 Task: Find connections with filter location Bhiwandi with filter topic #Culturewith filter profile language Spanish with filter current company Raymond Limited with filter school Sanjay Ghodawat Institute with filter industry Repair and Maintenance with filter service category Date Entry with filter keywords title Security Guard
Action: Mouse moved to (539, 75)
Screenshot: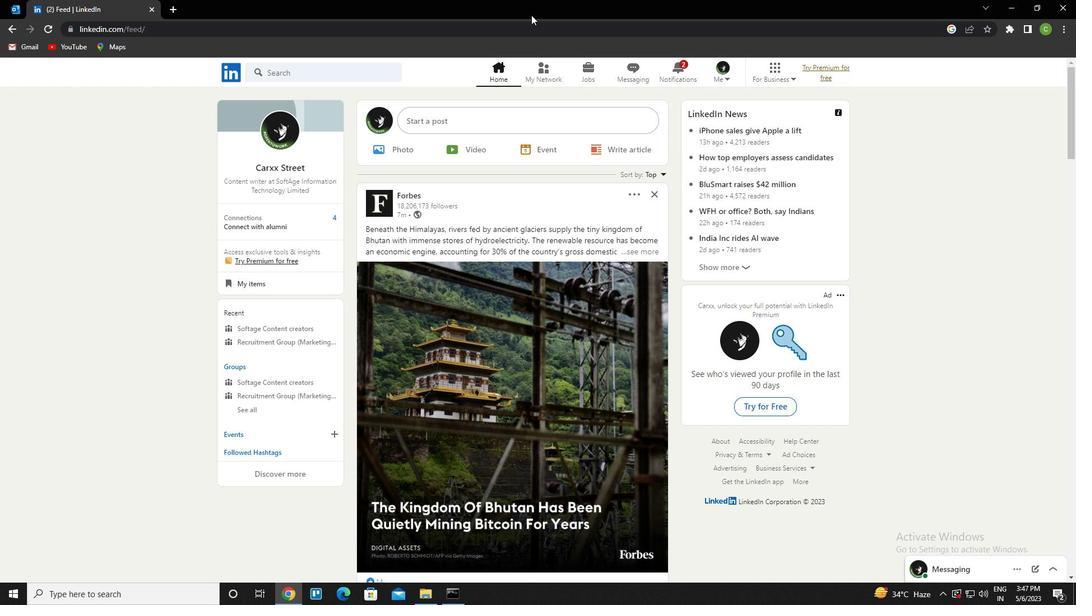 
Action: Mouse pressed left at (539, 75)
Screenshot: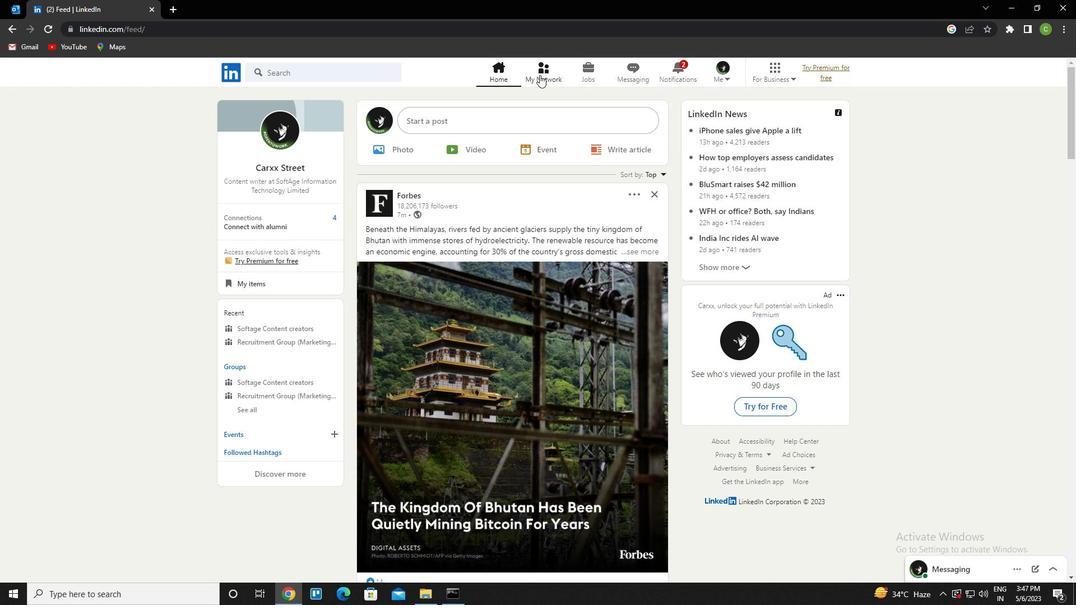 
Action: Mouse moved to (306, 132)
Screenshot: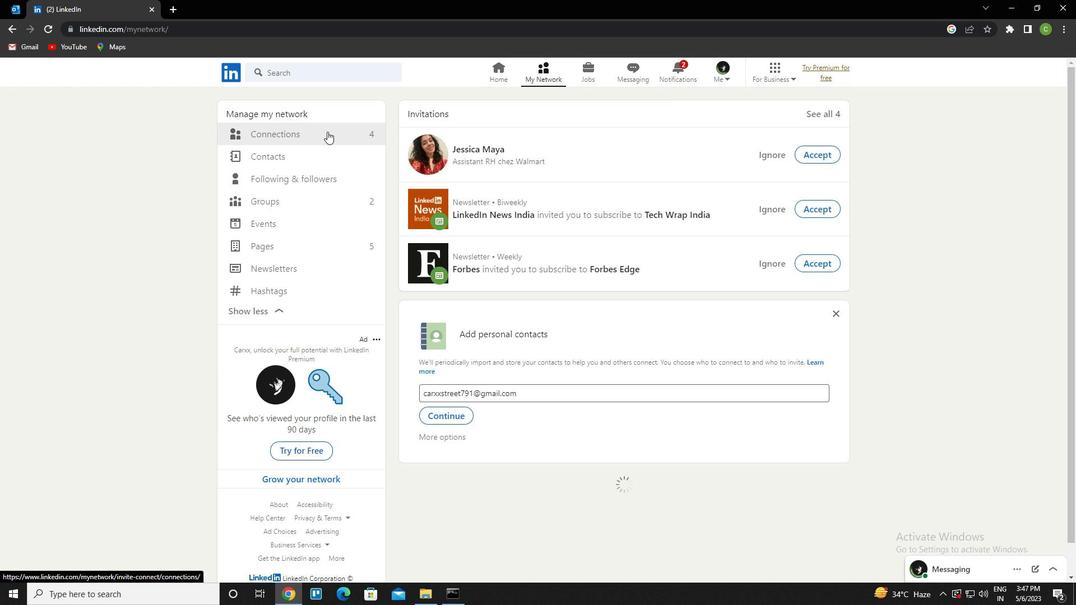 
Action: Mouse pressed left at (306, 132)
Screenshot: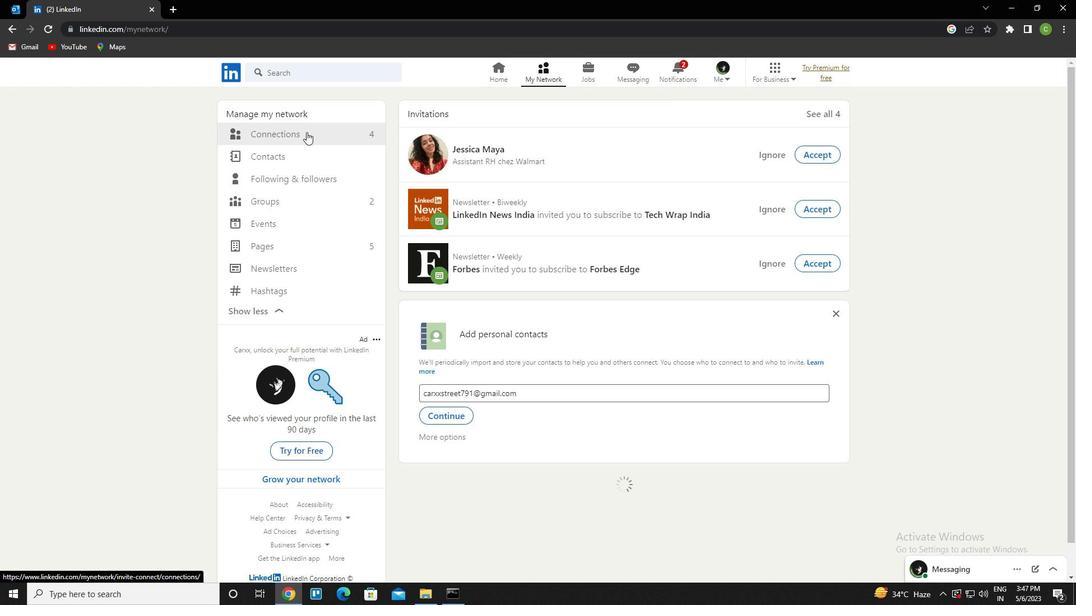 
Action: Mouse moved to (626, 135)
Screenshot: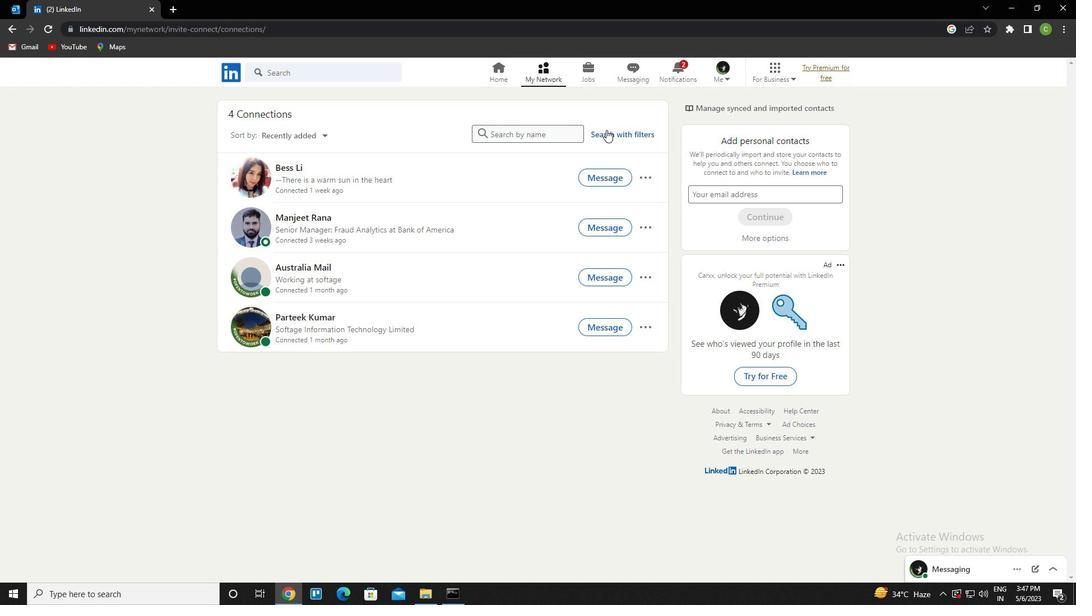 
Action: Mouse pressed left at (626, 135)
Screenshot: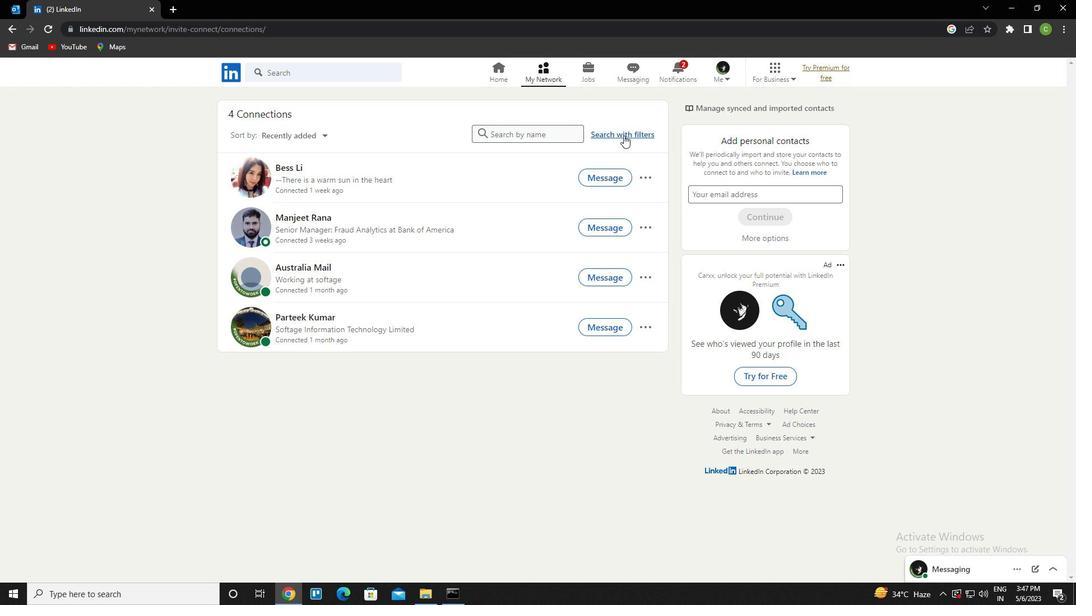 
Action: Mouse moved to (577, 103)
Screenshot: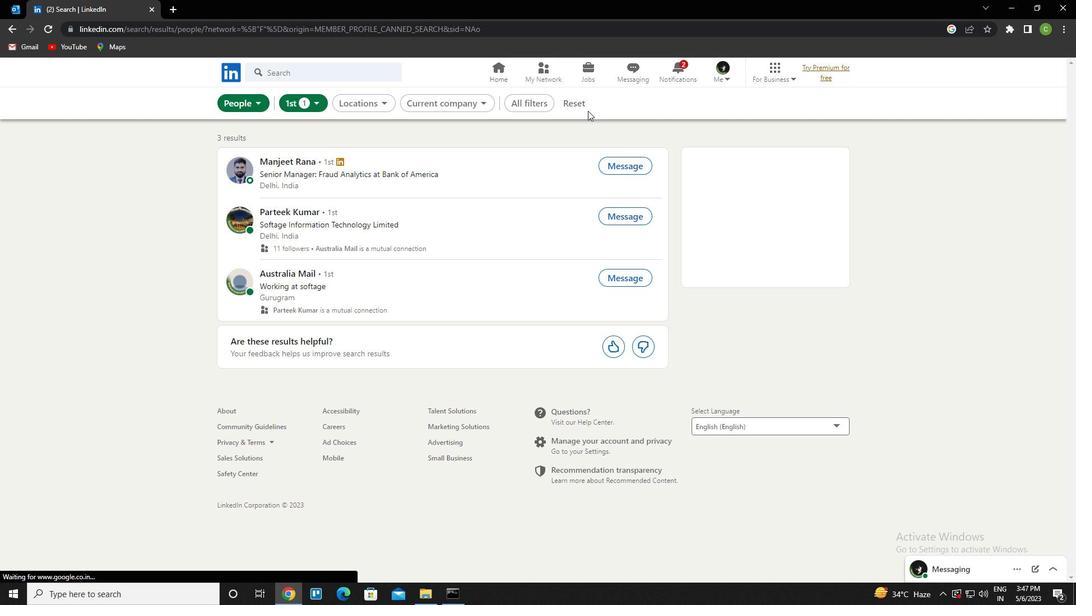 
Action: Mouse pressed left at (577, 103)
Screenshot: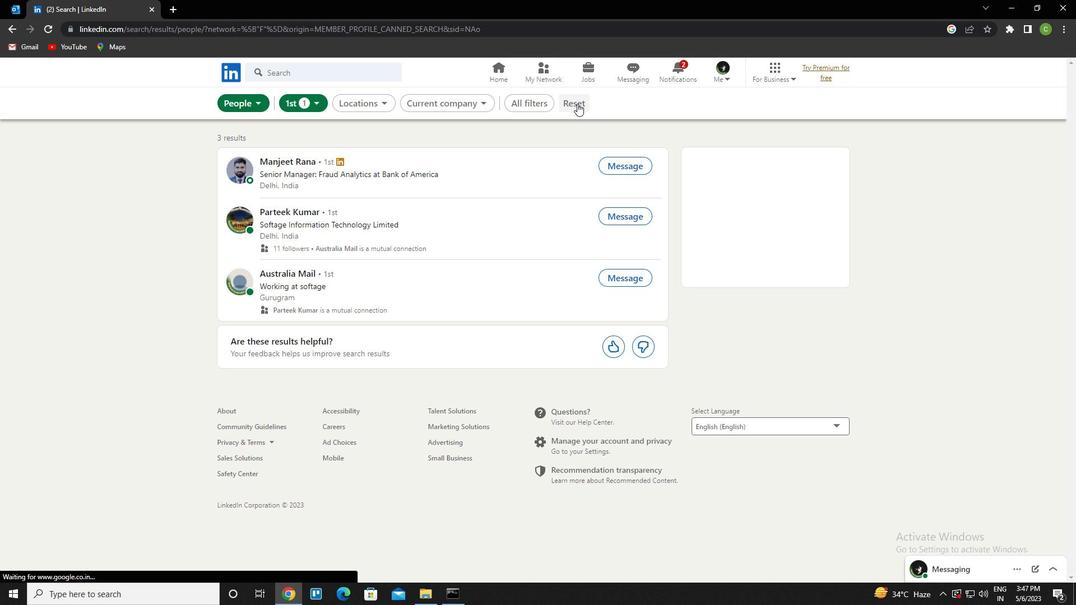 
Action: Mouse moved to (572, 103)
Screenshot: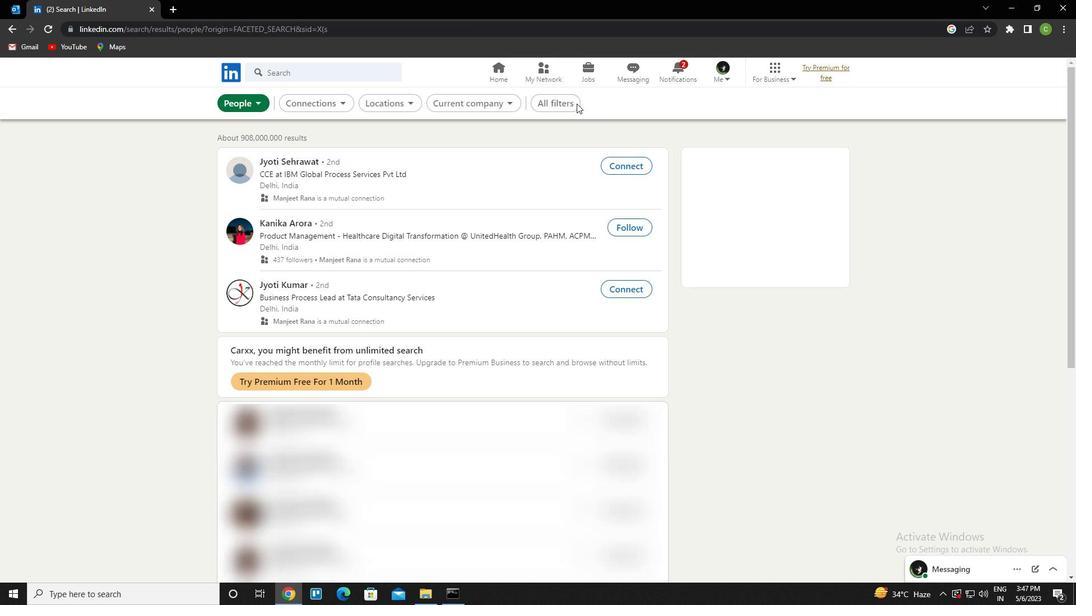 
Action: Mouse pressed left at (572, 103)
Screenshot: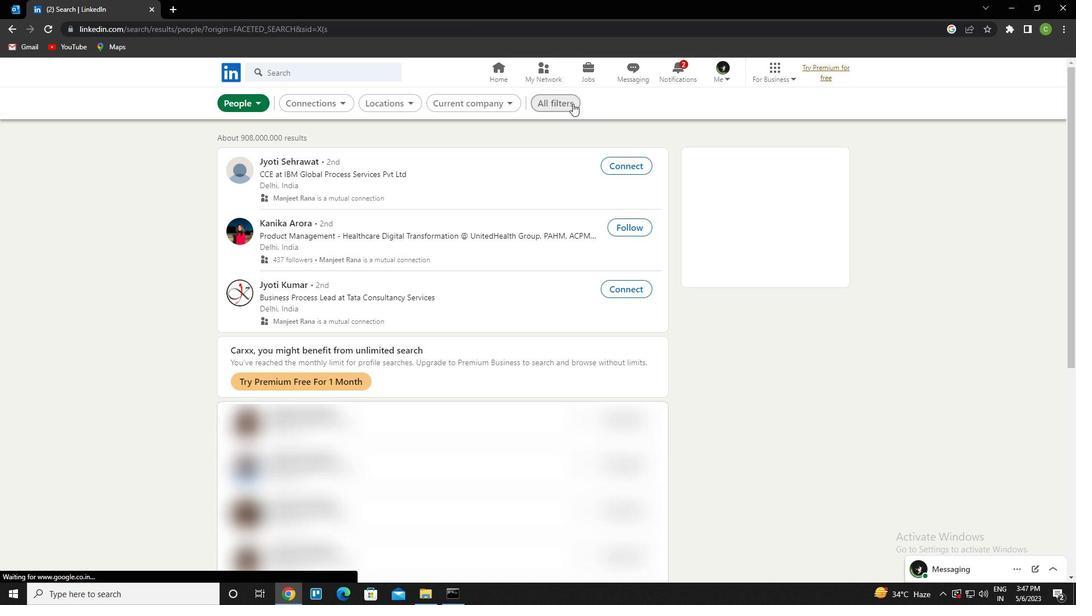 
Action: Mouse moved to (846, 314)
Screenshot: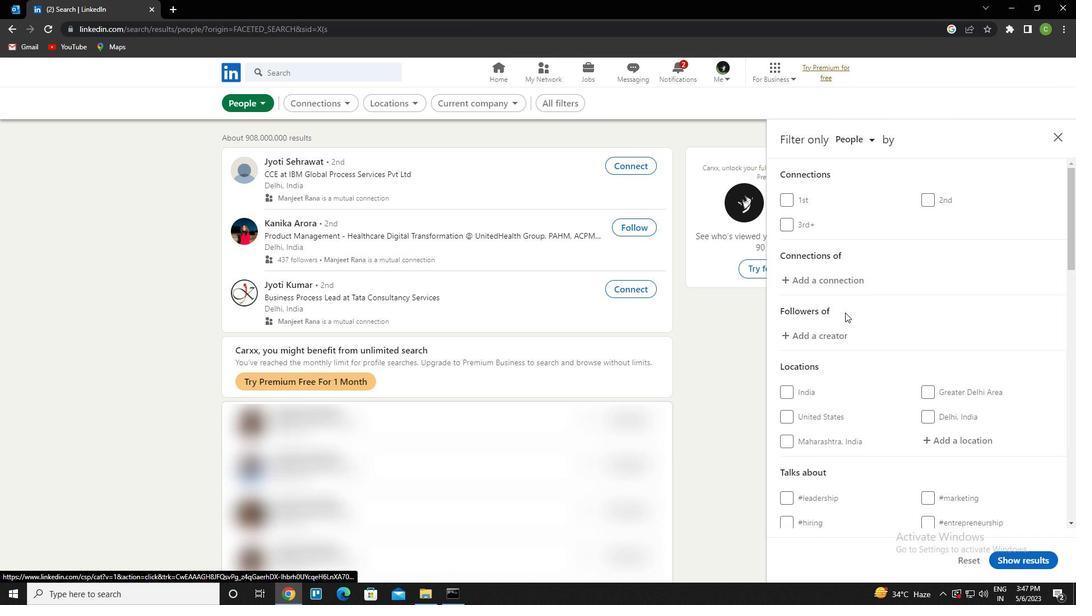 
Action: Mouse scrolled (846, 313) with delta (0, 0)
Screenshot: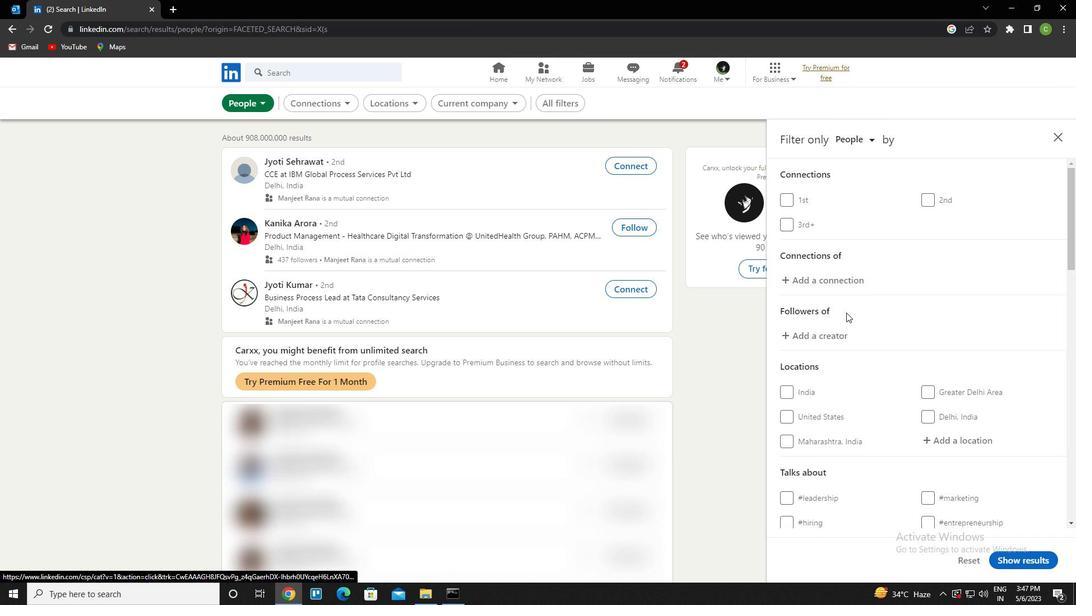 
Action: Mouse moved to (959, 392)
Screenshot: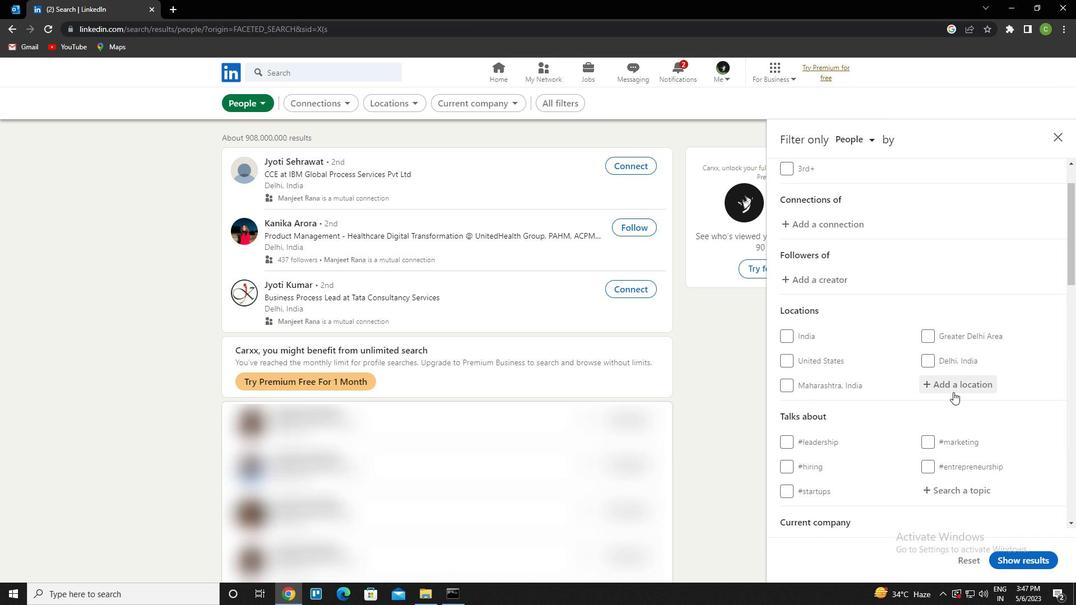 
Action: Mouse pressed left at (959, 392)
Screenshot: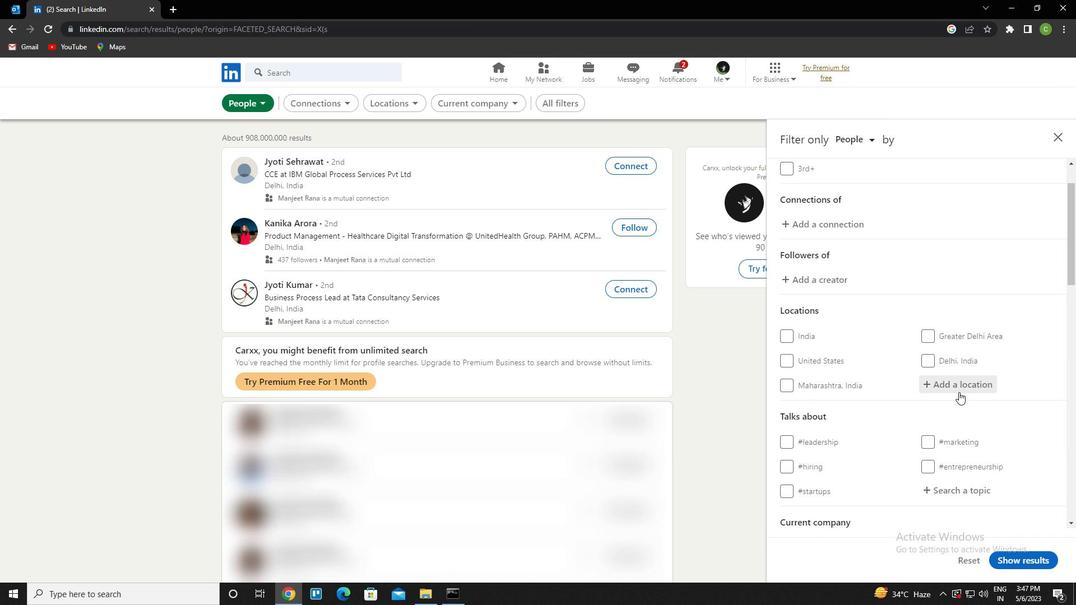 
Action: Key pressed <Key.caps_lock>b<Key.caps_lock>hiwandi<Key.down><Key.enter>
Screenshot: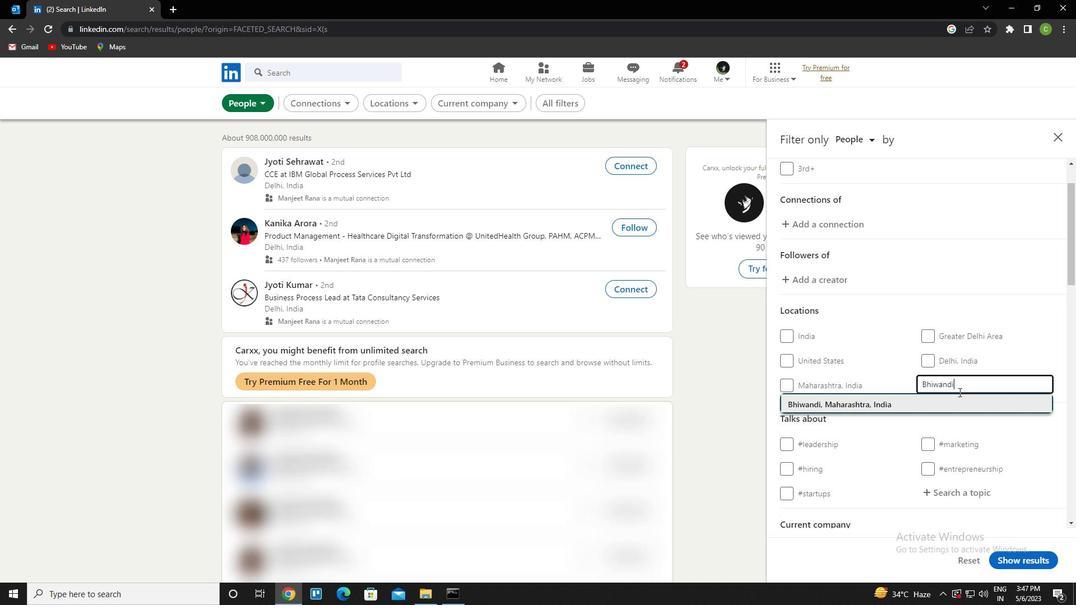 
Action: Mouse moved to (953, 391)
Screenshot: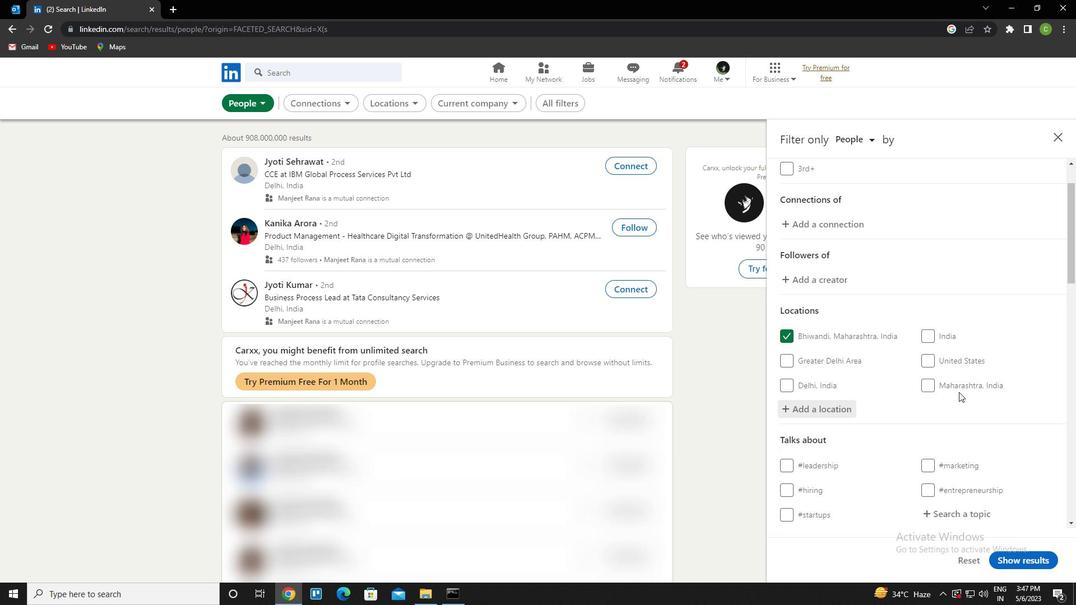 
Action: Mouse scrolled (953, 391) with delta (0, 0)
Screenshot: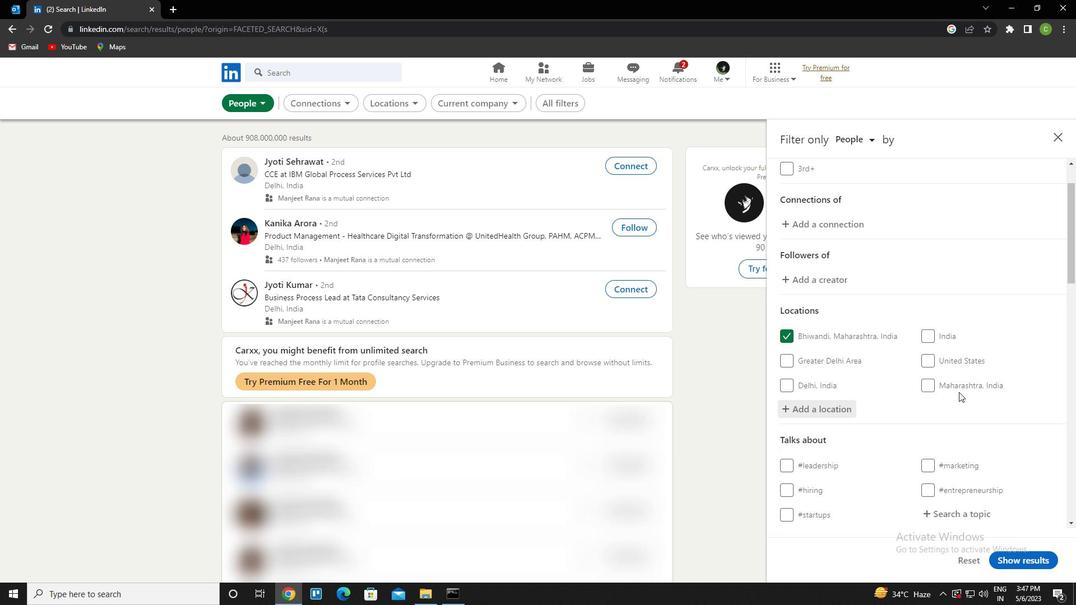 
Action: Mouse moved to (939, 394)
Screenshot: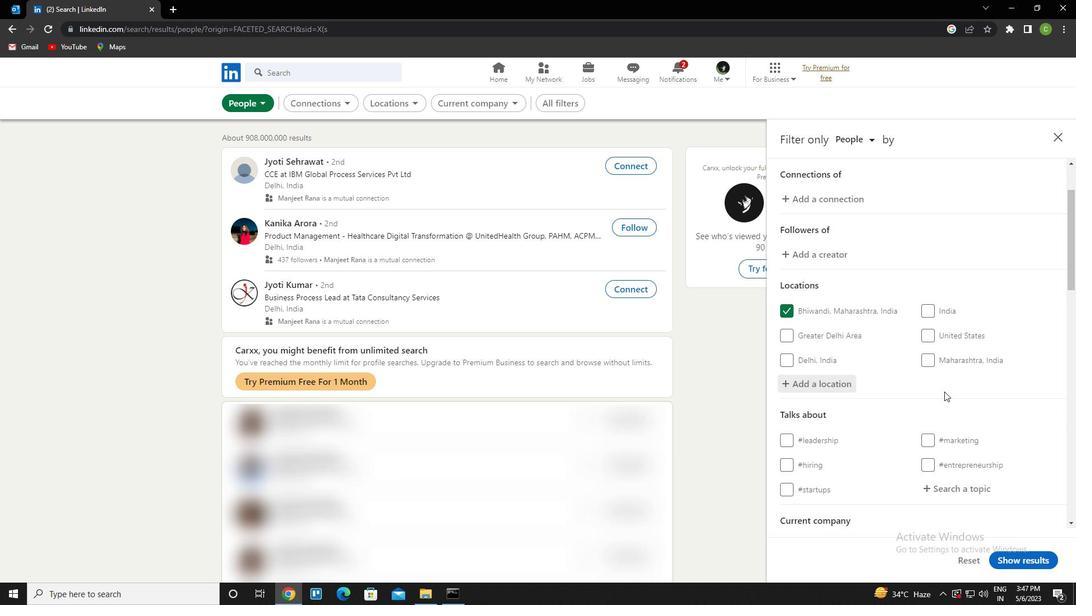 
Action: Mouse scrolled (939, 394) with delta (0, 0)
Screenshot: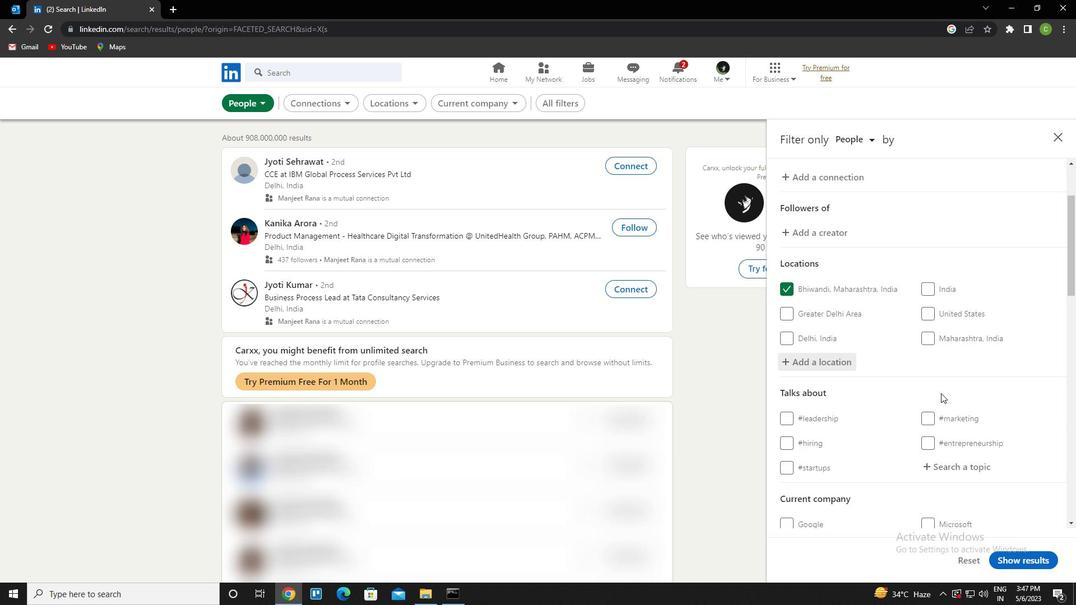 
Action: Mouse moved to (956, 406)
Screenshot: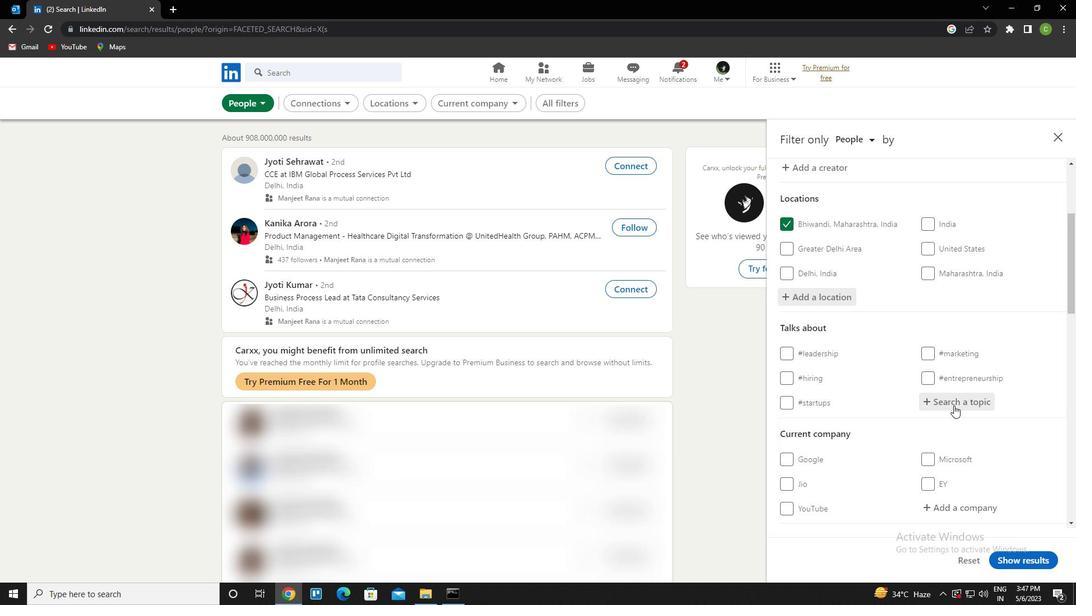 
Action: Mouse pressed left at (956, 406)
Screenshot: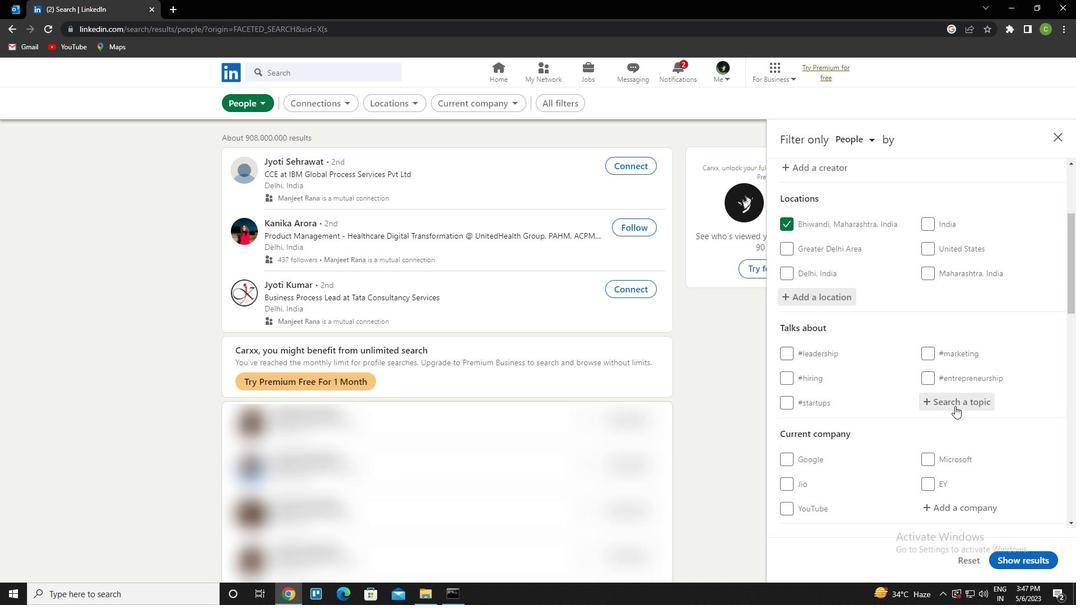 
Action: Key pressed culture<Key.down><Key.enter>
Screenshot: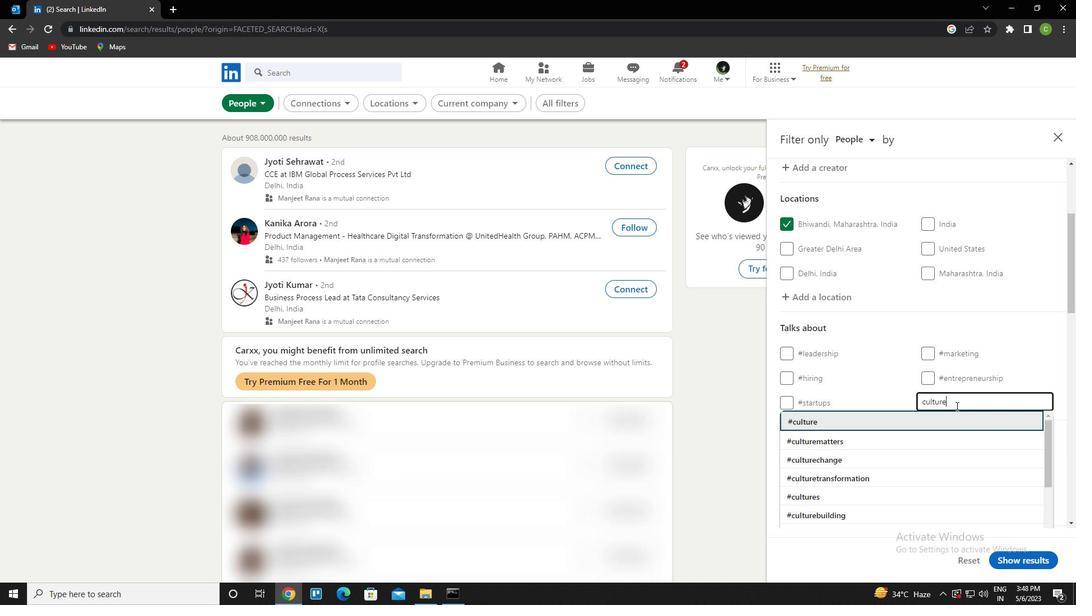 
Action: Mouse moved to (956, 390)
Screenshot: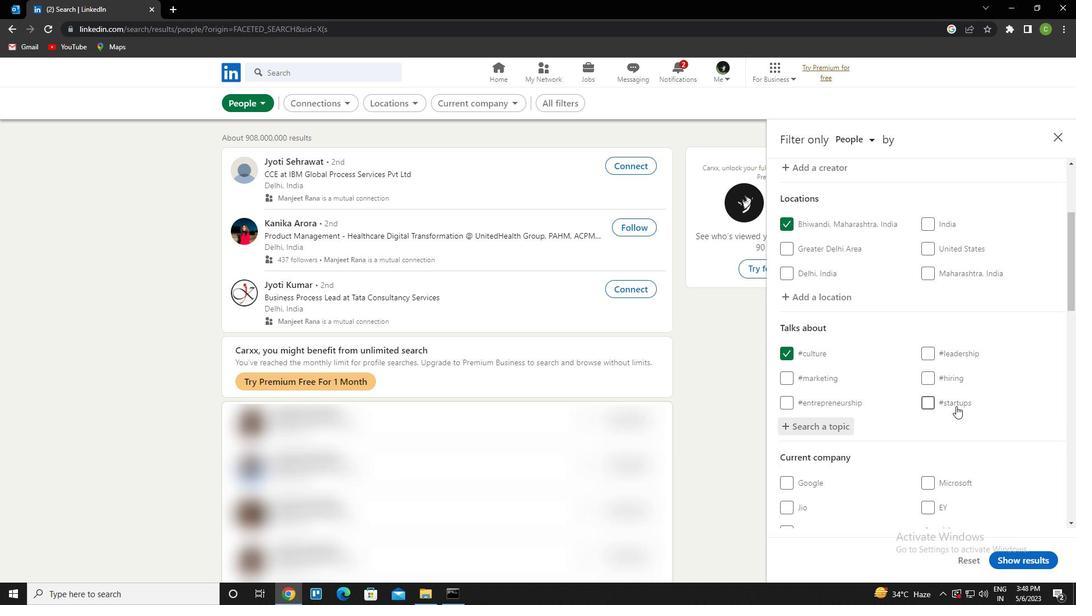 
Action: Mouse scrolled (956, 389) with delta (0, 0)
Screenshot: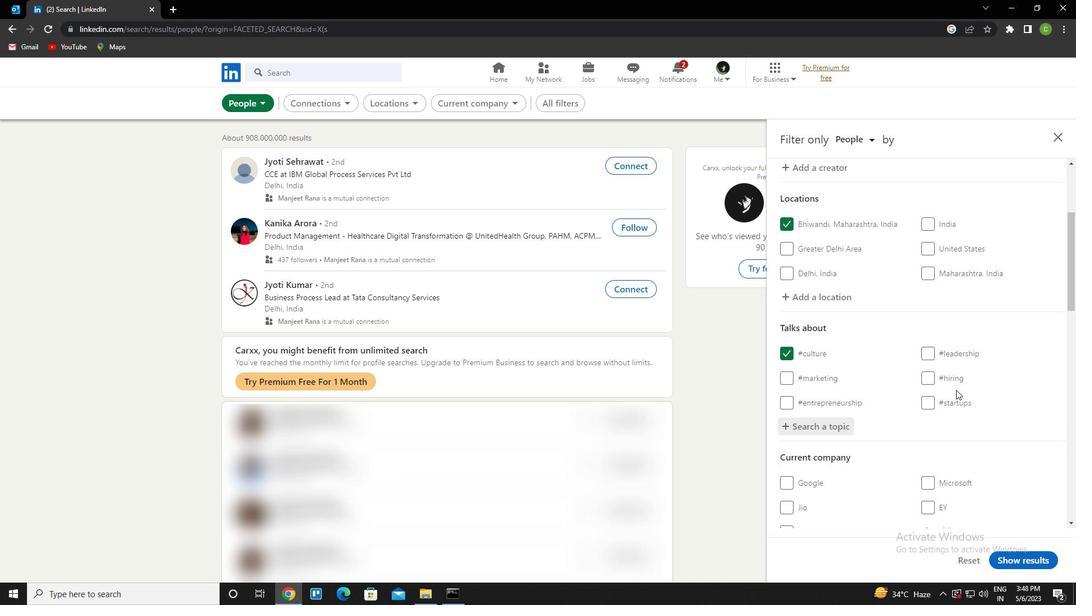 
Action: Mouse scrolled (956, 389) with delta (0, 0)
Screenshot: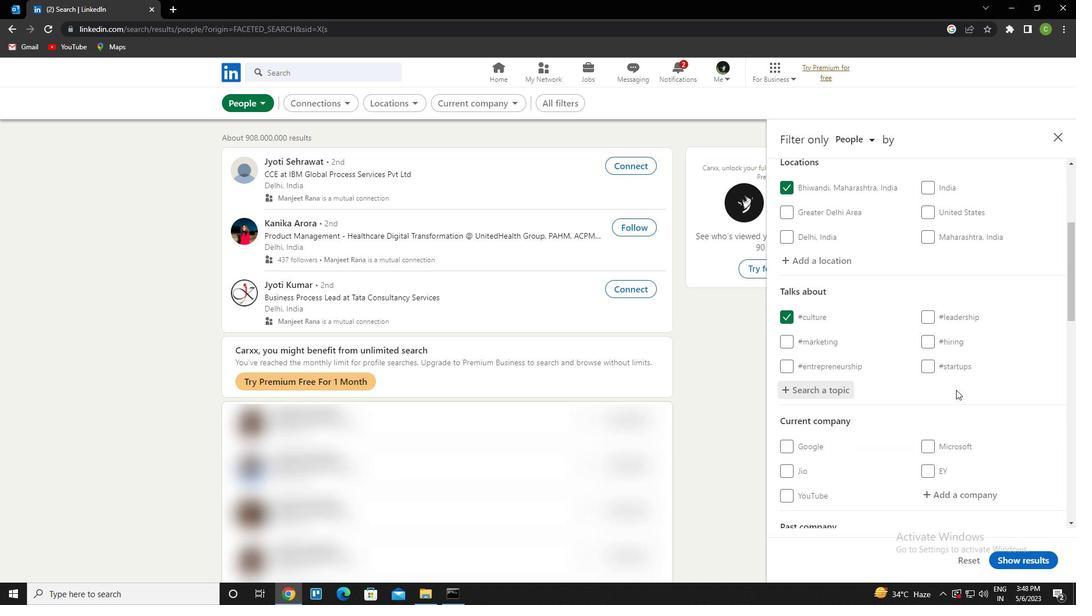 
Action: Mouse scrolled (956, 389) with delta (0, 0)
Screenshot: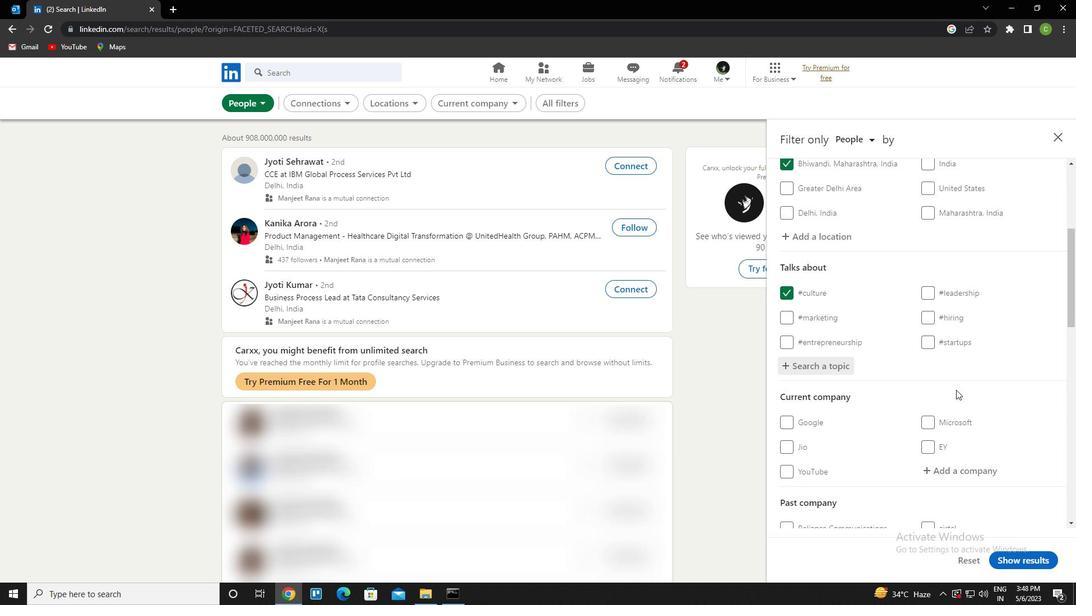 
Action: Mouse moved to (865, 348)
Screenshot: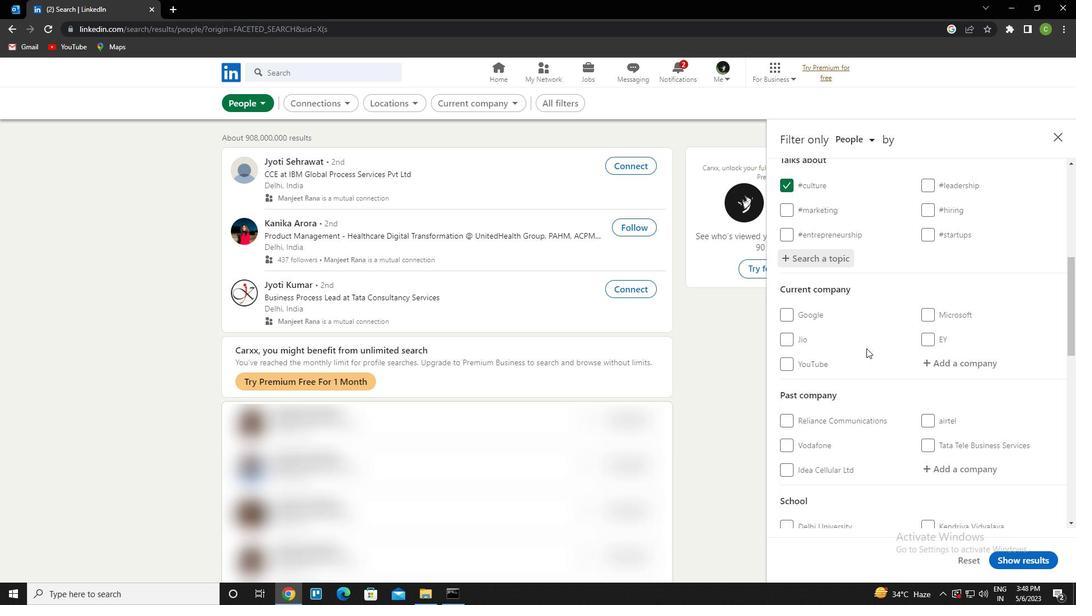 
Action: Mouse scrolled (865, 348) with delta (0, 0)
Screenshot: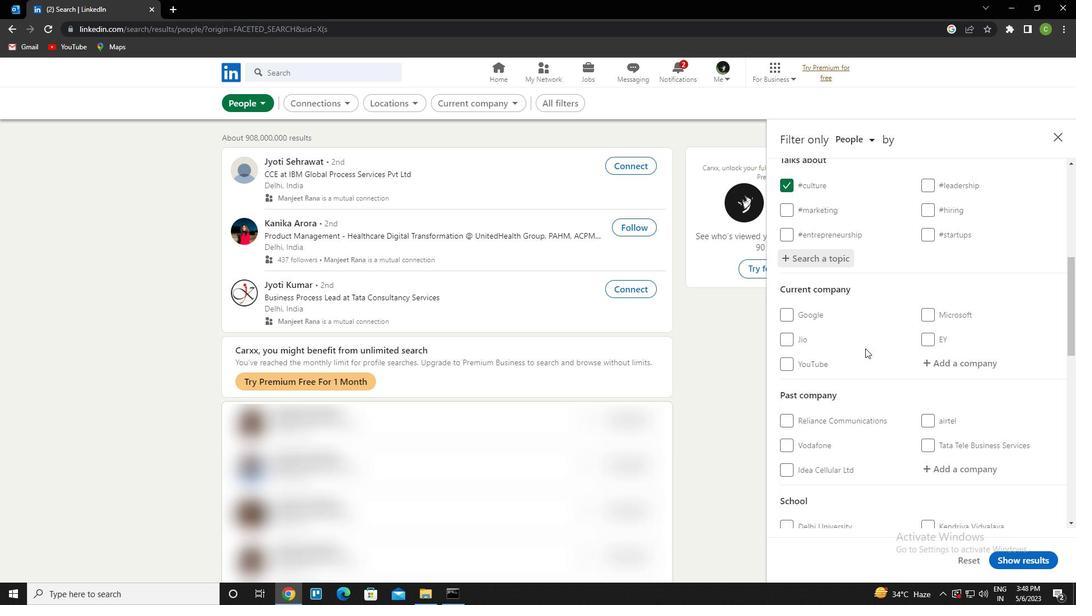 
Action: Mouse scrolled (865, 348) with delta (0, 0)
Screenshot: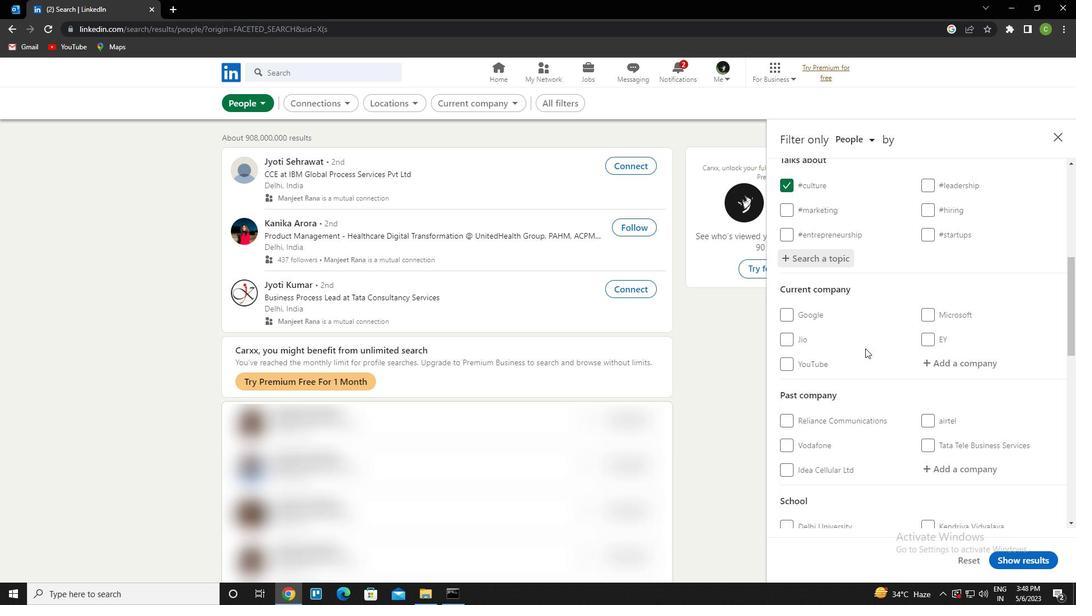 
Action: Mouse scrolled (865, 348) with delta (0, 0)
Screenshot: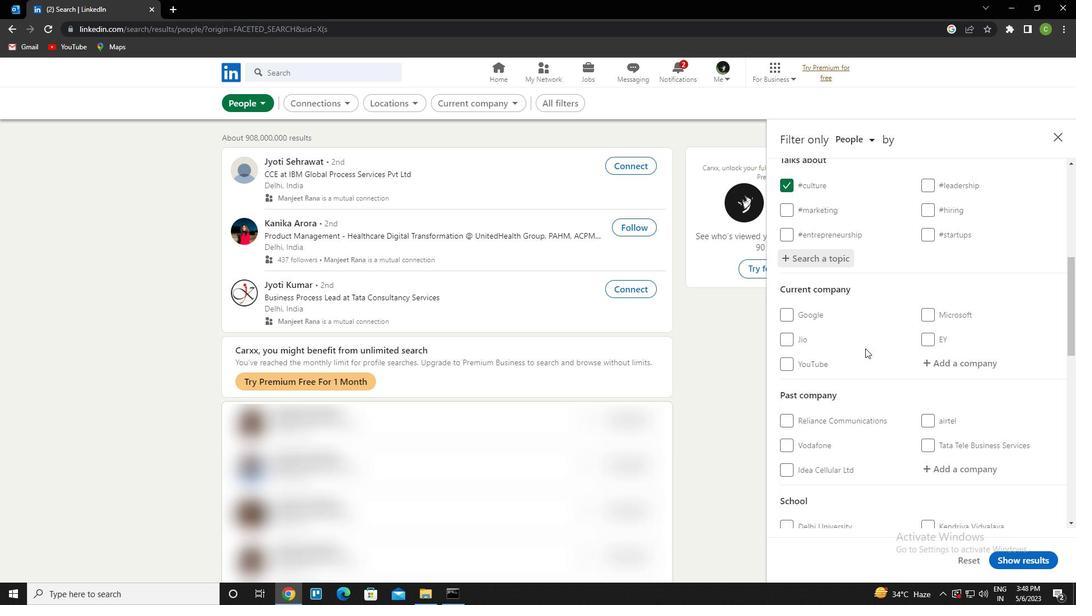 
Action: Mouse scrolled (865, 348) with delta (0, 0)
Screenshot: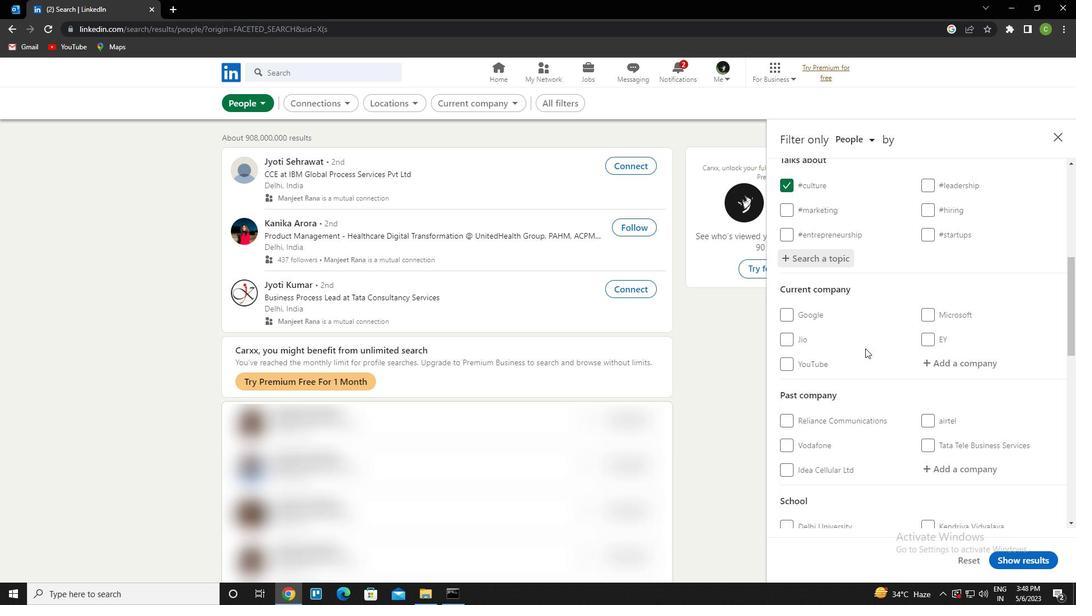
Action: Mouse scrolled (865, 348) with delta (0, 0)
Screenshot: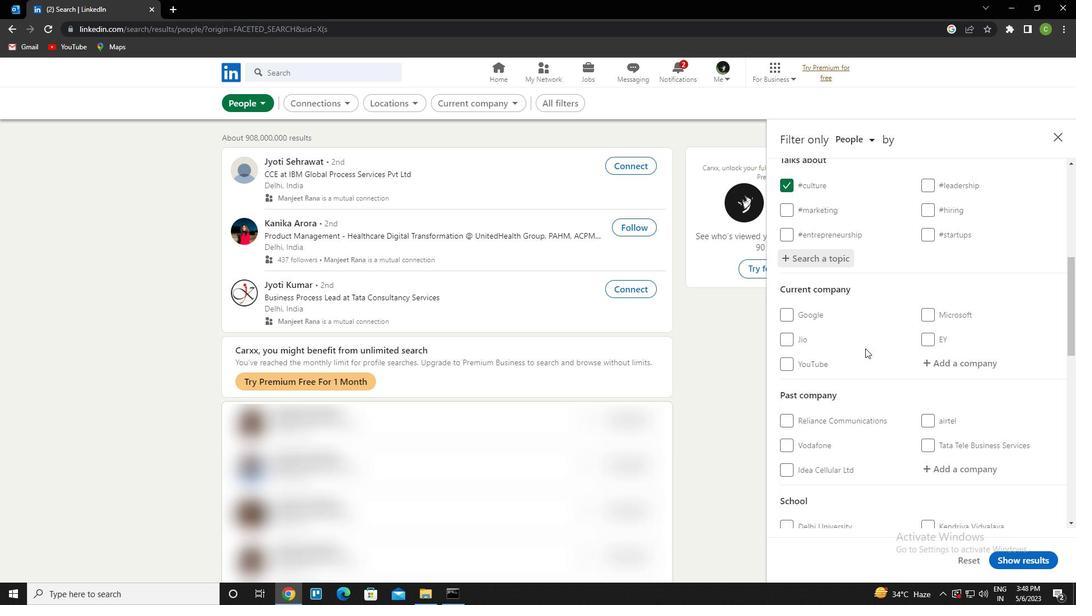 
Action: Mouse scrolled (865, 348) with delta (0, 0)
Screenshot: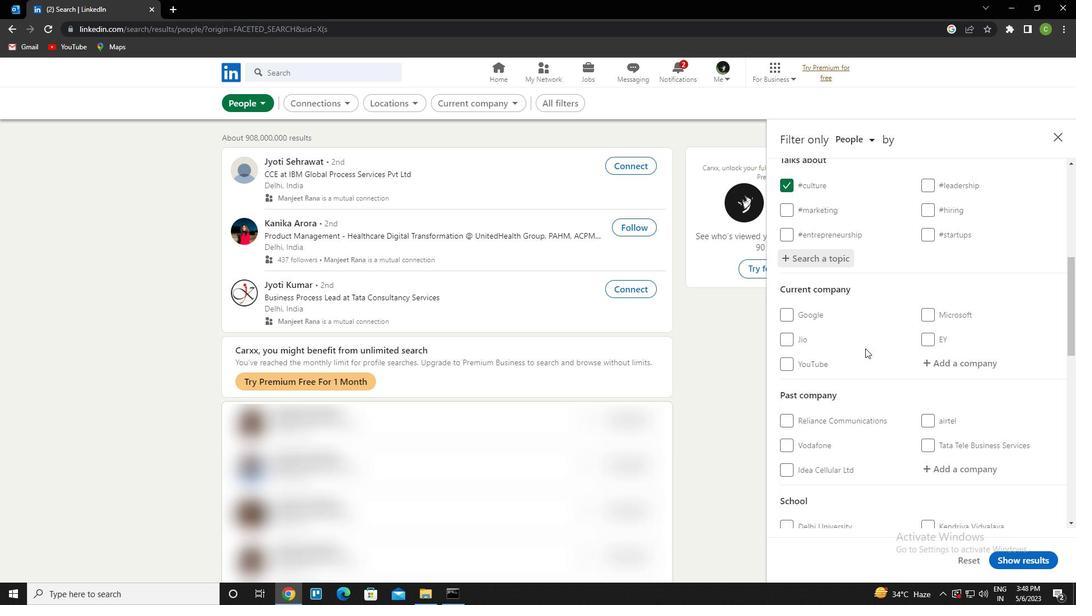 
Action: Mouse scrolled (865, 348) with delta (0, 0)
Screenshot: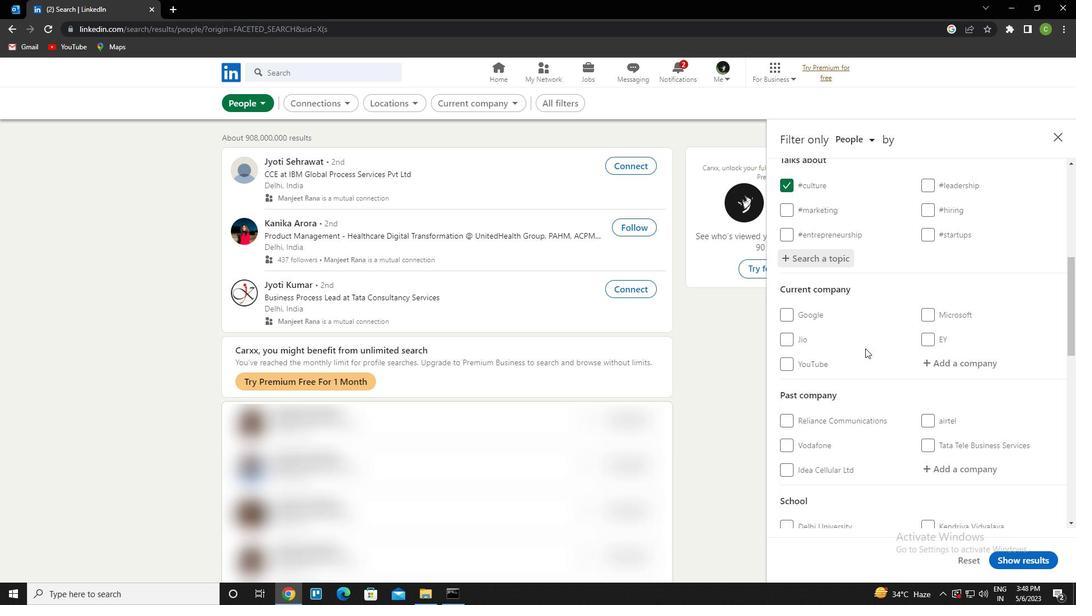 
Action: Mouse scrolled (865, 348) with delta (0, 0)
Screenshot: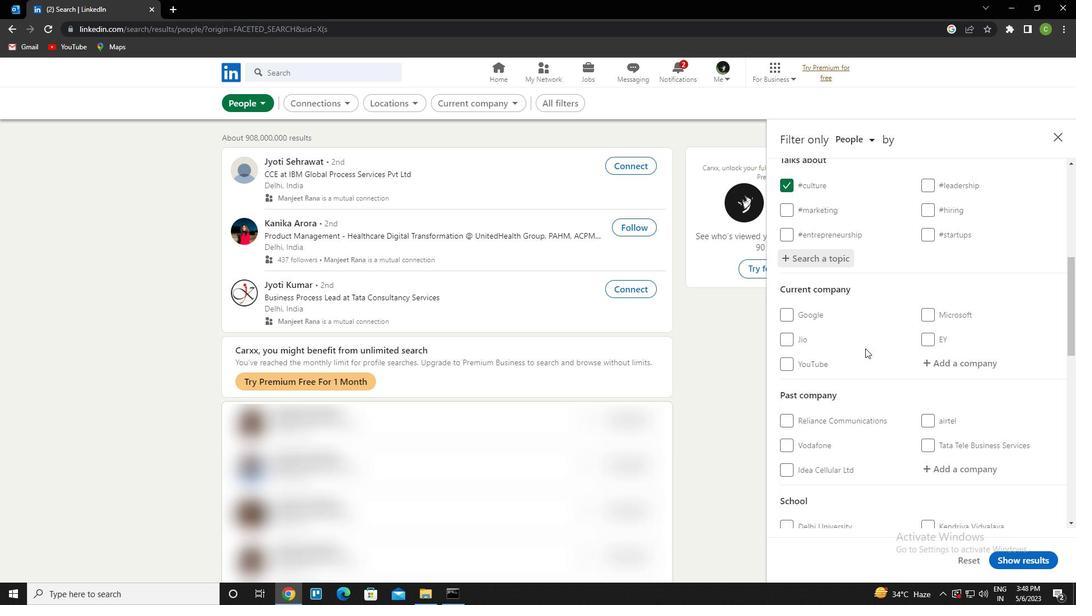 
Action: Mouse scrolled (865, 348) with delta (0, 0)
Screenshot: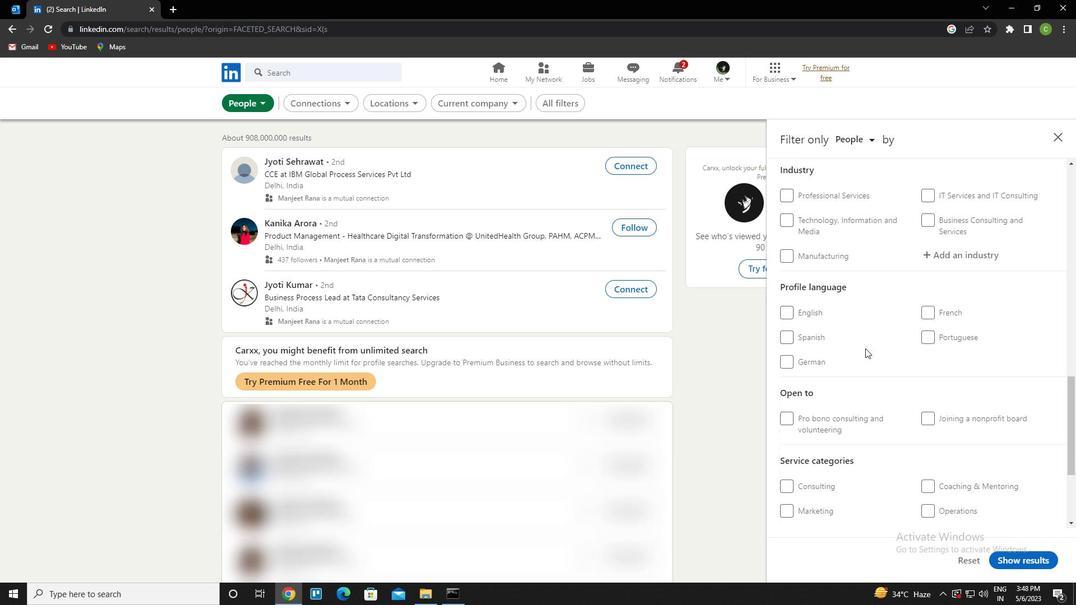 
Action: Mouse scrolled (865, 348) with delta (0, 0)
Screenshot: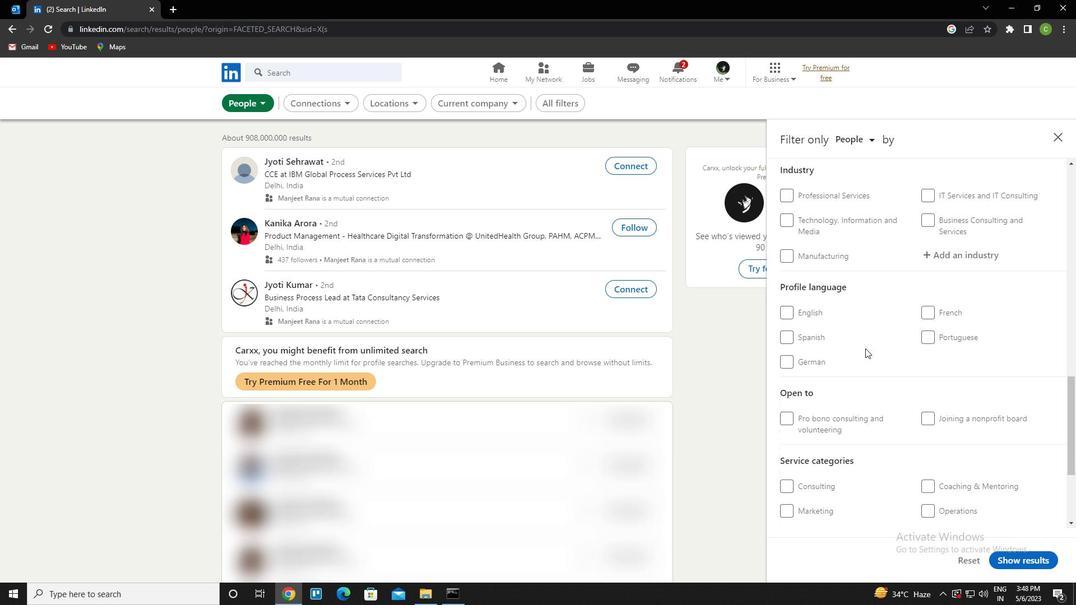 
Action: Mouse scrolled (865, 348) with delta (0, 0)
Screenshot: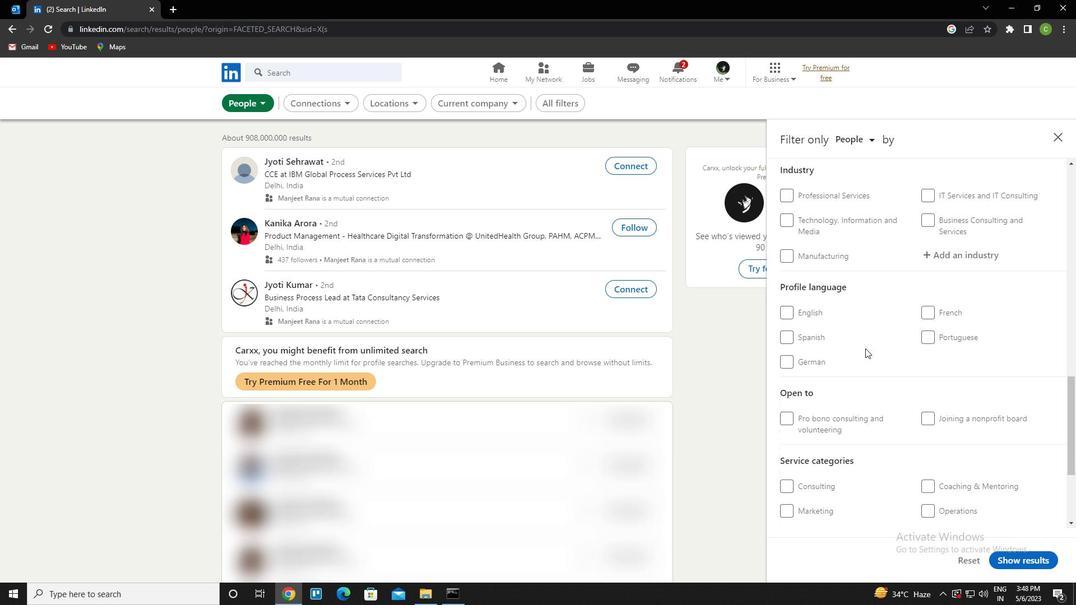 
Action: Mouse scrolled (865, 348) with delta (0, 0)
Screenshot: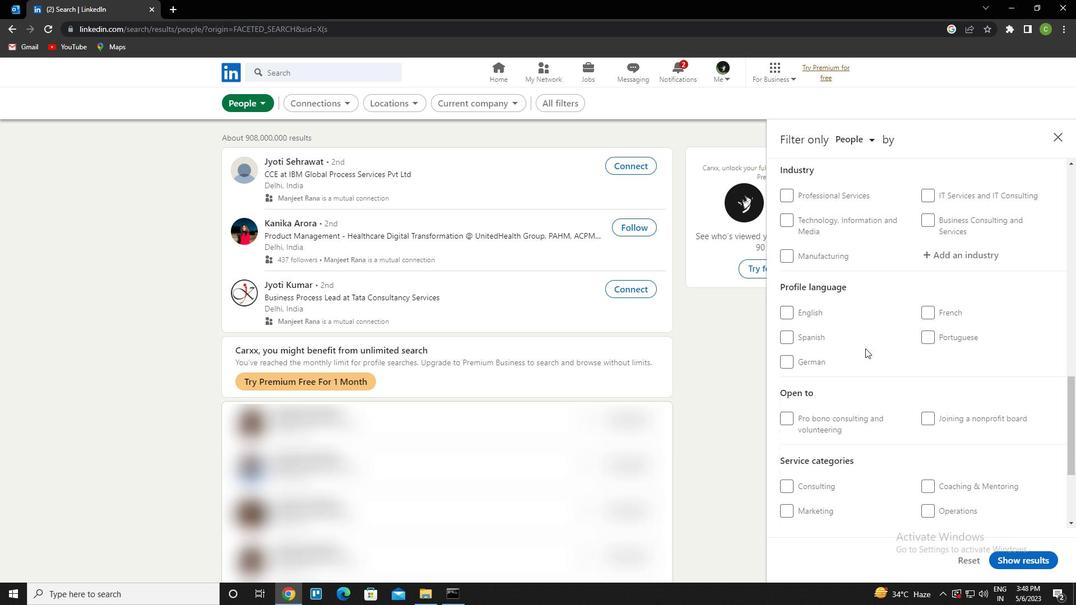 
Action: Mouse scrolled (865, 348) with delta (0, 0)
Screenshot: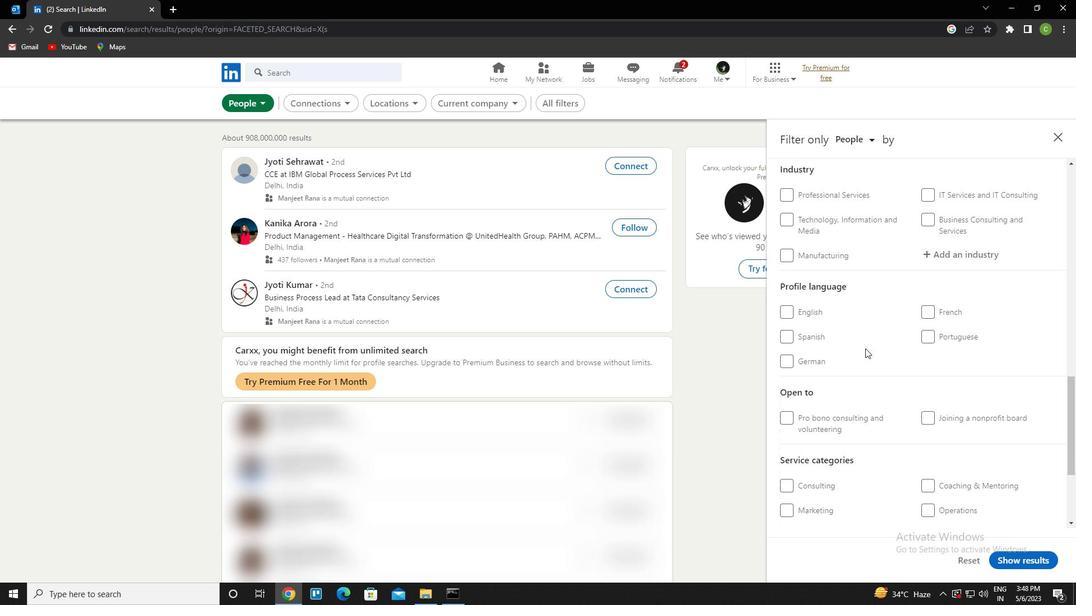 
Action: Mouse scrolled (865, 348) with delta (0, 0)
Screenshot: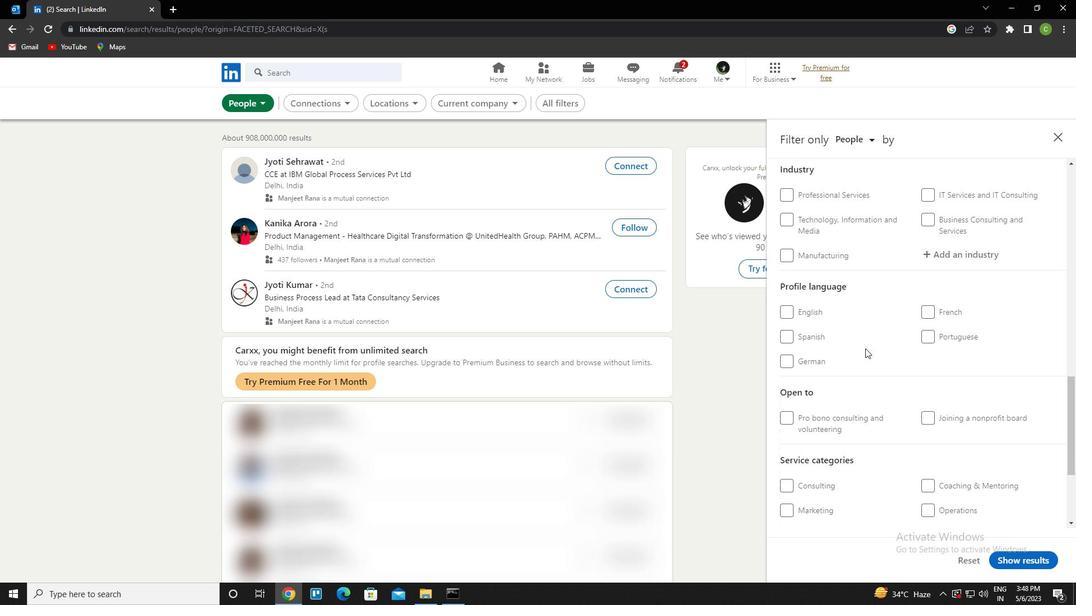
Action: Mouse moved to (835, 359)
Screenshot: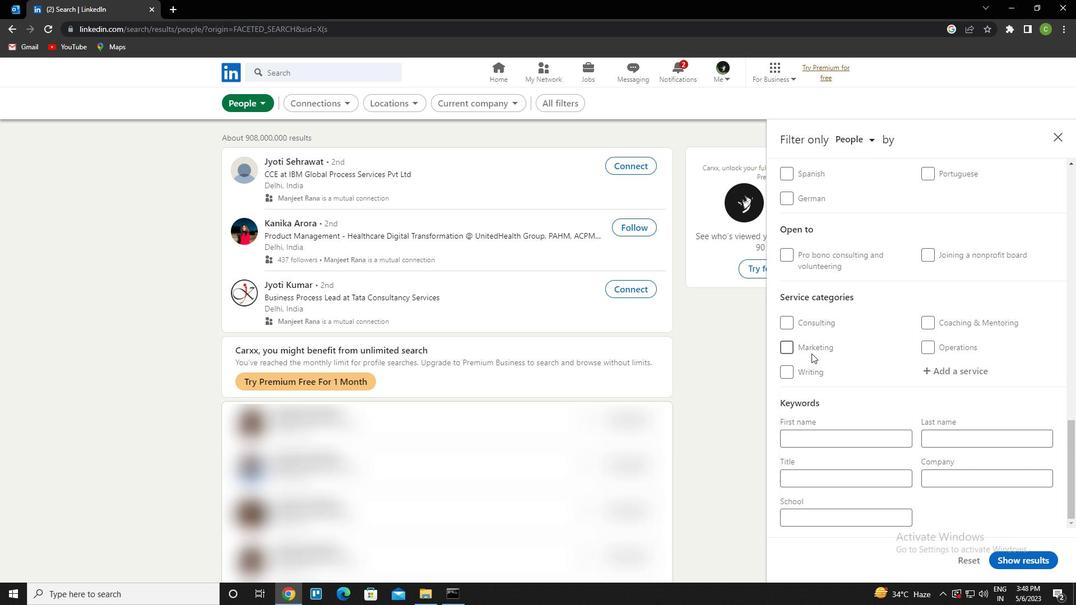 
Action: Mouse scrolled (835, 359) with delta (0, 0)
Screenshot: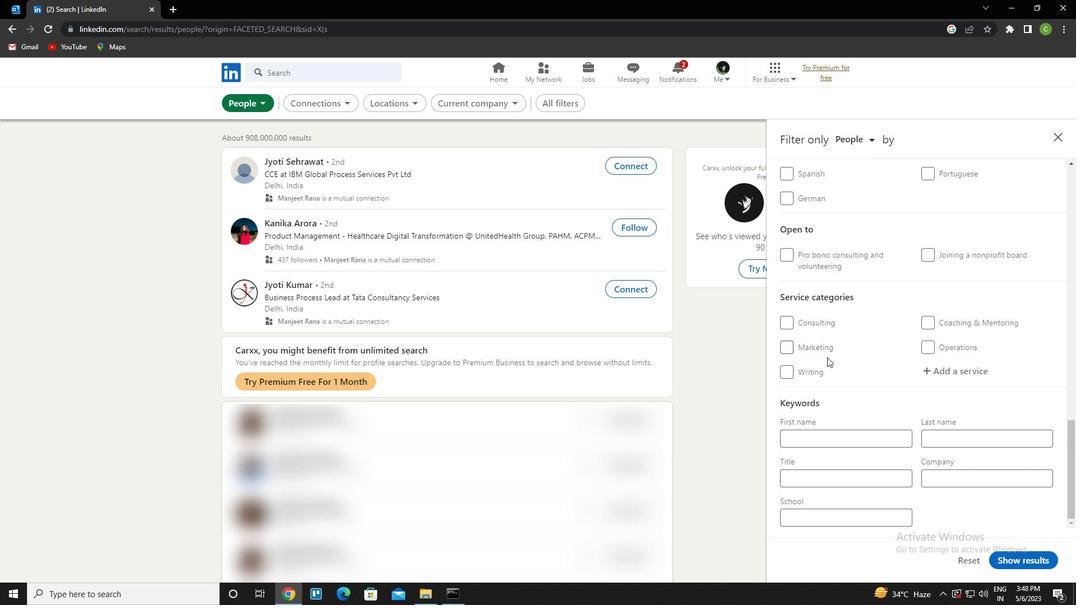 
Action: Mouse scrolled (835, 359) with delta (0, 0)
Screenshot: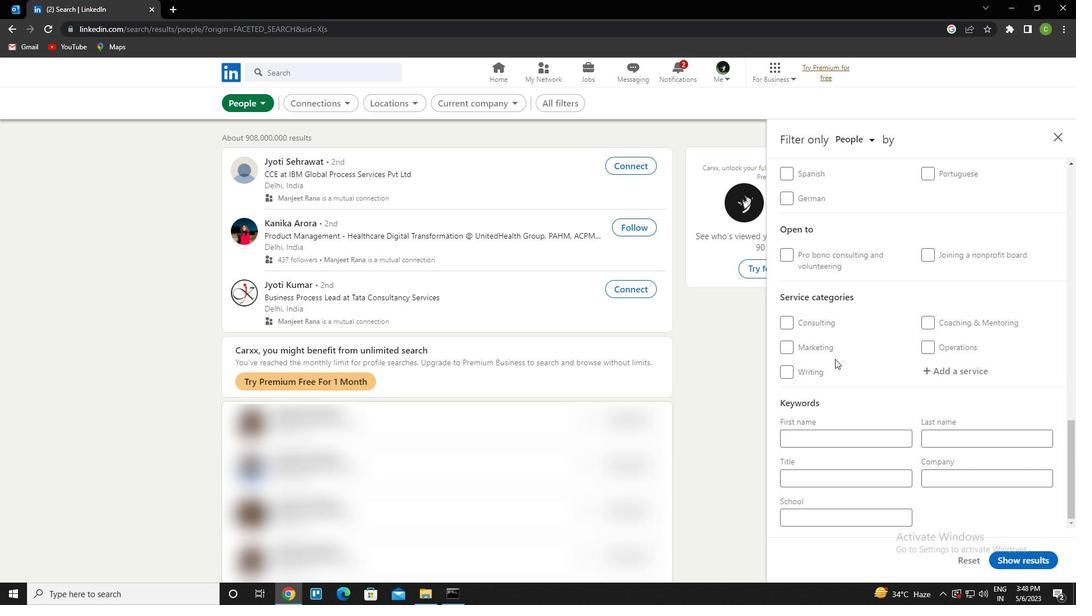 
Action: Mouse moved to (791, 284)
Screenshot: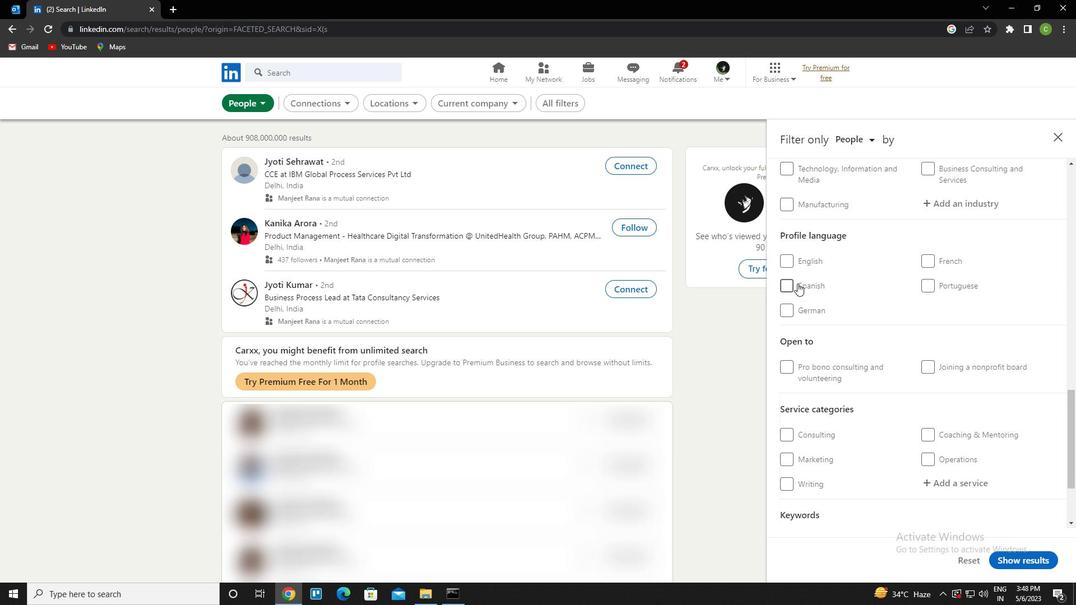 
Action: Mouse pressed left at (791, 284)
Screenshot: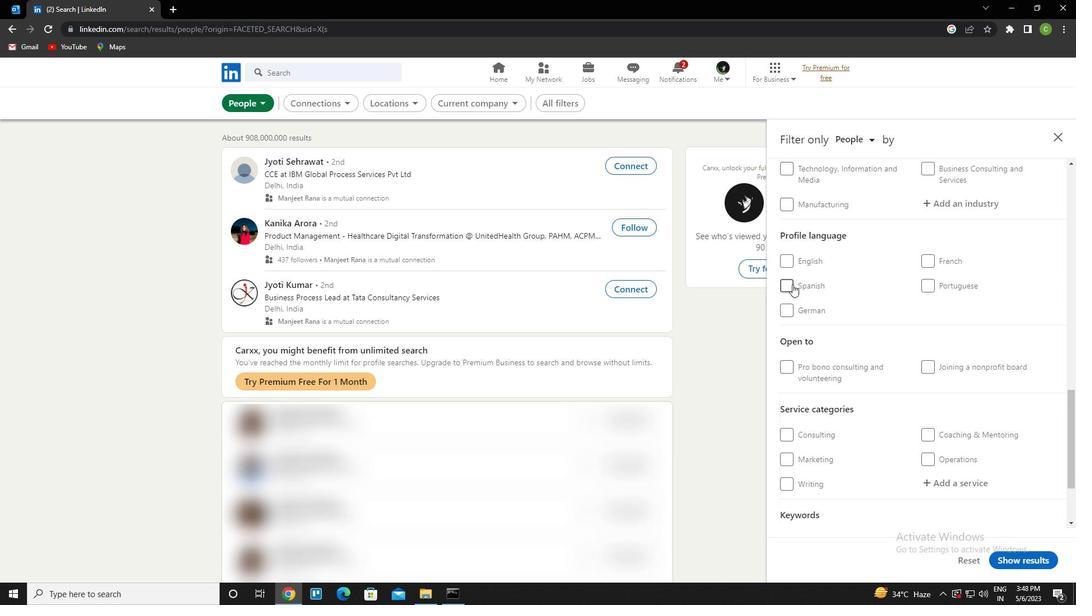 
Action: Mouse moved to (806, 301)
Screenshot: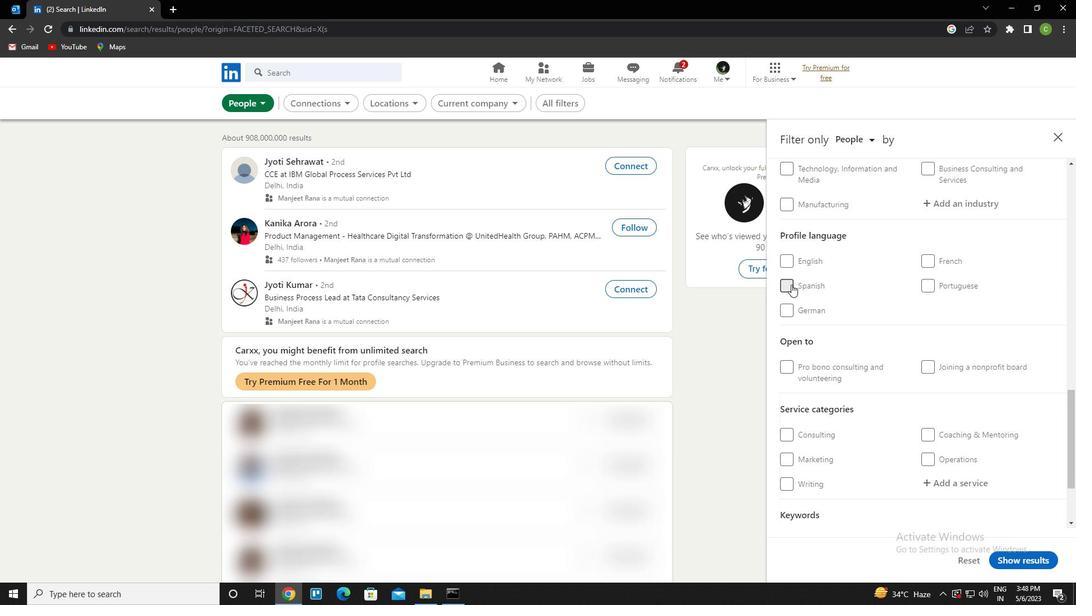 
Action: Mouse scrolled (806, 302) with delta (0, 0)
Screenshot: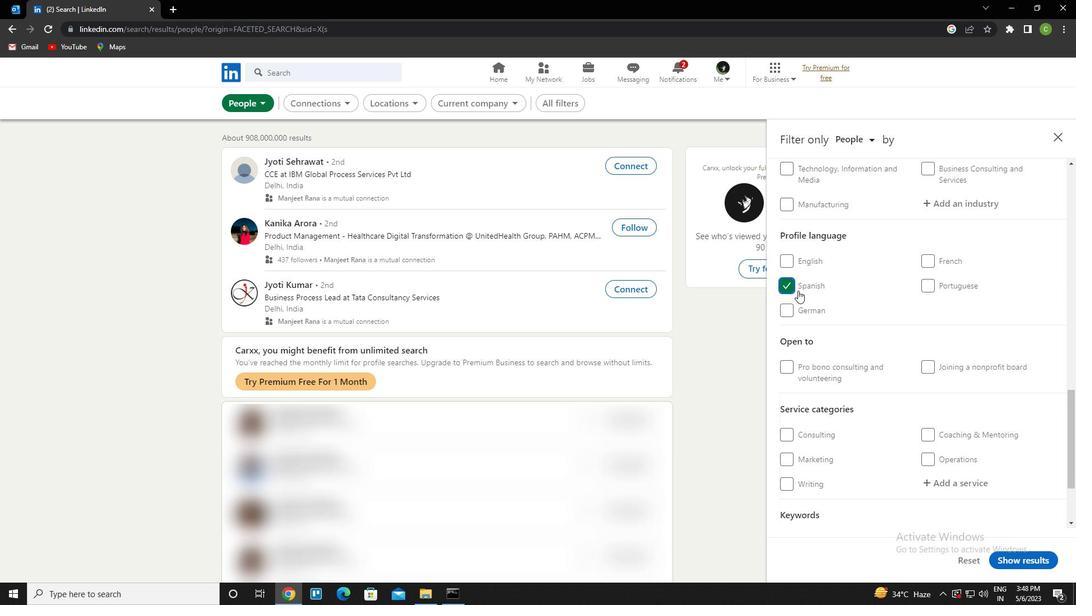 
Action: Mouse scrolled (806, 302) with delta (0, 0)
Screenshot: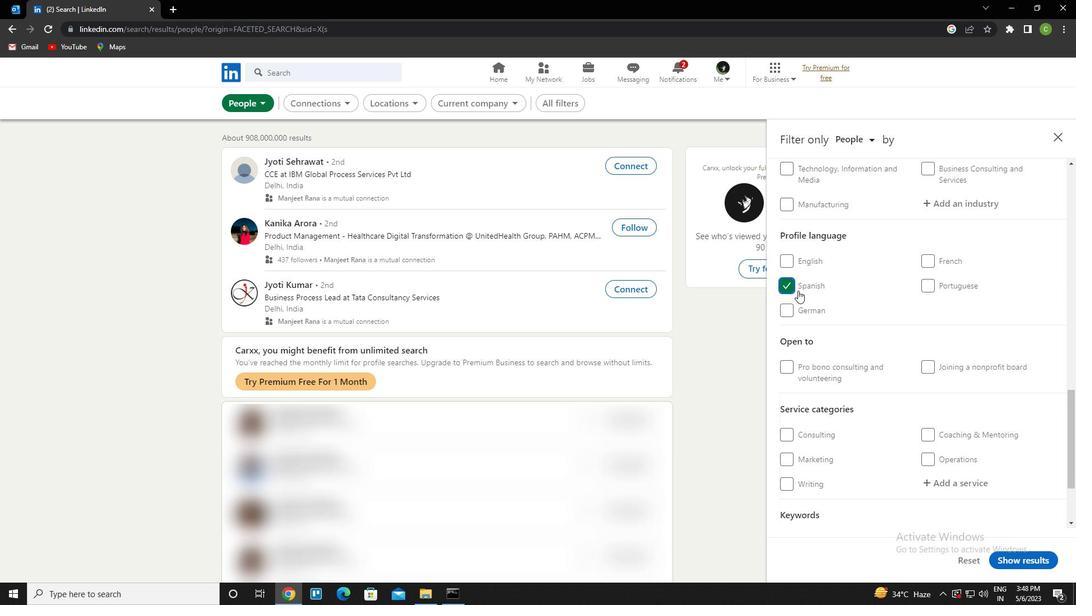 
Action: Mouse scrolled (806, 302) with delta (0, 0)
Screenshot: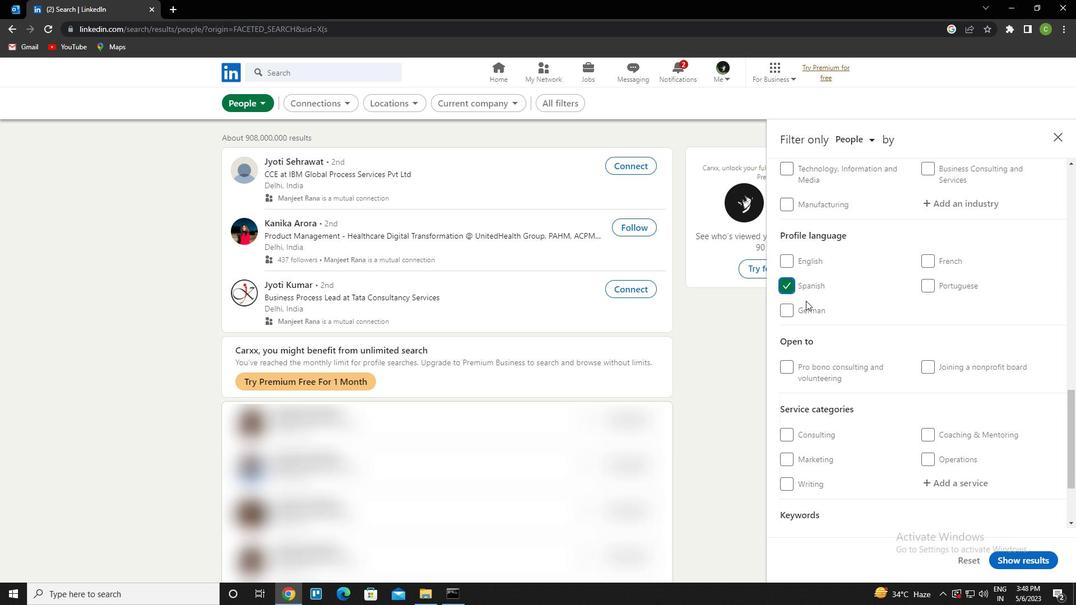 
Action: Mouse scrolled (806, 302) with delta (0, 0)
Screenshot: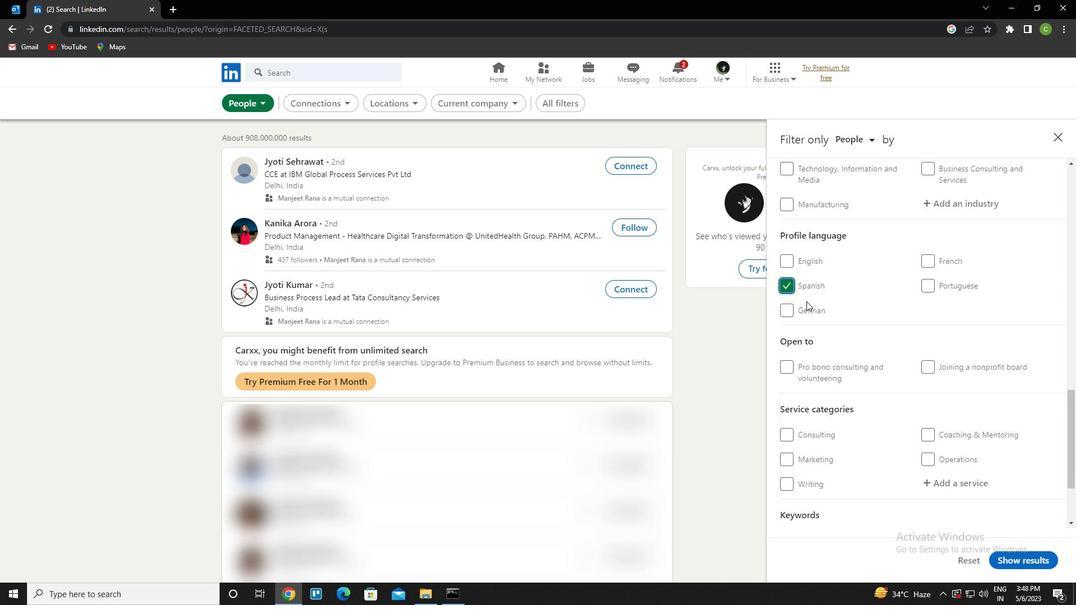 
Action: Mouse scrolled (806, 302) with delta (0, 0)
Screenshot: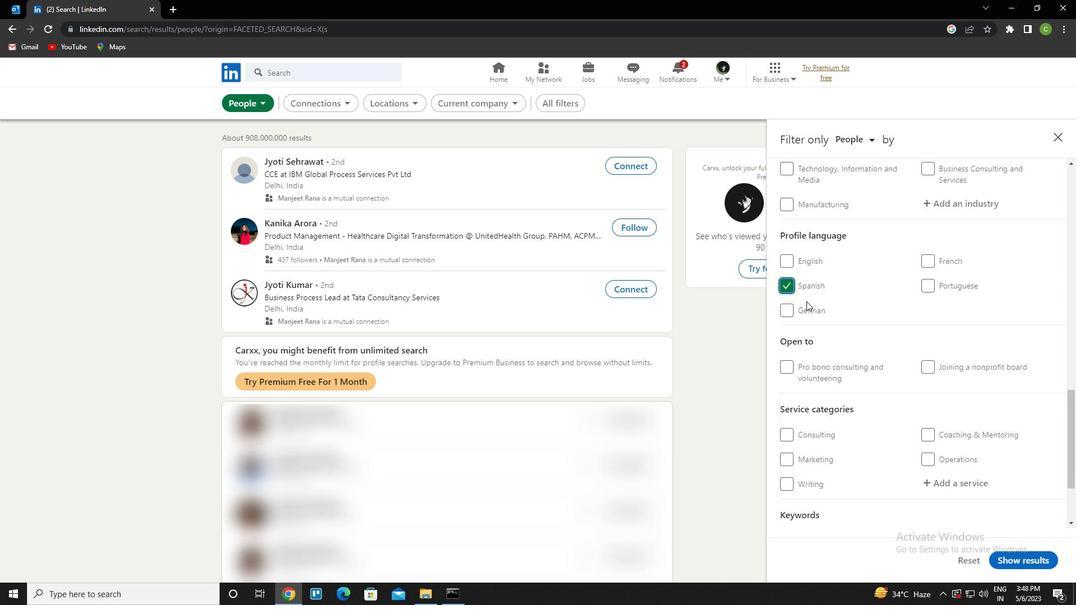 
Action: Mouse scrolled (806, 302) with delta (0, 0)
Screenshot: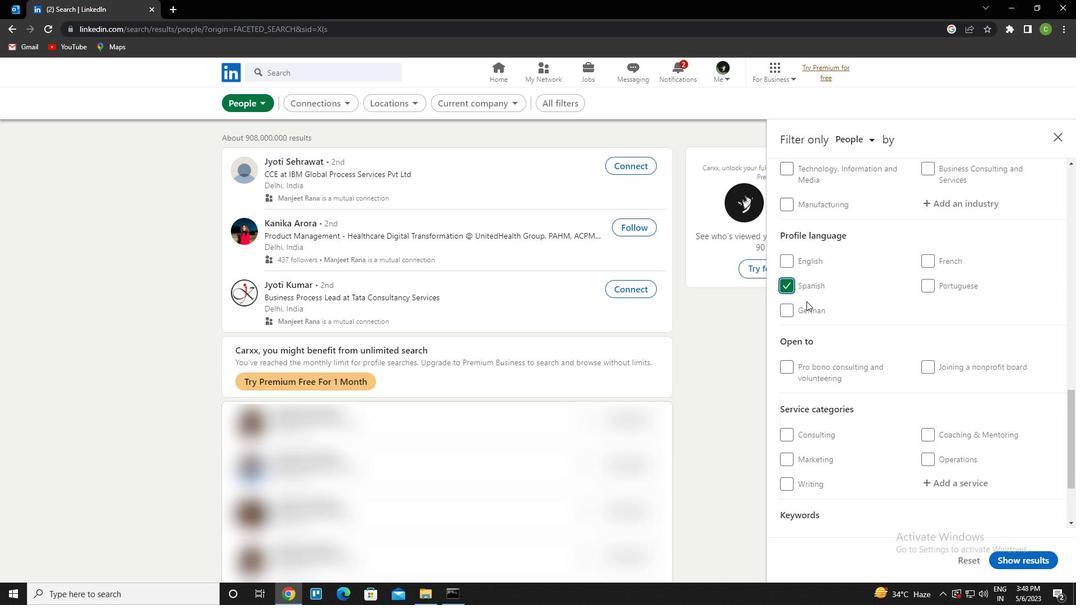 
Action: Mouse scrolled (806, 302) with delta (0, 0)
Screenshot: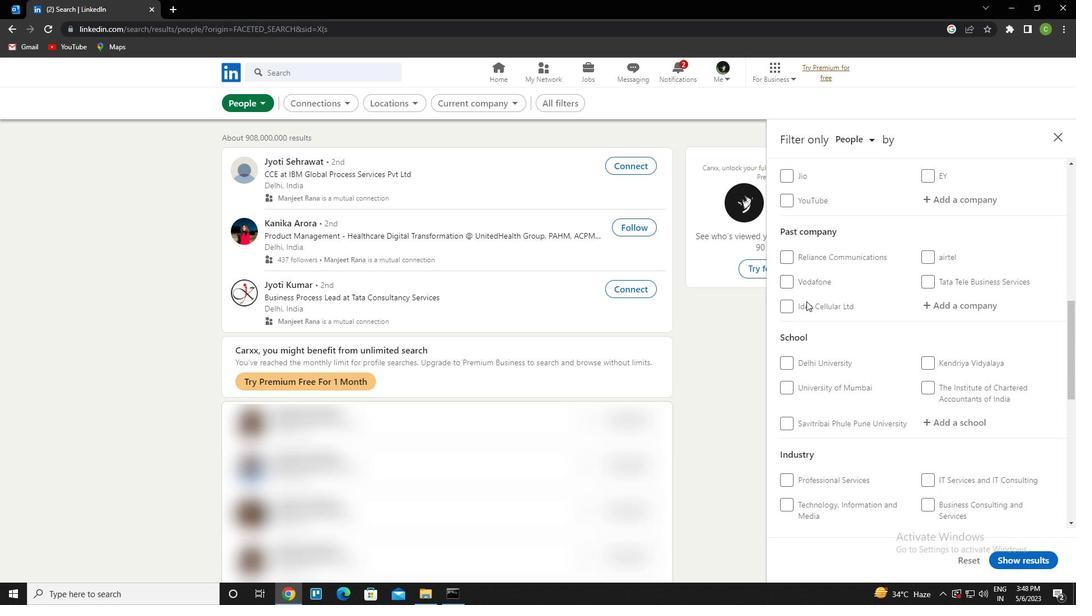 
Action: Mouse moved to (809, 273)
Screenshot: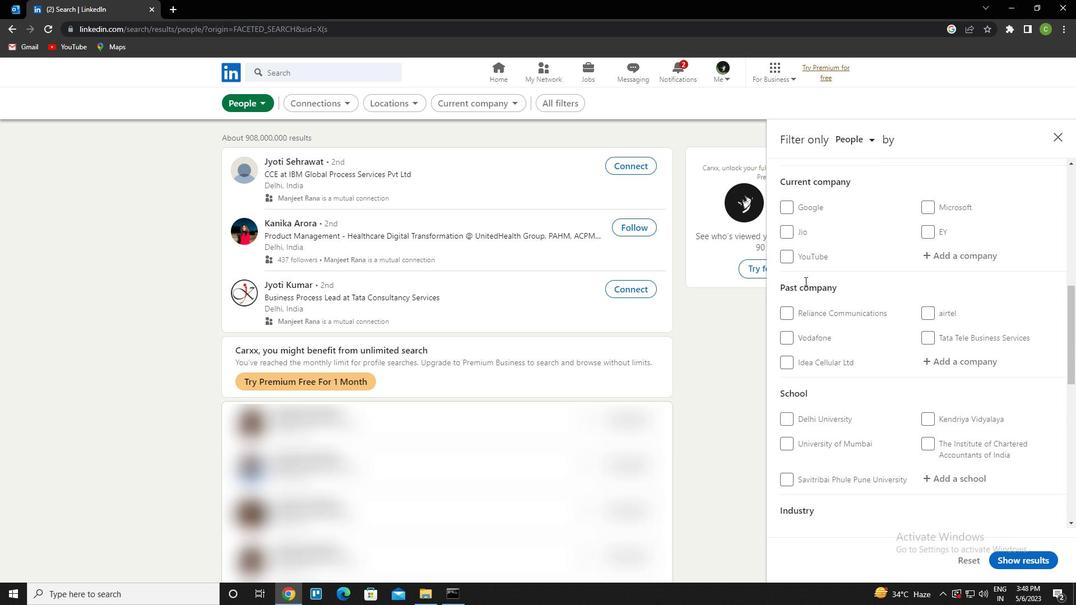 
Action: Mouse scrolled (809, 274) with delta (0, 0)
Screenshot: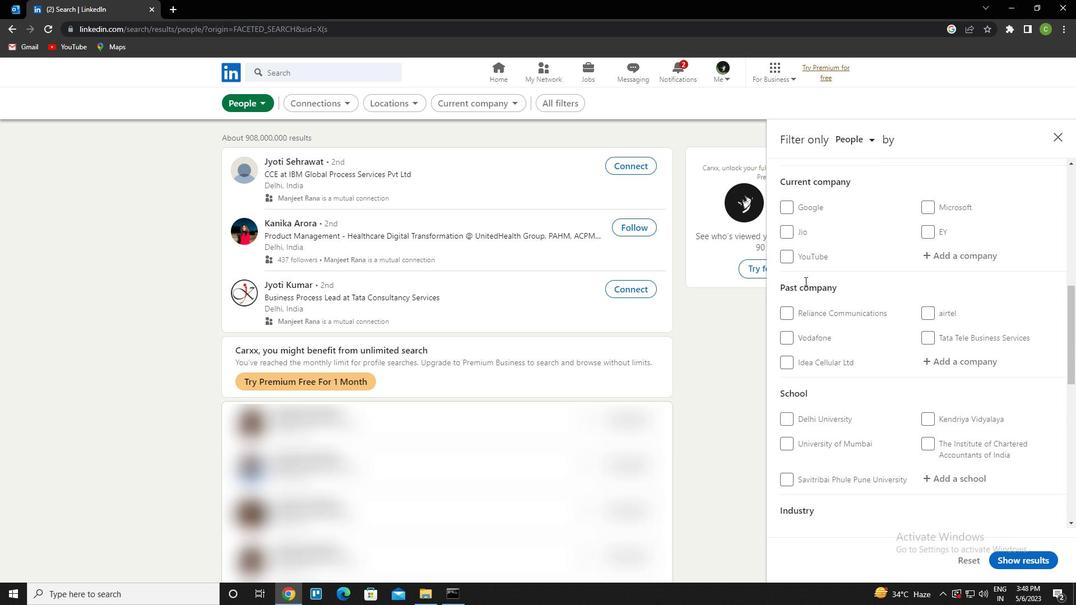 
Action: Mouse scrolled (809, 274) with delta (0, 0)
Screenshot: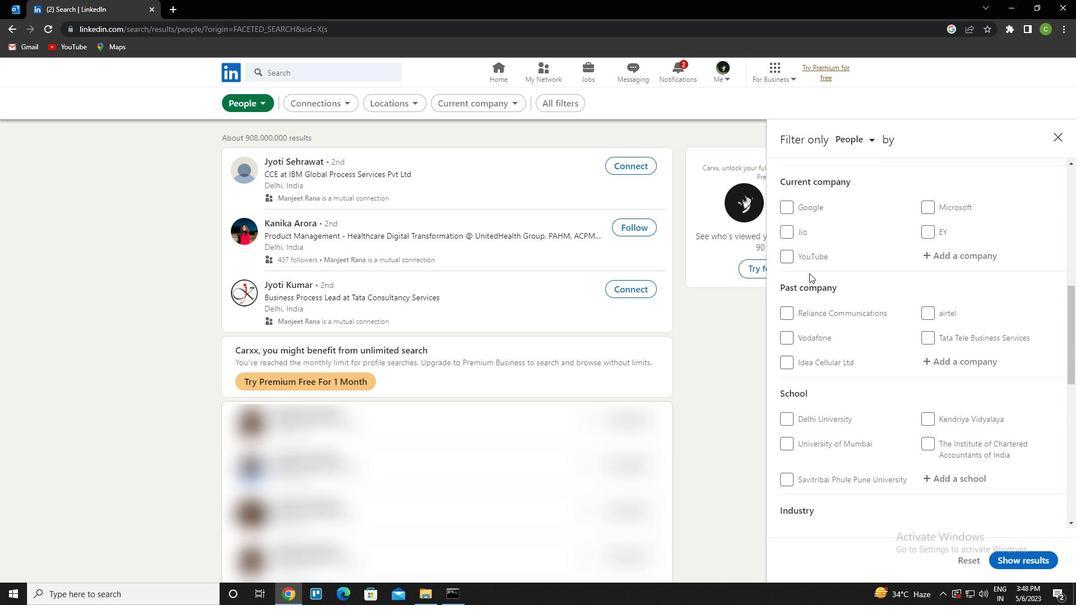 
Action: Mouse moved to (975, 375)
Screenshot: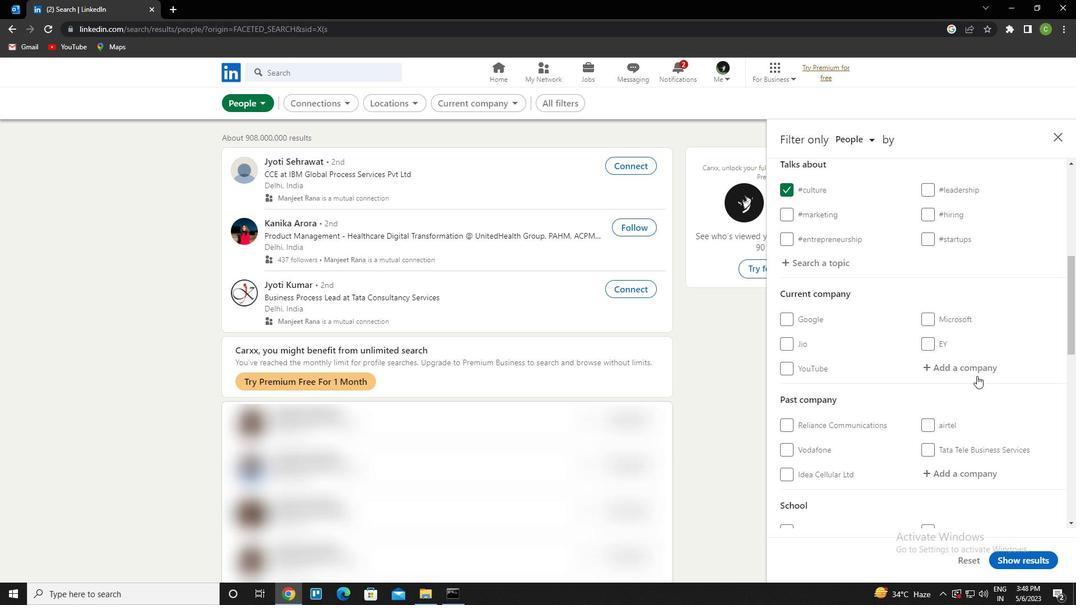 
Action: Mouse pressed left at (975, 375)
Screenshot: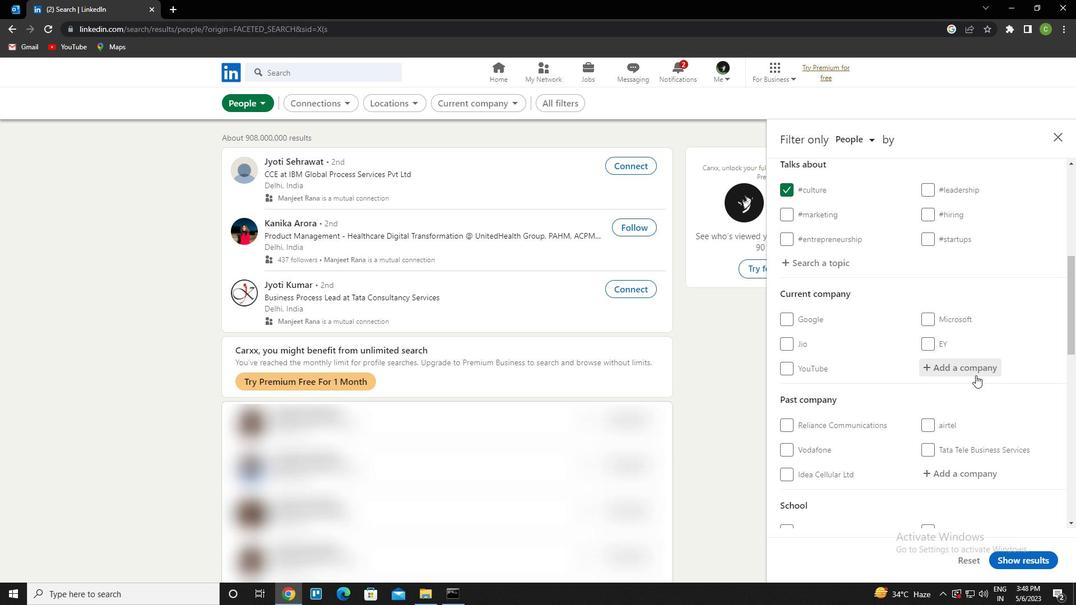
Action: Key pressed <Key.caps_lock>r<Key.caps_lock>aymond<Key.space>limited<Key.down><Key.enter>
Screenshot: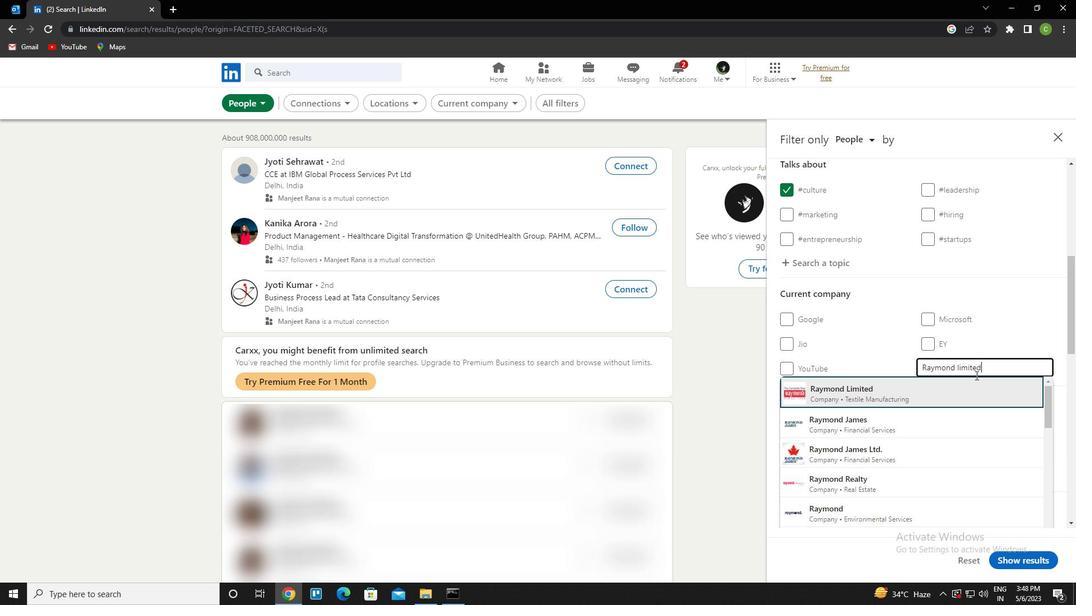
Action: Mouse scrolled (975, 375) with delta (0, 0)
Screenshot: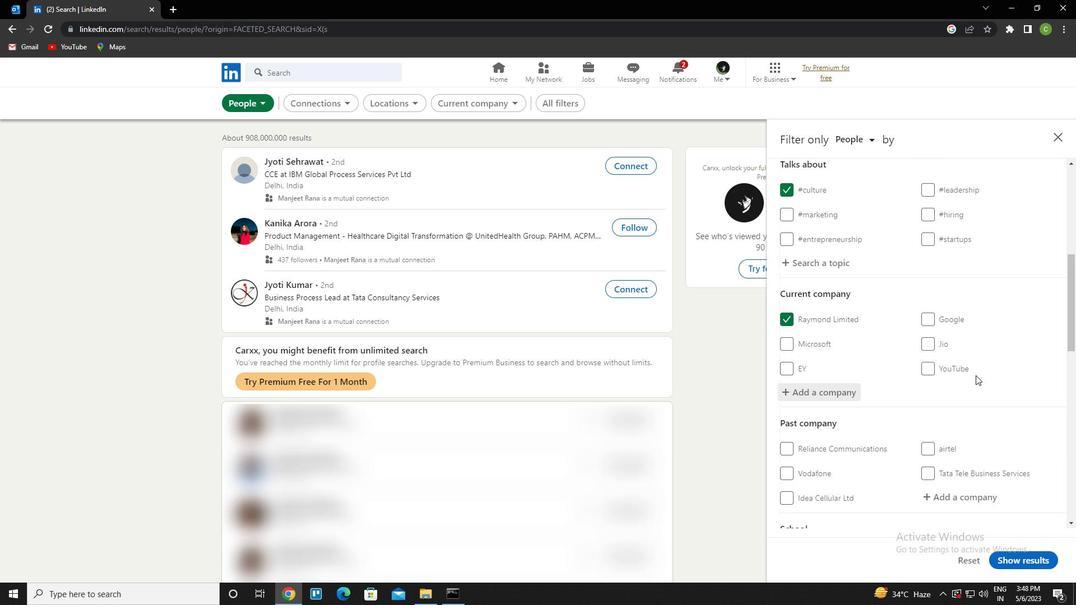 
Action: Mouse scrolled (975, 375) with delta (0, 0)
Screenshot: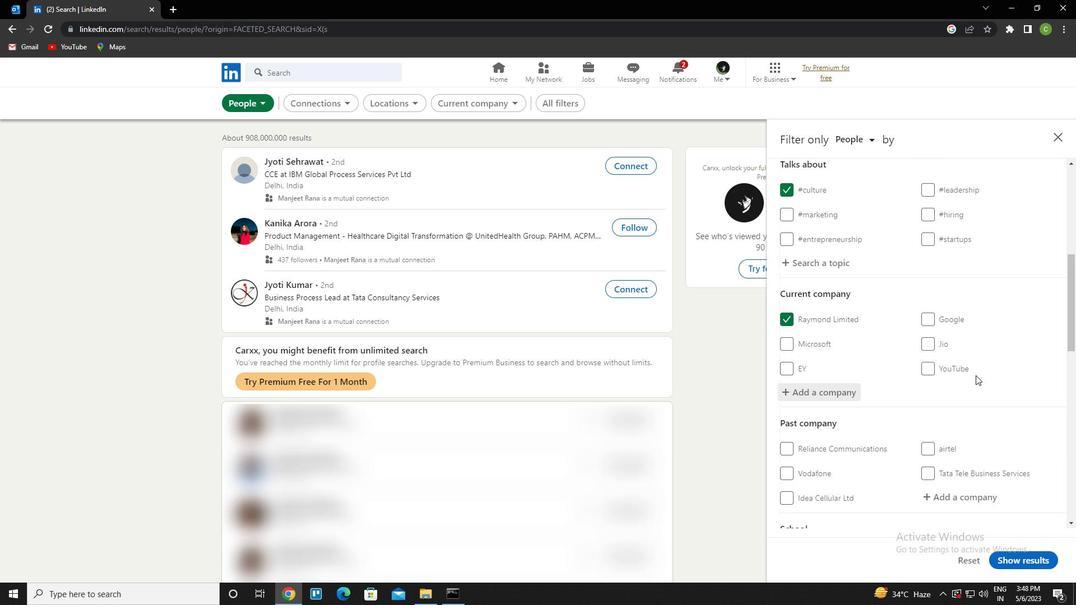 
Action: Mouse moved to (949, 377)
Screenshot: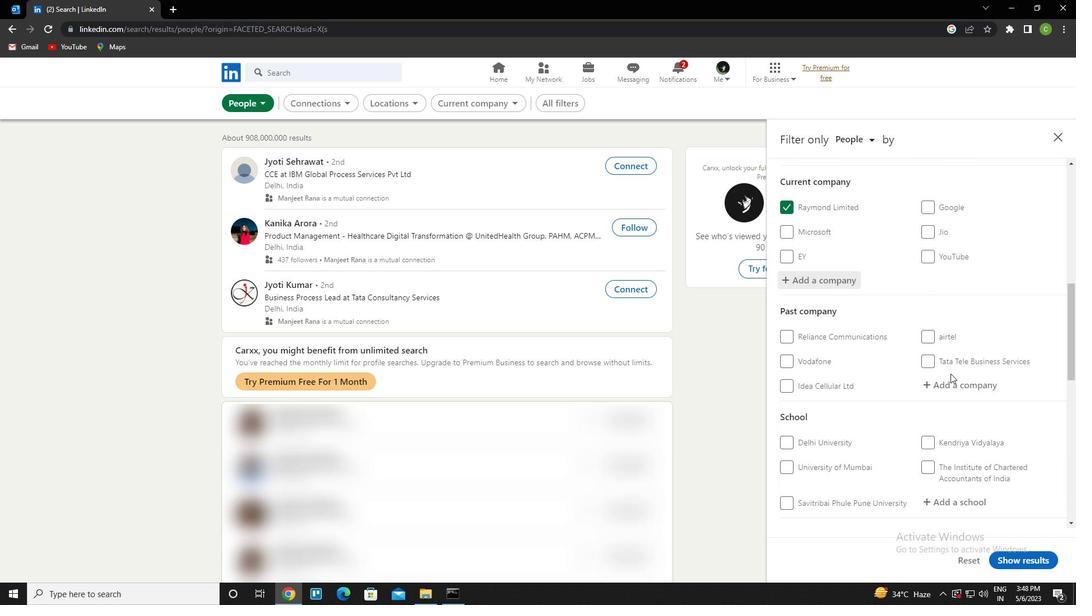 
Action: Mouse scrolled (949, 377) with delta (0, 0)
Screenshot: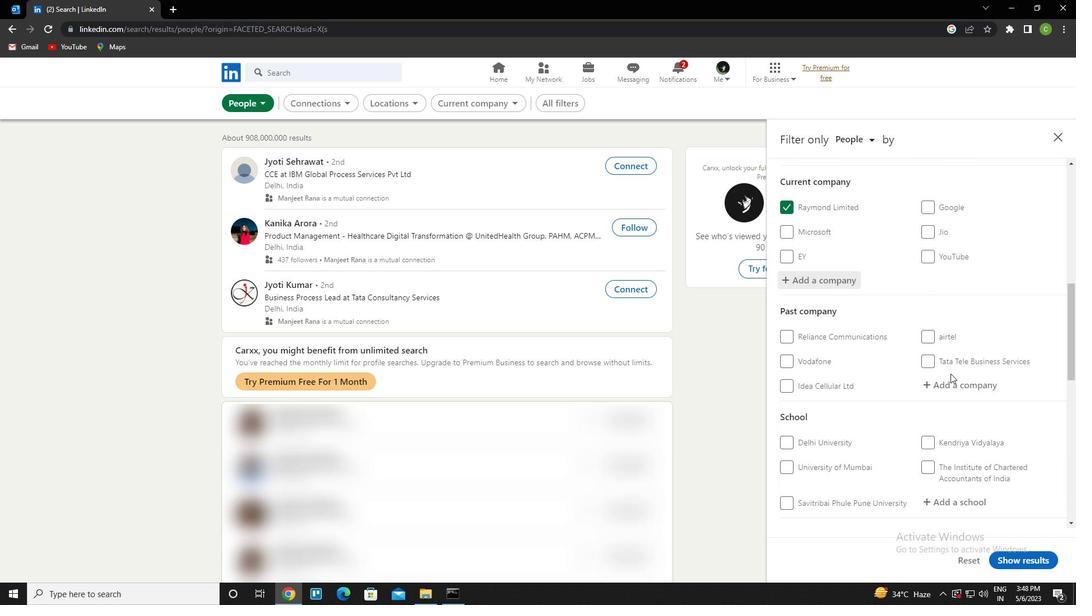 
Action: Mouse moved to (947, 378)
Screenshot: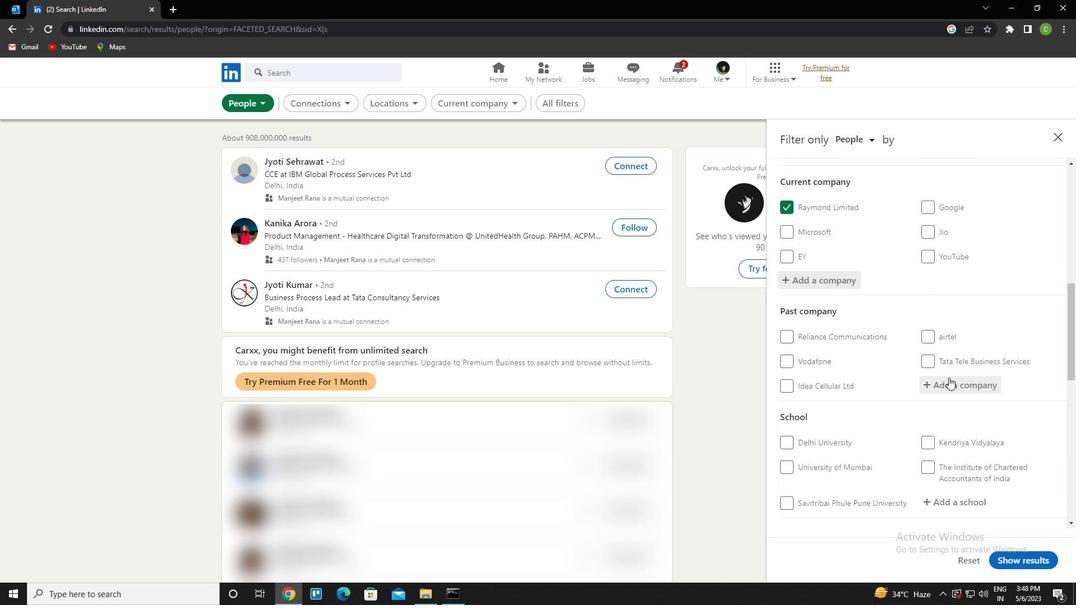 
Action: Mouse scrolled (947, 377) with delta (0, 0)
Screenshot: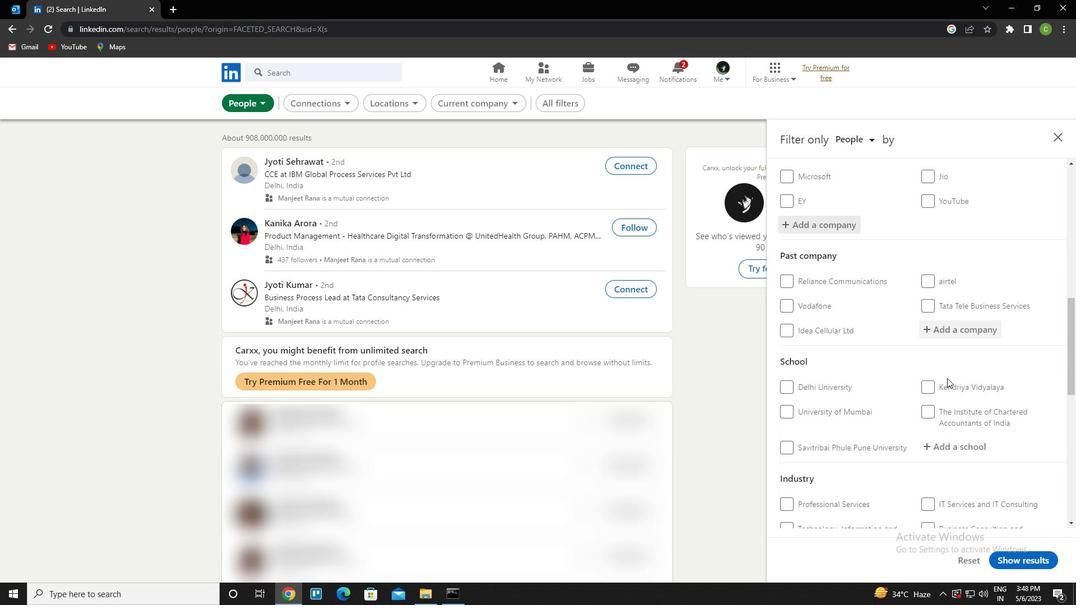 
Action: Mouse moved to (951, 385)
Screenshot: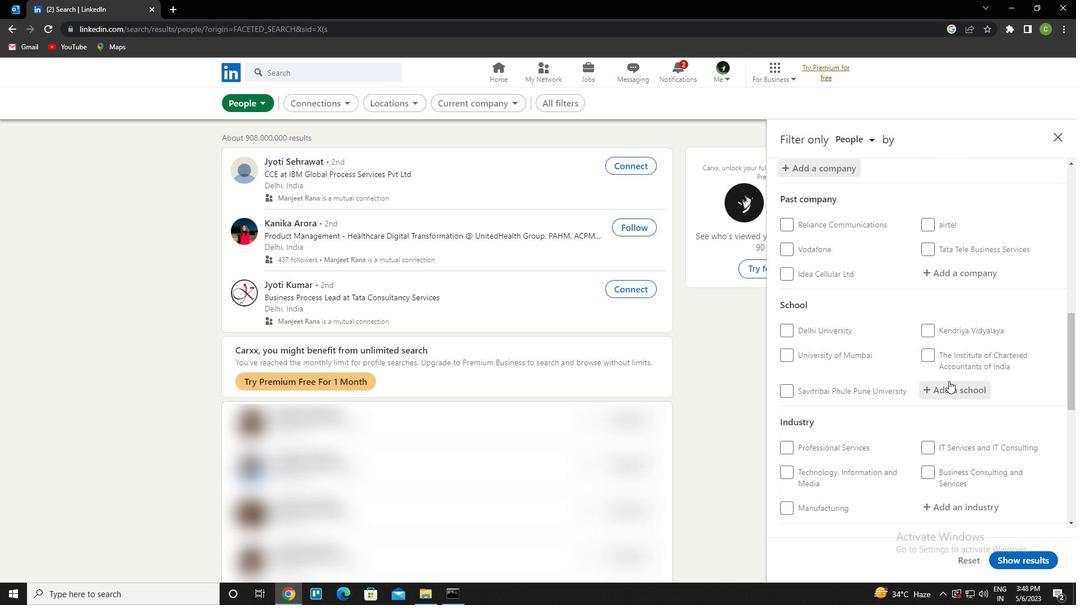 
Action: Mouse pressed left at (951, 385)
Screenshot: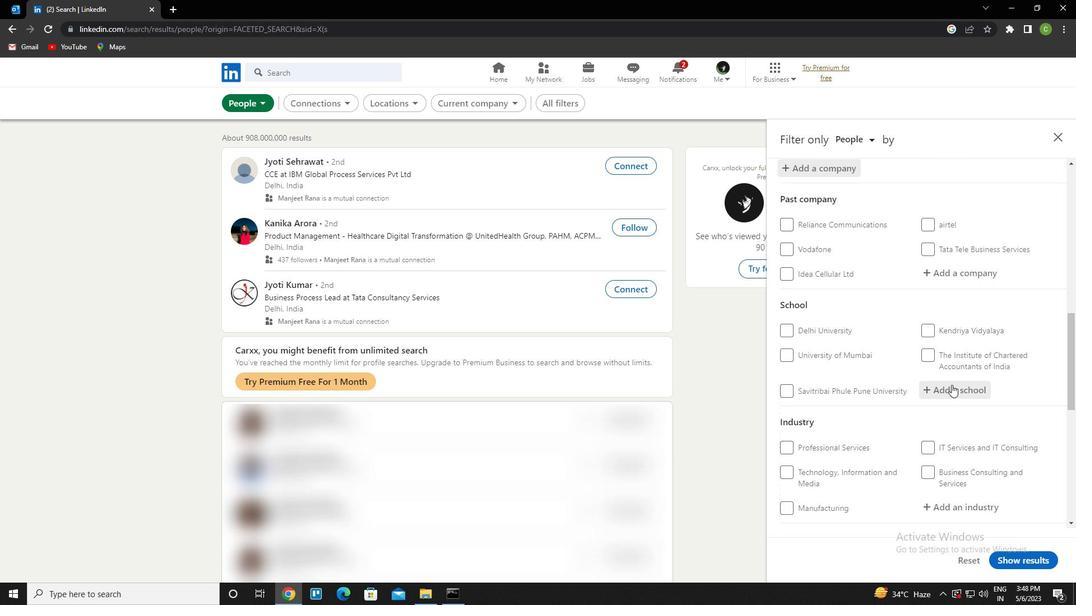 
Action: Key pressed <Key.caps_lock>s<Key.caps_lock>anjay<Key.space>gho<Key.down><Key.enter>
Screenshot: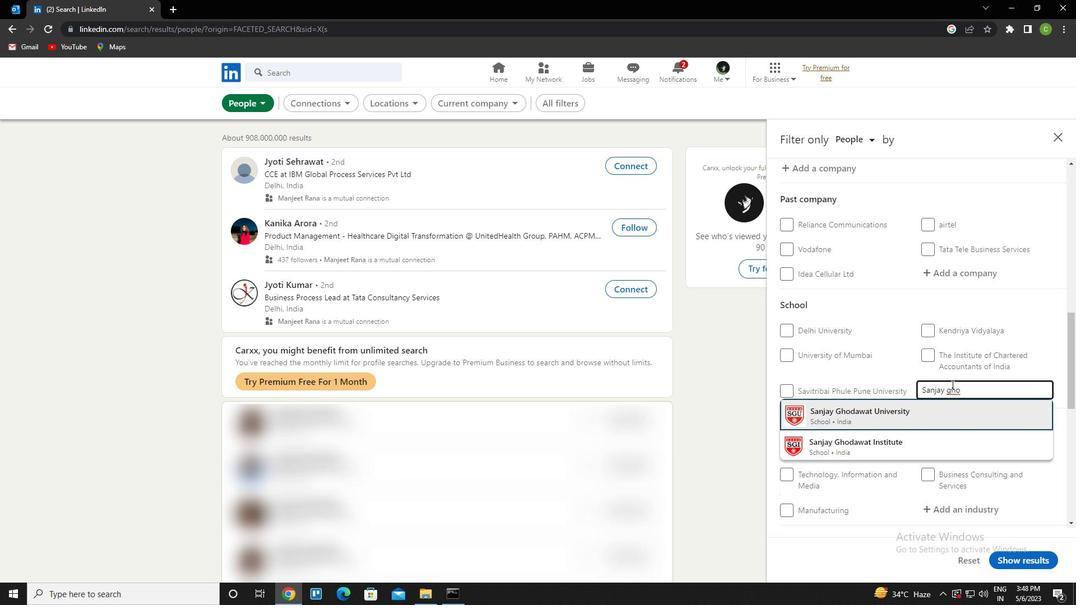 
Action: Mouse scrolled (951, 384) with delta (0, 0)
Screenshot: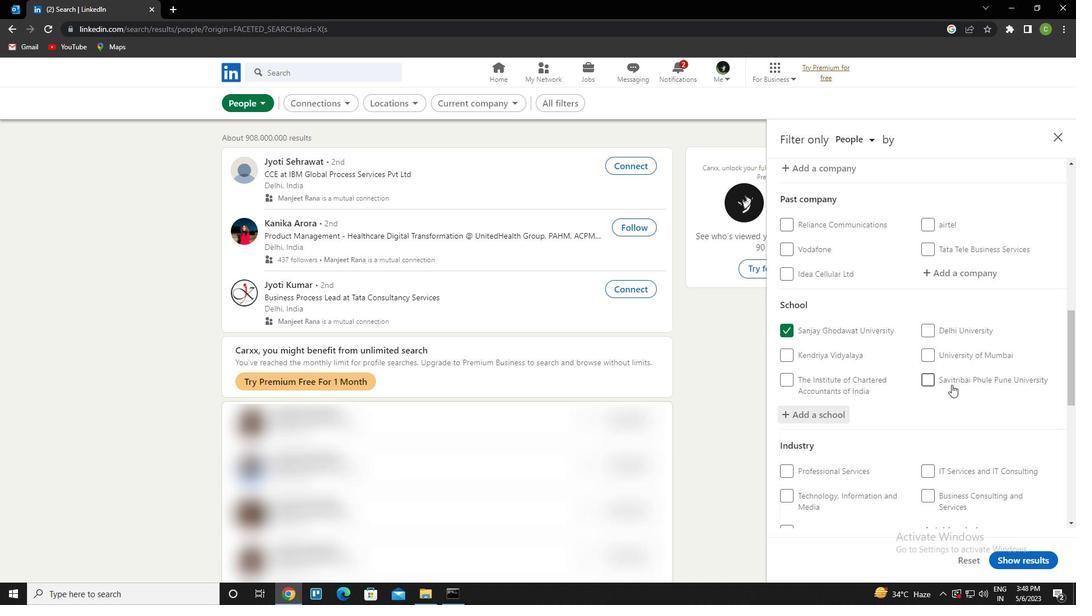 
Action: Mouse scrolled (951, 384) with delta (0, 0)
Screenshot: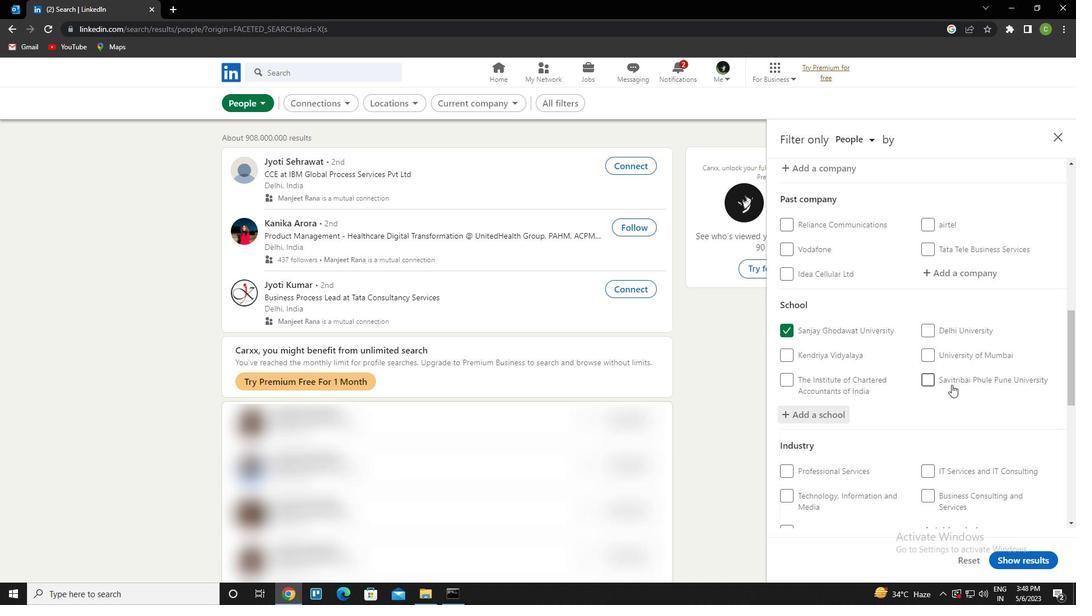 
Action: Mouse scrolled (951, 384) with delta (0, 0)
Screenshot: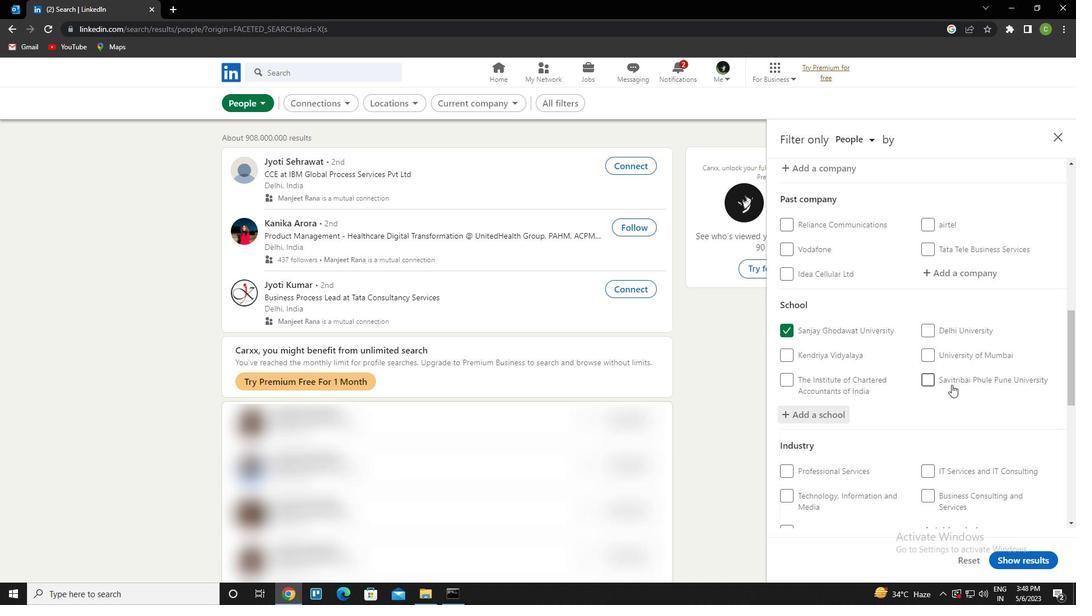 
Action: Mouse moved to (964, 361)
Screenshot: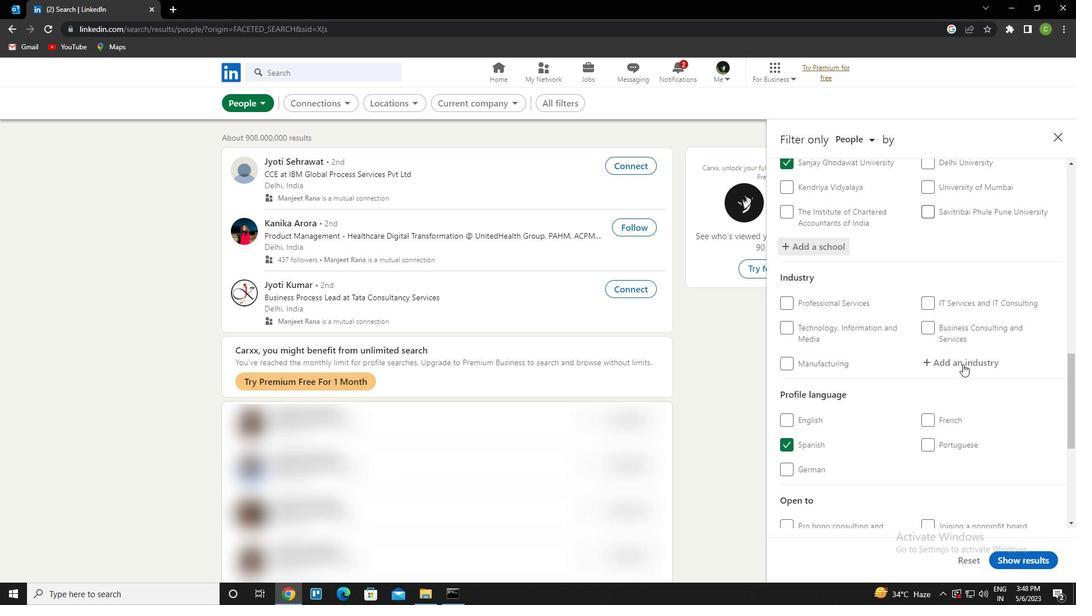 
Action: Mouse pressed left at (964, 361)
Screenshot: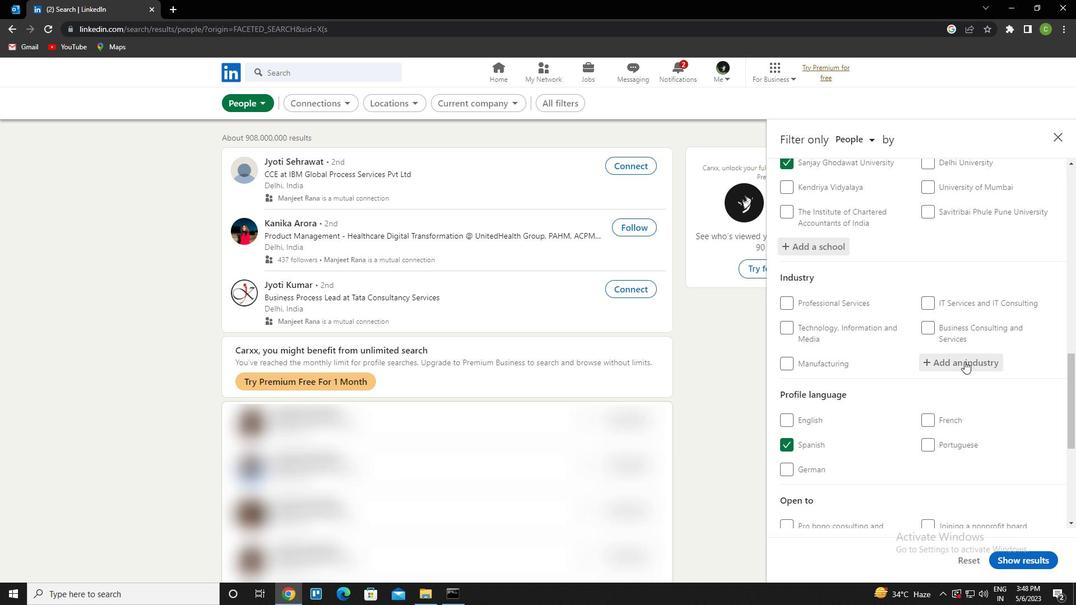 
Action: Key pressed <Key.caps_lock>r<Key.caps_lock>epair<Key.space>and<Key.down><Key.down><Key.down><Key.enter>
Screenshot: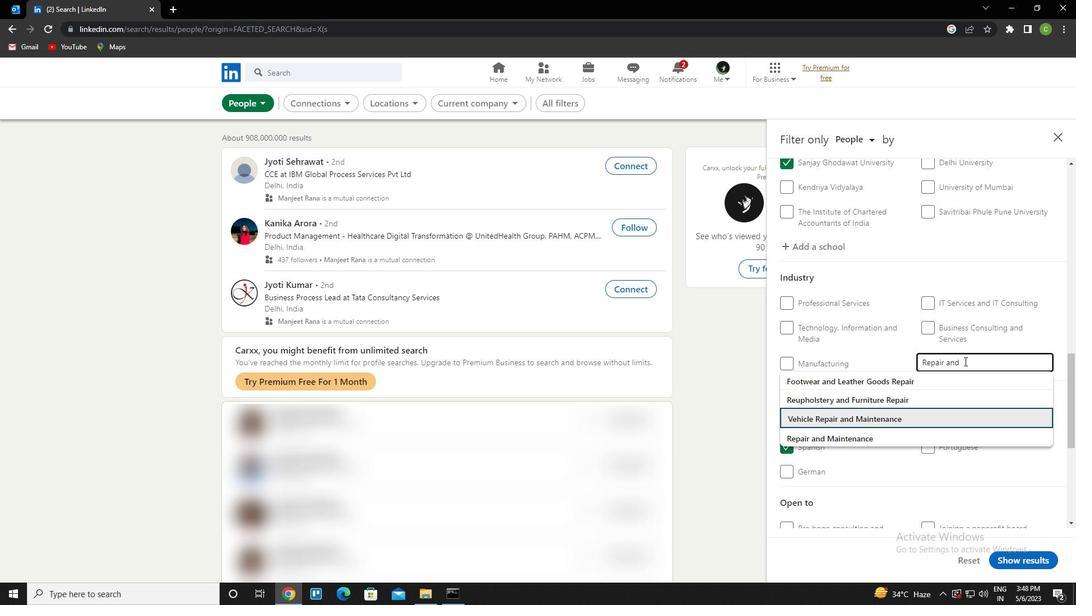 
Action: Mouse scrolled (964, 360) with delta (0, 0)
Screenshot: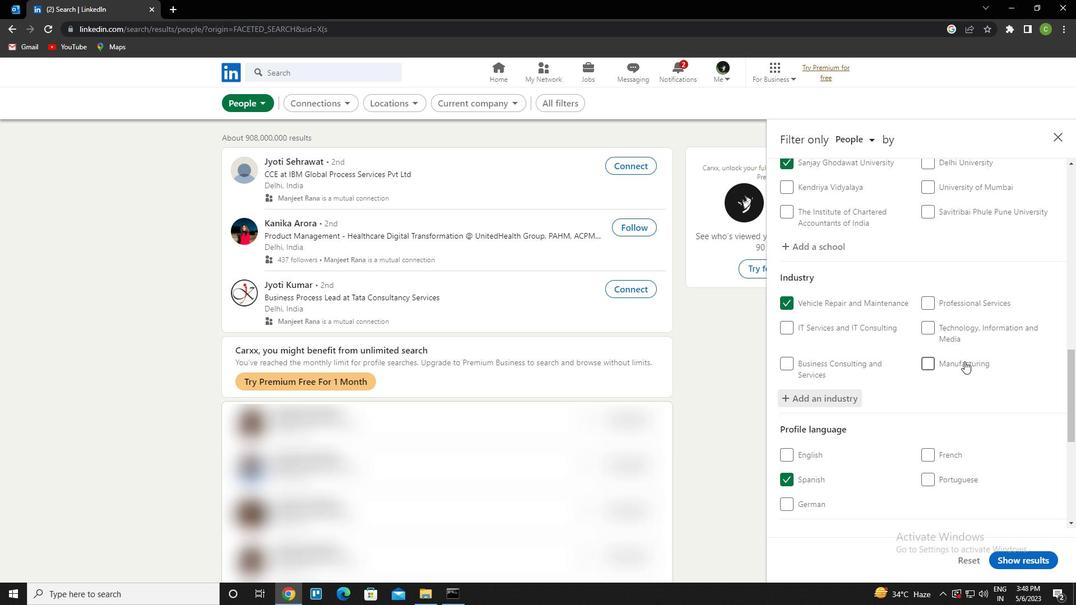 
Action: Mouse scrolled (964, 360) with delta (0, 0)
Screenshot: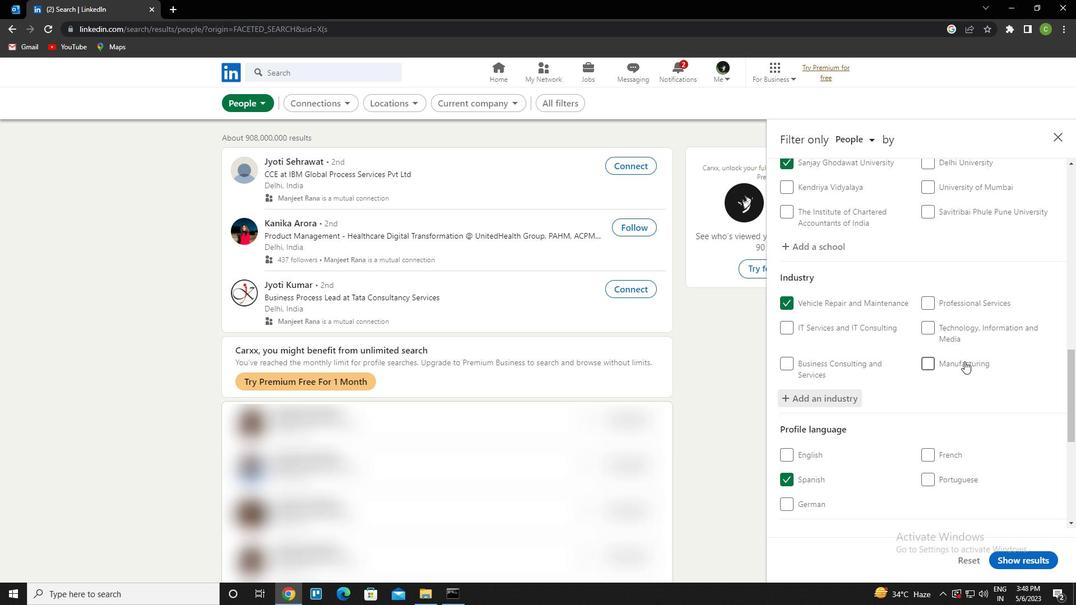 
Action: Mouse scrolled (964, 360) with delta (0, 0)
Screenshot: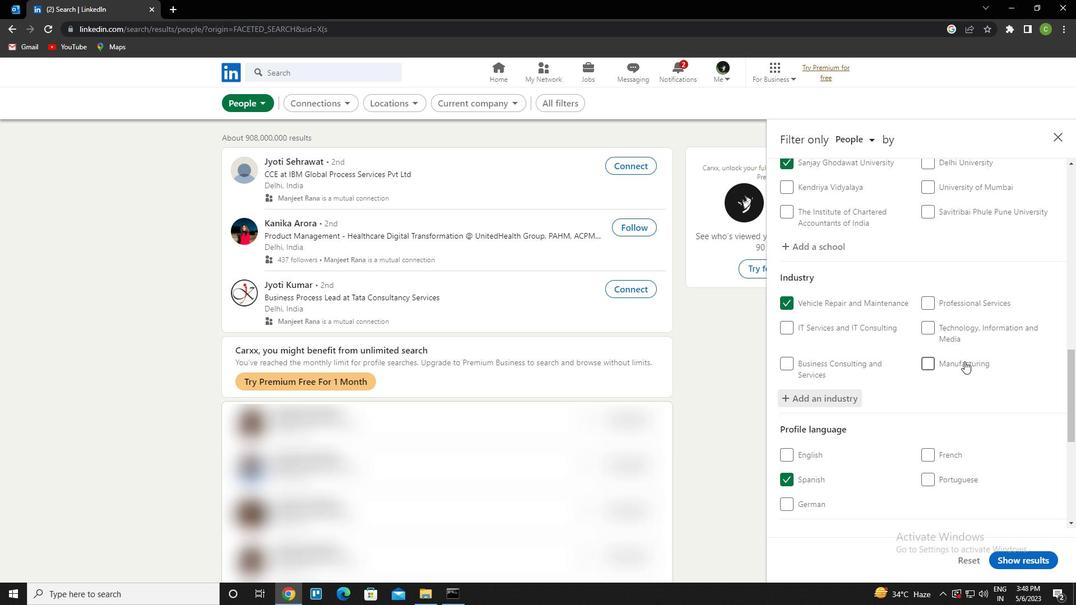 
Action: Mouse scrolled (964, 360) with delta (0, 0)
Screenshot: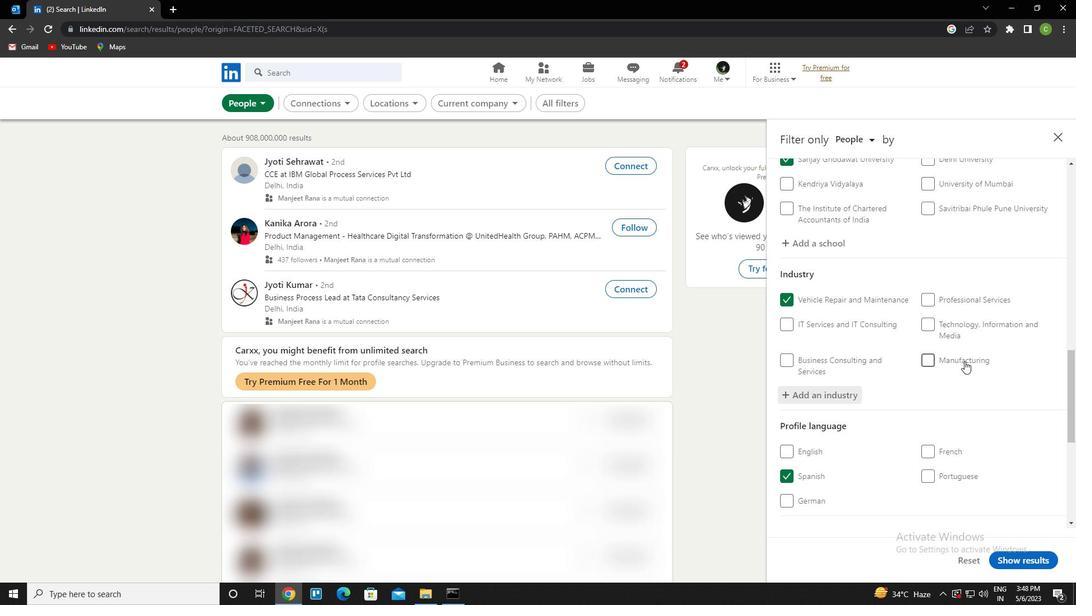 
Action: Mouse scrolled (964, 360) with delta (0, 0)
Screenshot: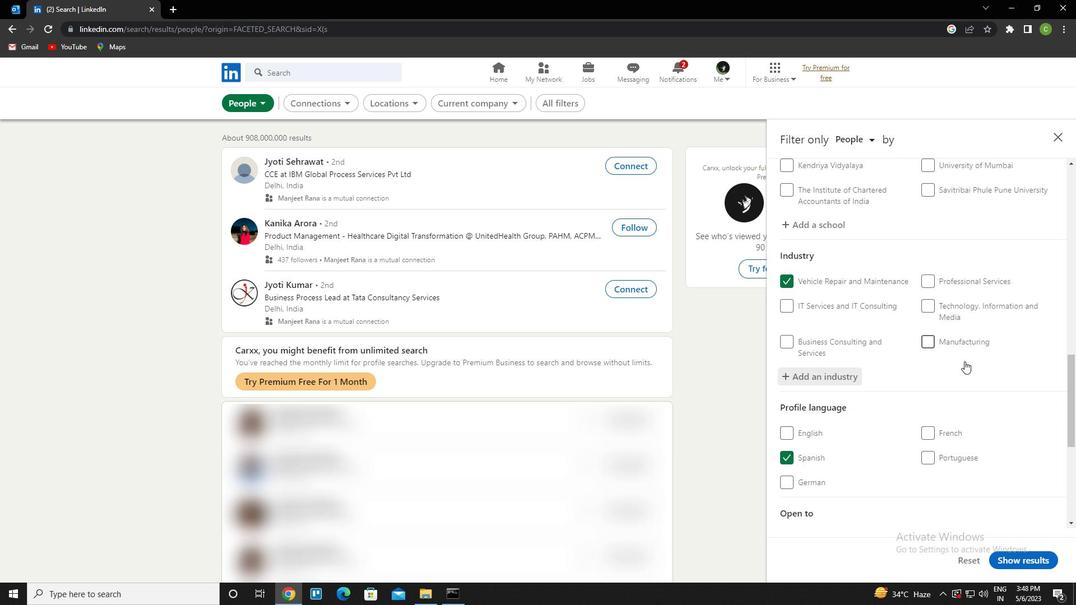 
Action: Mouse moved to (954, 387)
Screenshot: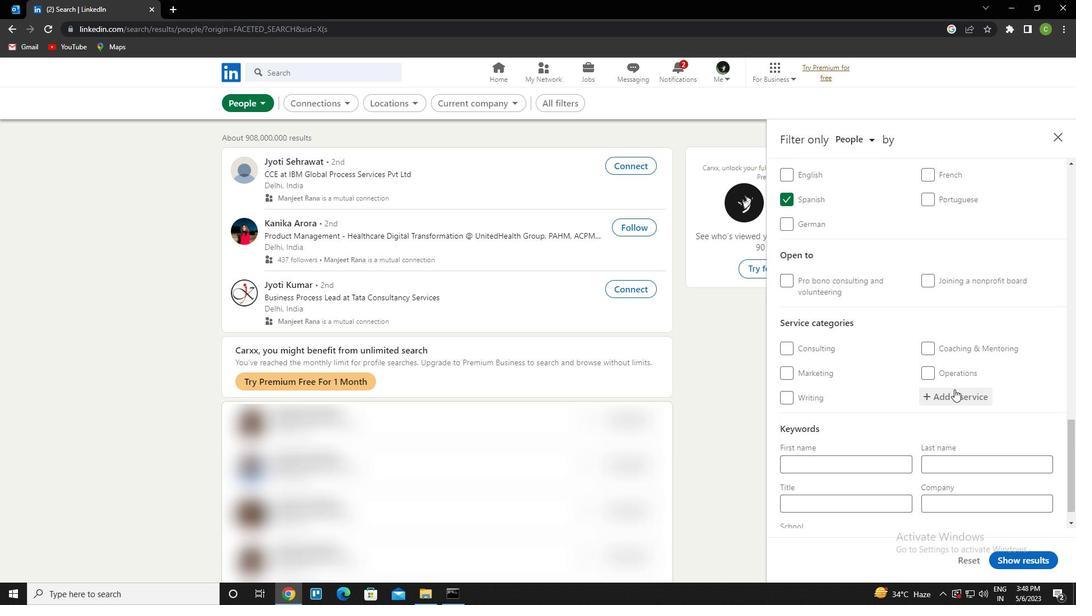 
Action: Mouse pressed left at (954, 387)
Screenshot: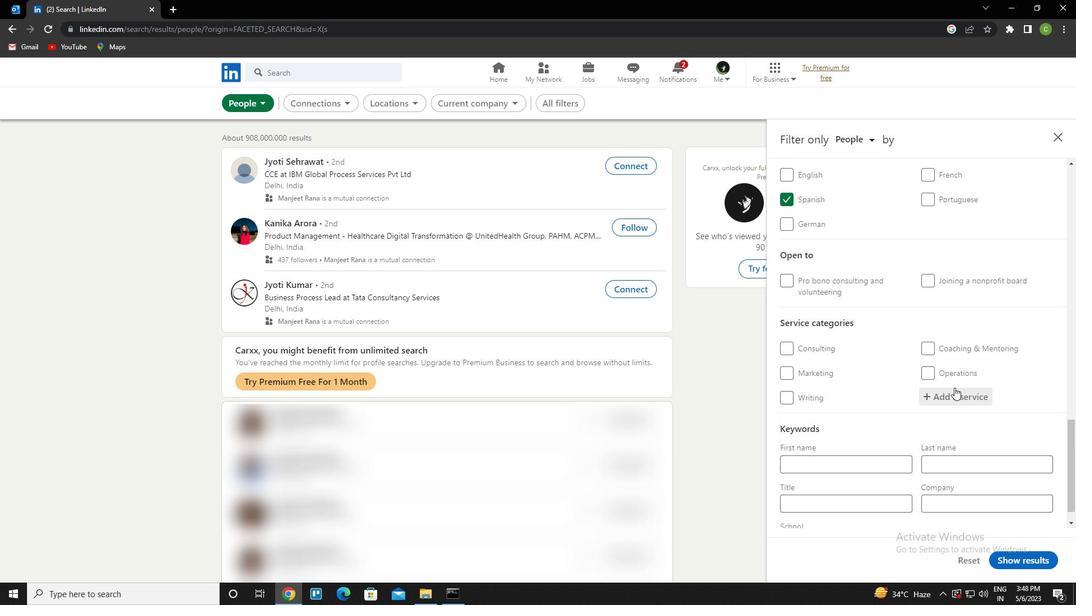 
Action: Key pressed <Key.caps_lock>d<Key.caps_lock>ate<Key.space>entry<Key.down><Key.enter>
Screenshot: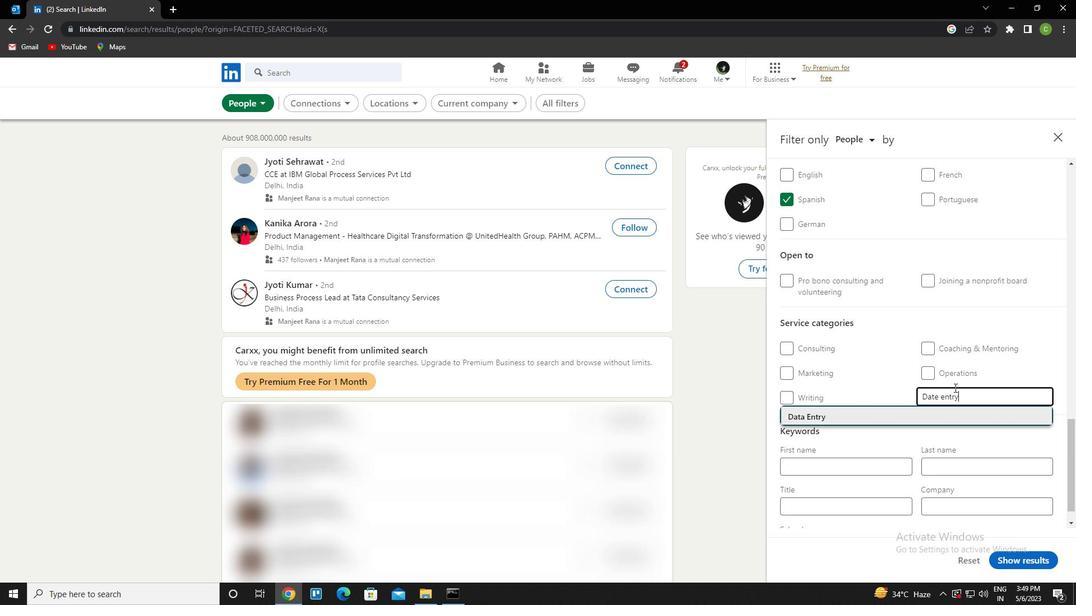 
Action: Mouse scrolled (954, 387) with delta (0, 0)
Screenshot: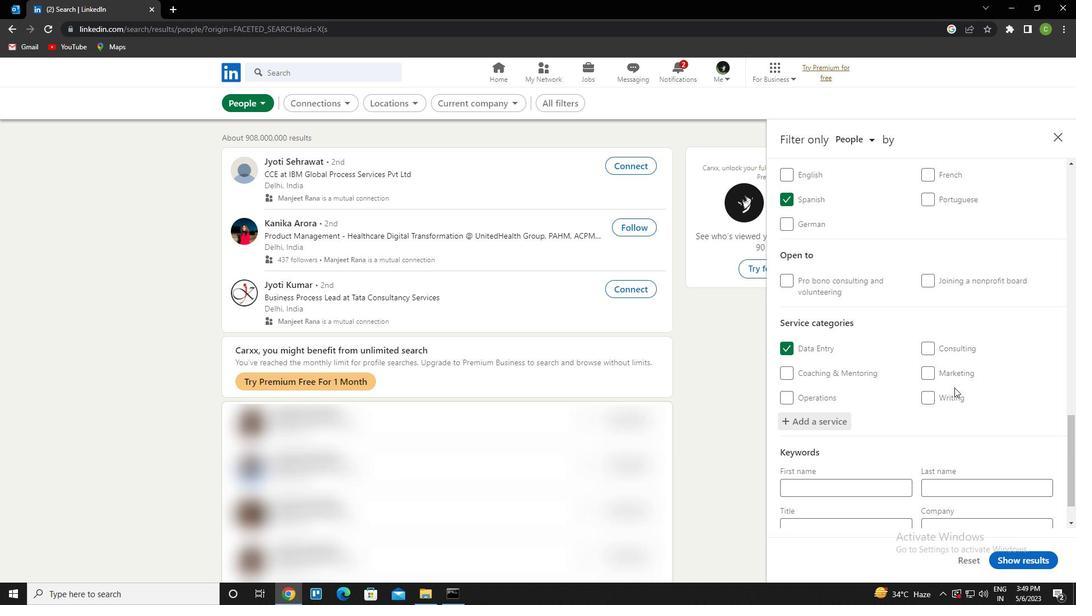 
Action: Mouse scrolled (954, 387) with delta (0, 0)
Screenshot: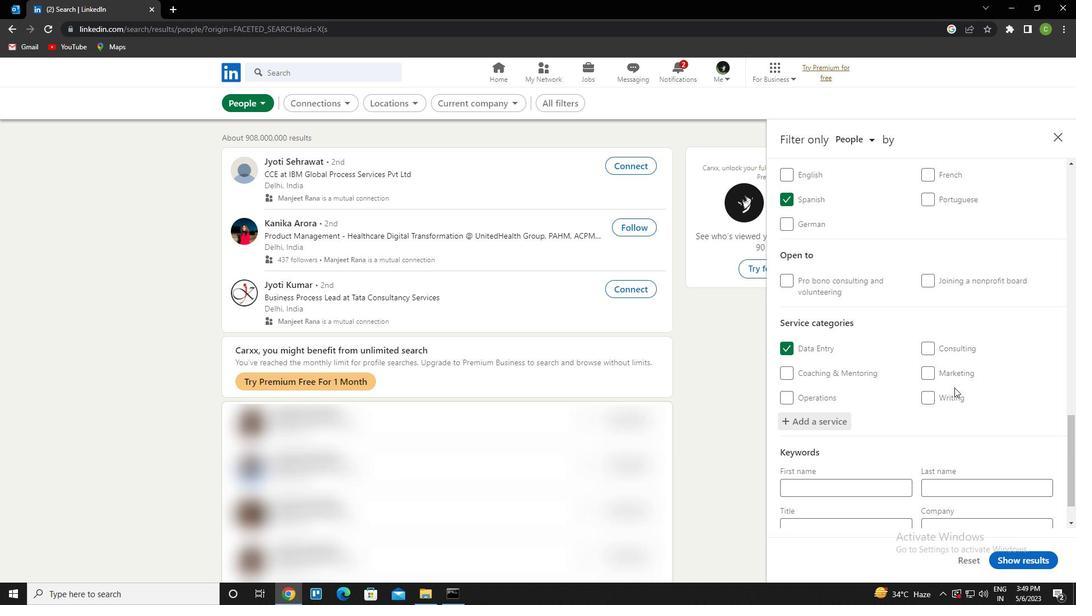 
Action: Mouse scrolled (954, 387) with delta (0, 0)
Screenshot: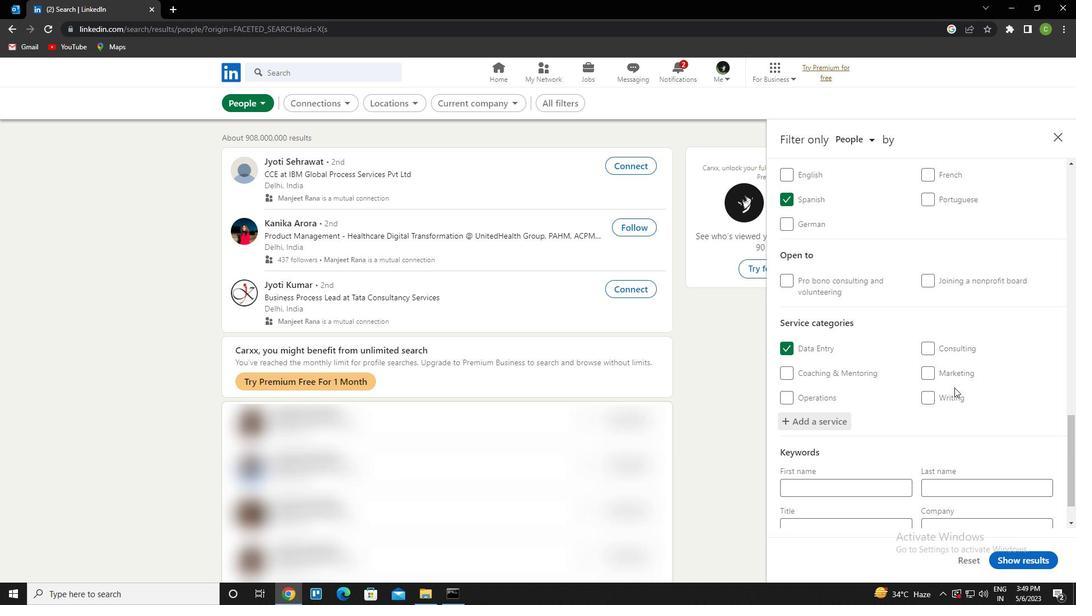 
Action: Mouse scrolled (954, 387) with delta (0, 0)
Screenshot: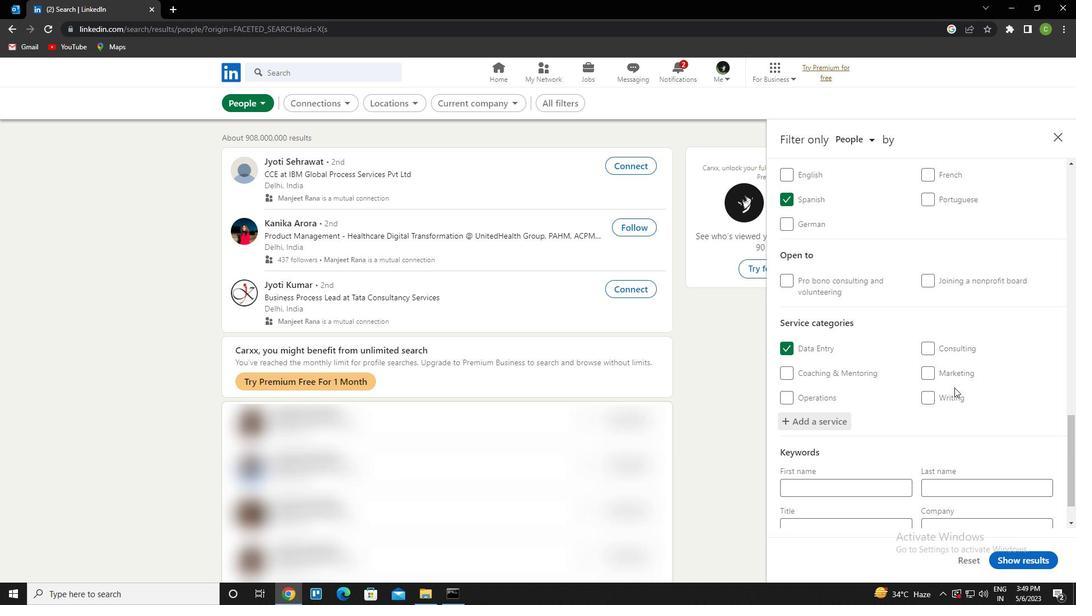 
Action: Mouse moved to (945, 409)
Screenshot: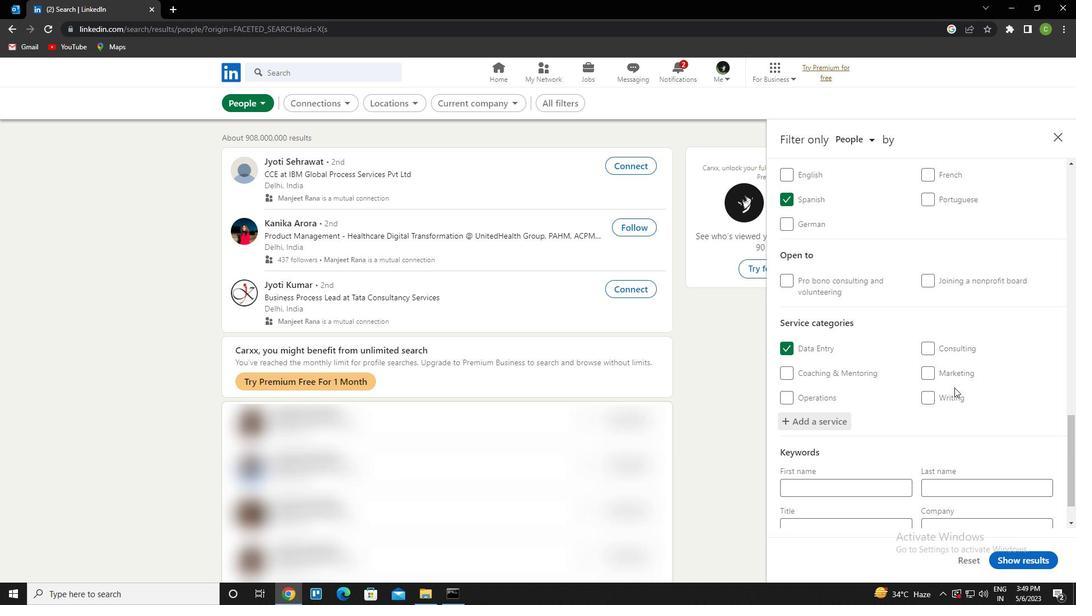 
Action: Mouse scrolled (945, 409) with delta (0, 0)
Screenshot: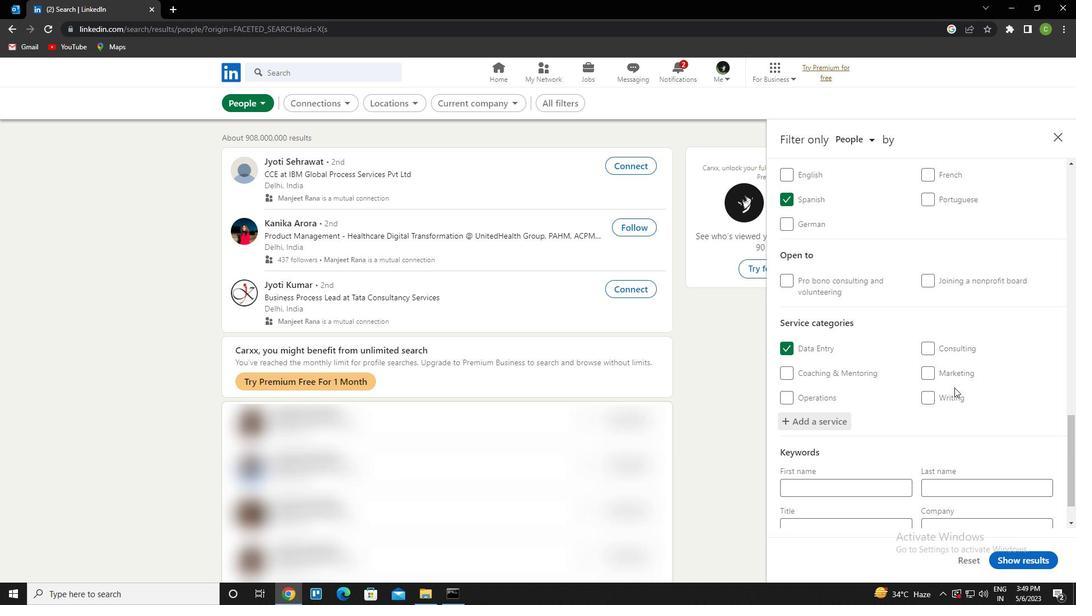 
Action: Mouse moved to (938, 429)
Screenshot: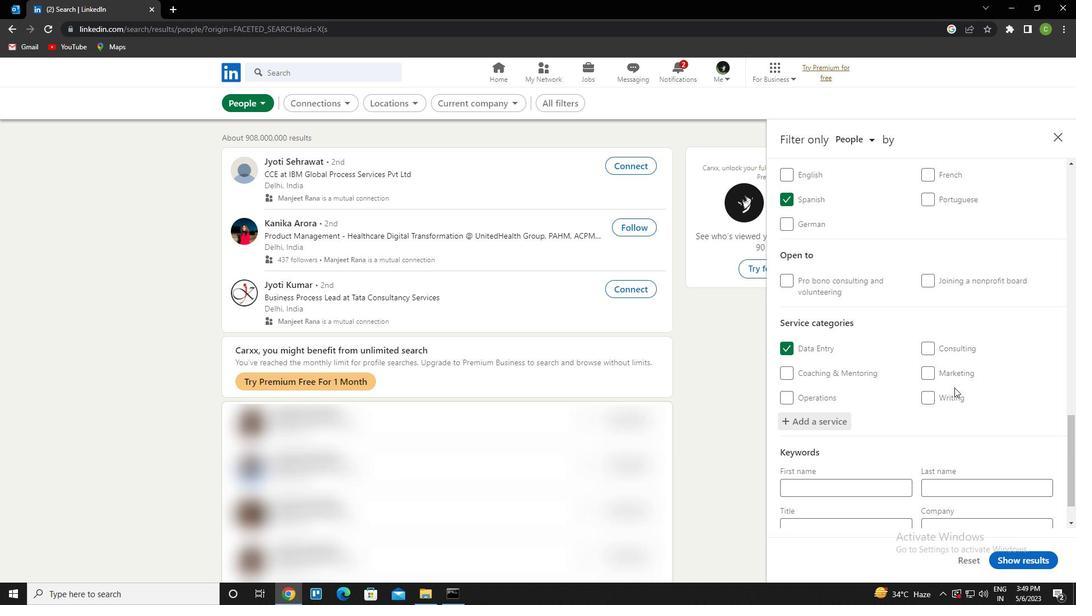 
Action: Mouse scrolled (938, 428) with delta (0, 0)
Screenshot: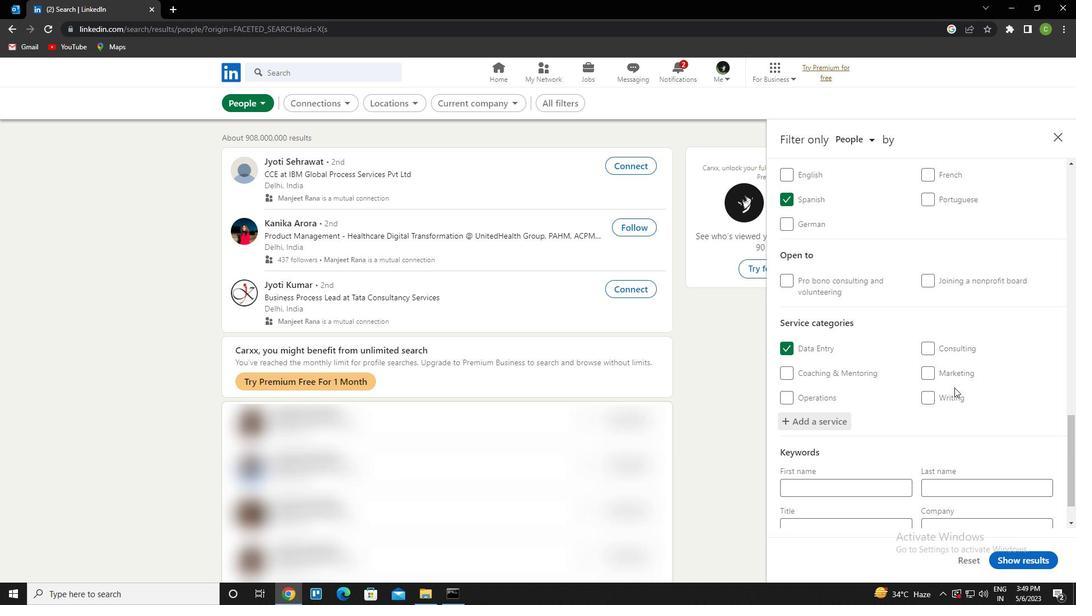 
Action: Mouse moved to (933, 439)
Screenshot: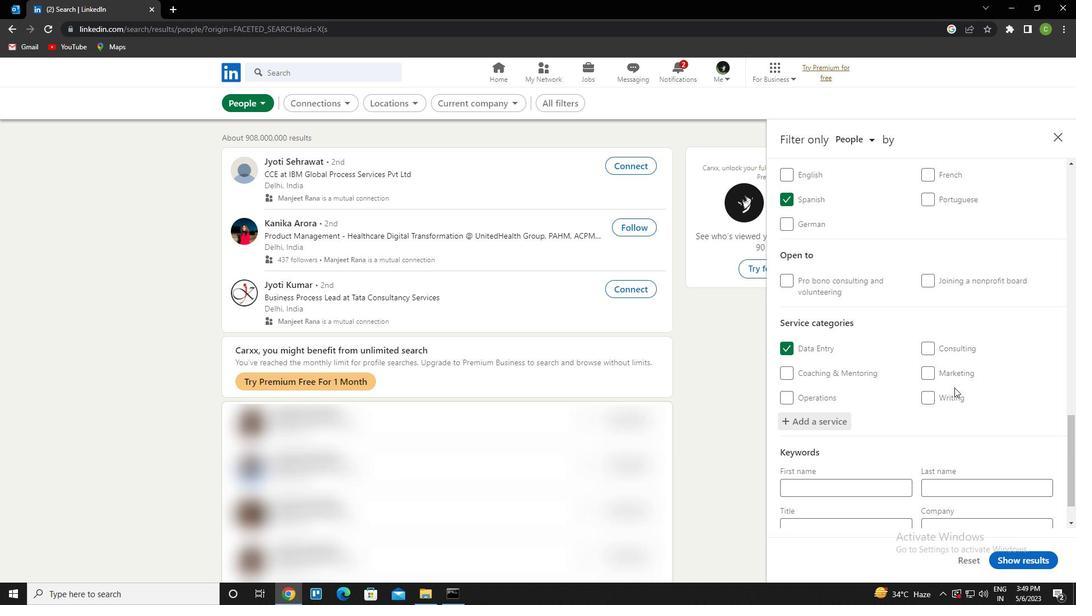 
Action: Mouse scrolled (933, 438) with delta (0, 0)
Screenshot: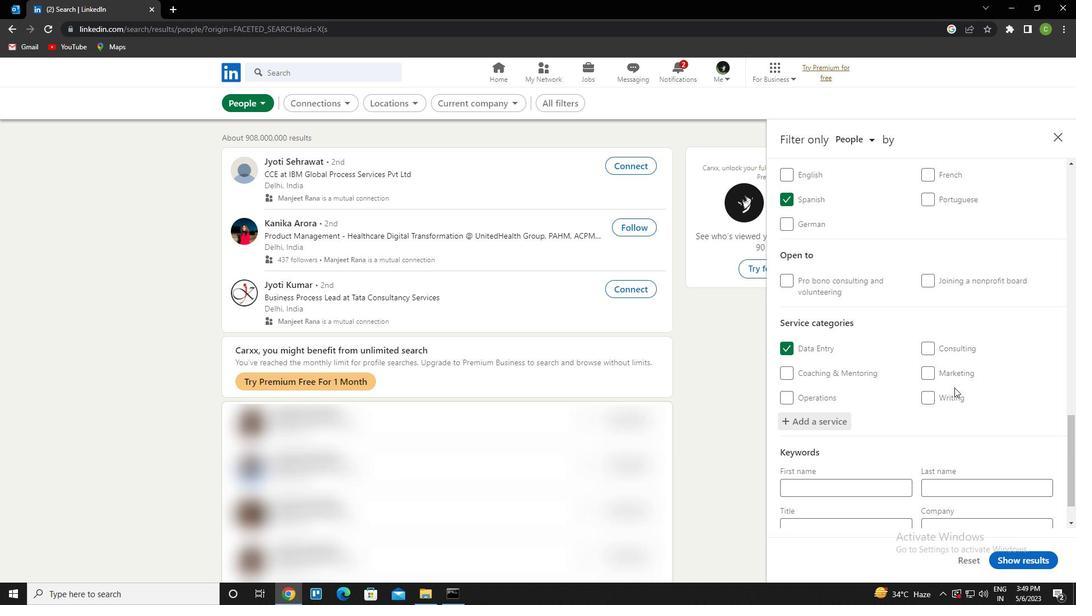 
Action: Mouse moved to (929, 445)
Screenshot: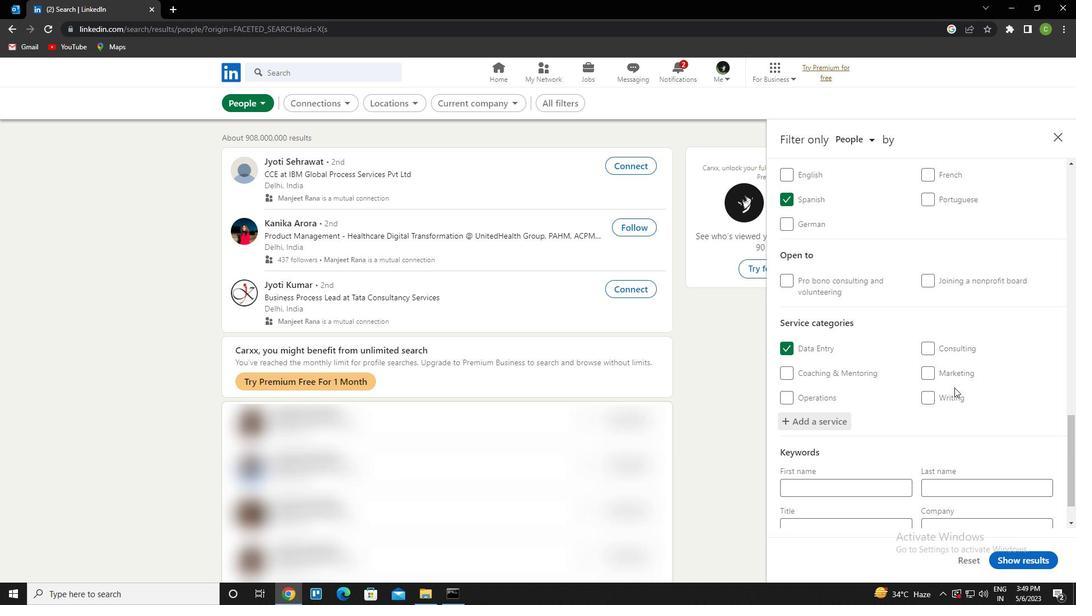 
Action: Mouse scrolled (929, 445) with delta (0, 0)
Screenshot: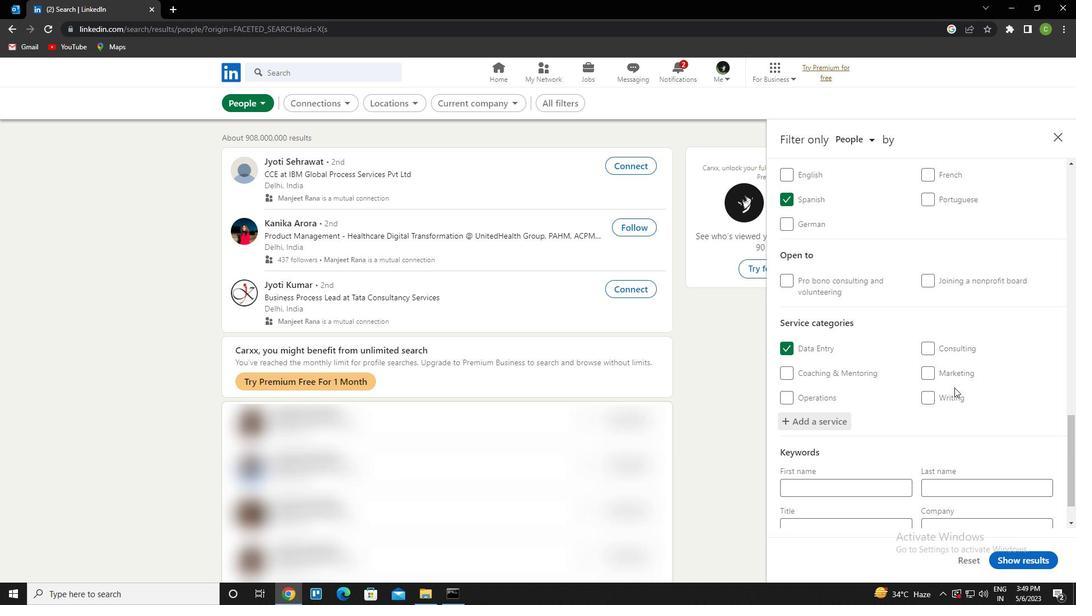 
Action: Mouse moved to (928, 447)
Screenshot: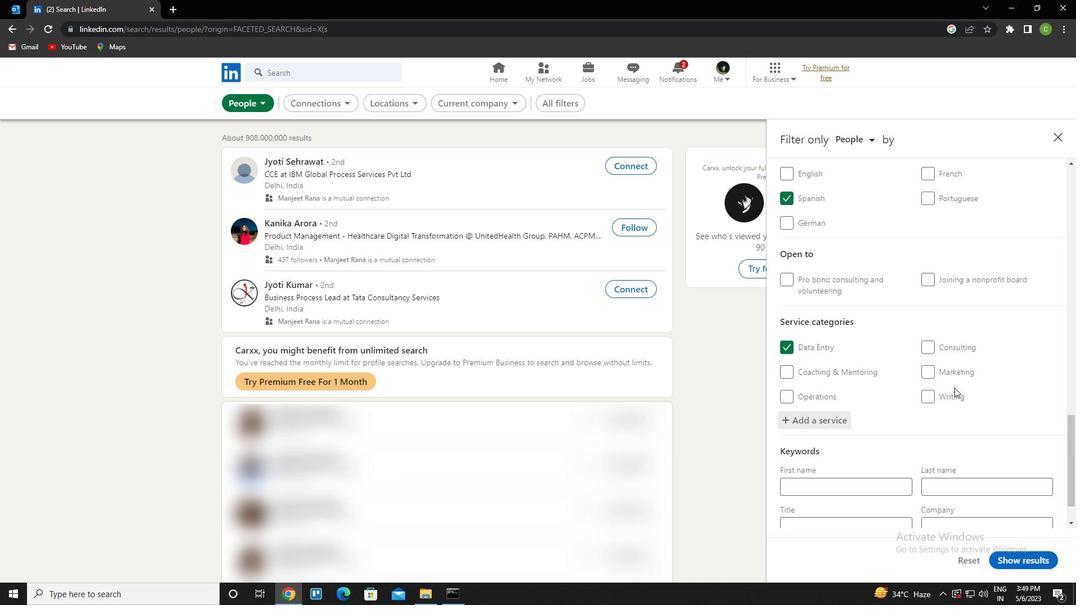
Action: Mouse scrolled (928, 446) with delta (0, 0)
Screenshot: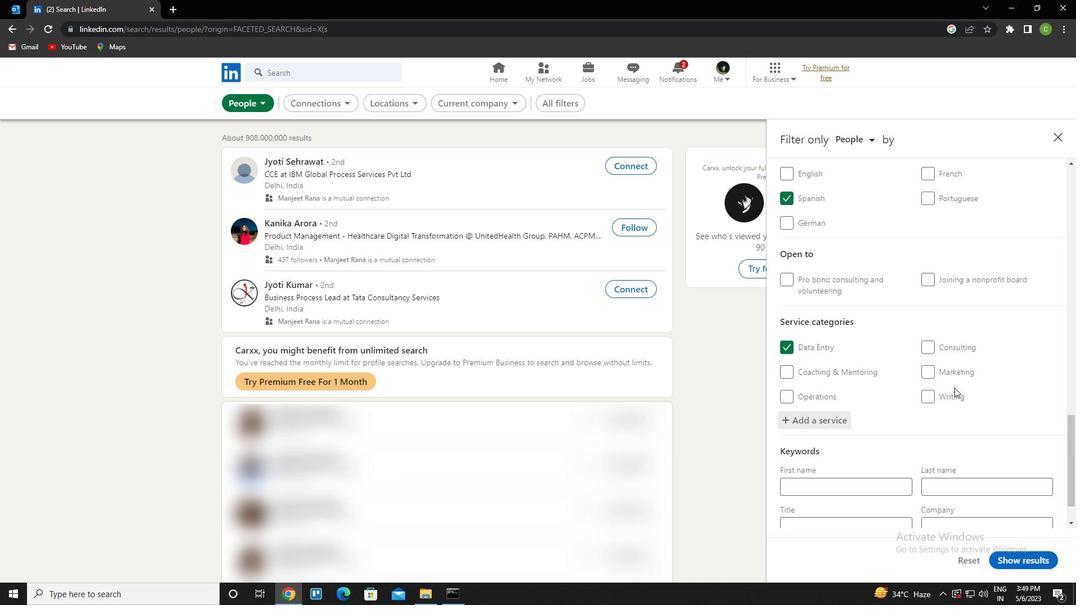 
Action: Mouse moved to (927, 448)
Screenshot: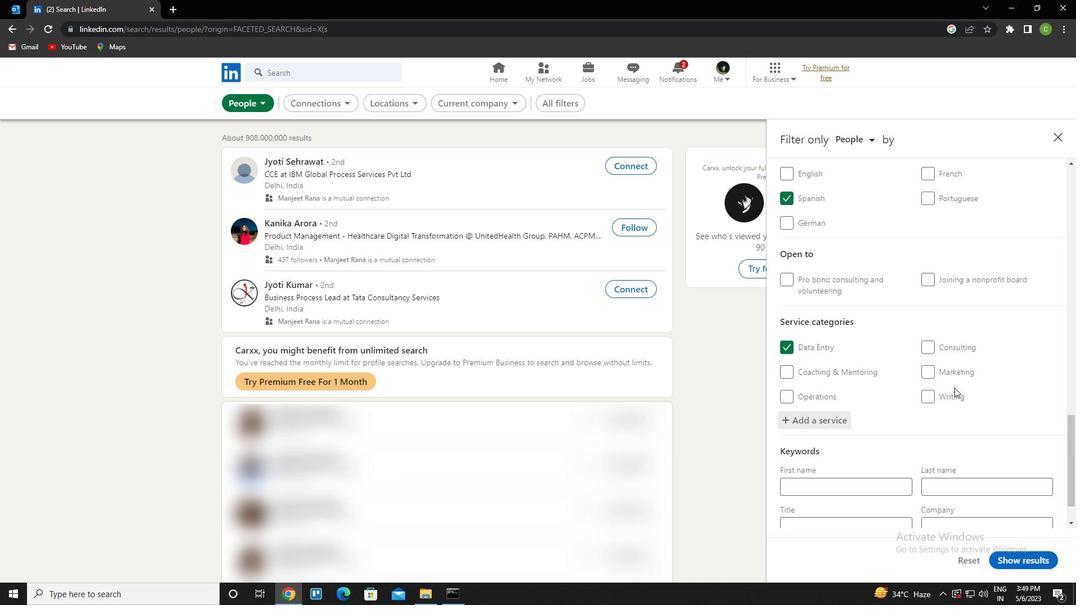 
Action: Mouse scrolled (927, 448) with delta (0, 0)
Screenshot: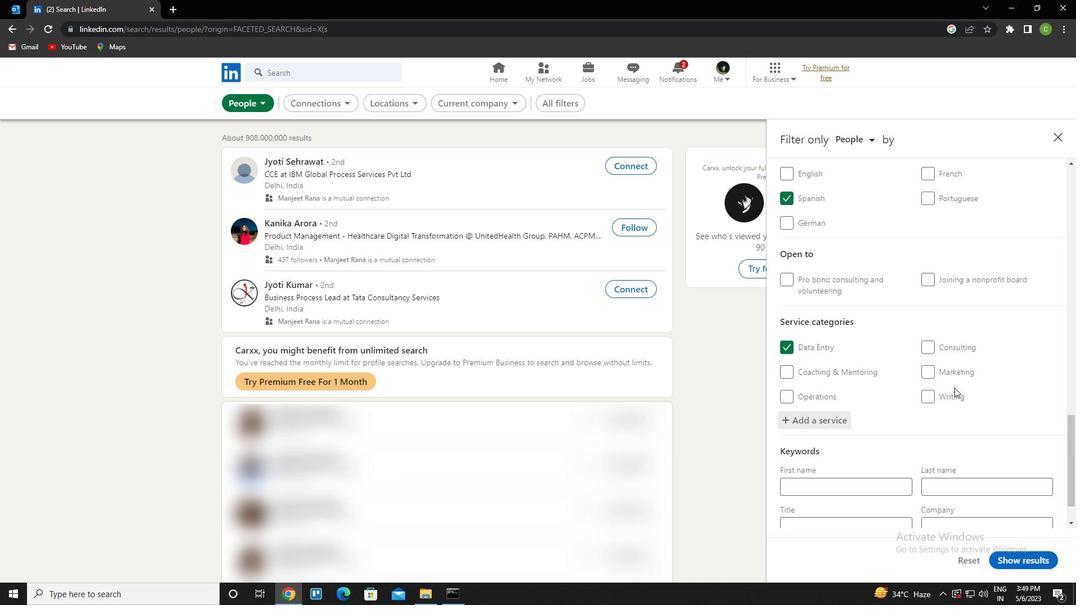 
Action: Mouse moved to (858, 473)
Screenshot: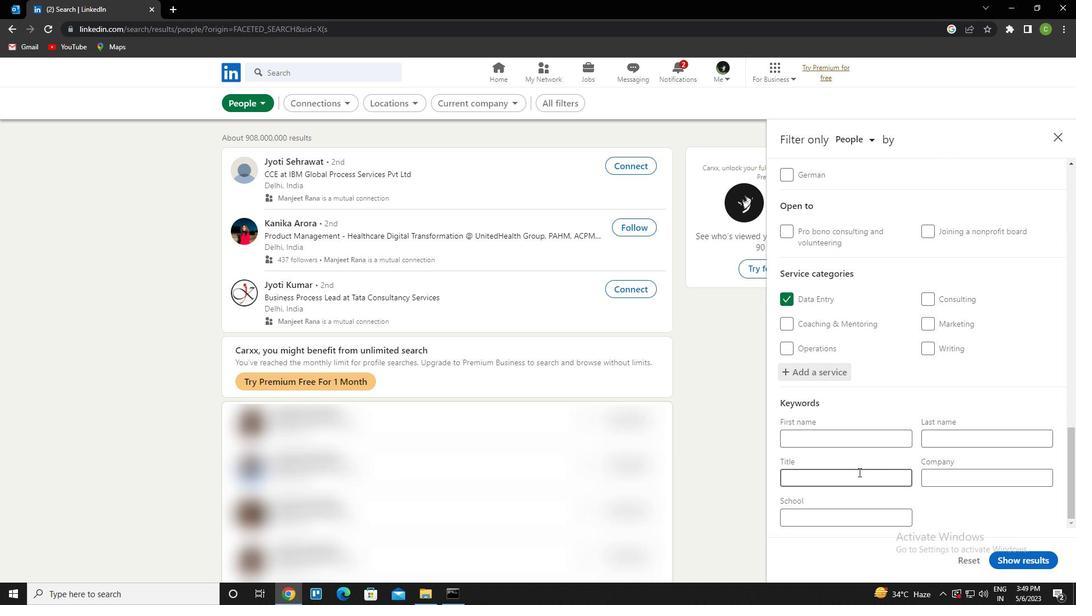 
Action: Mouse pressed left at (858, 473)
Screenshot: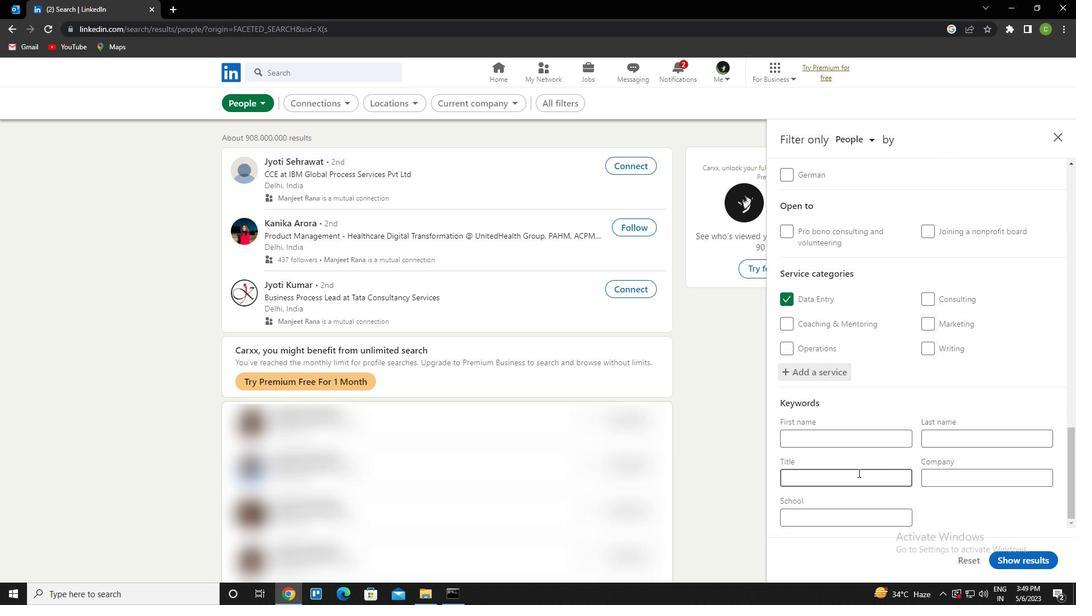 
Action: Key pressed <Key.caps_lock>s<Key.caps_lock>Ecurtiy<Key.space><Key.caps_lock>g<Key.caps_lock>uard
Screenshot: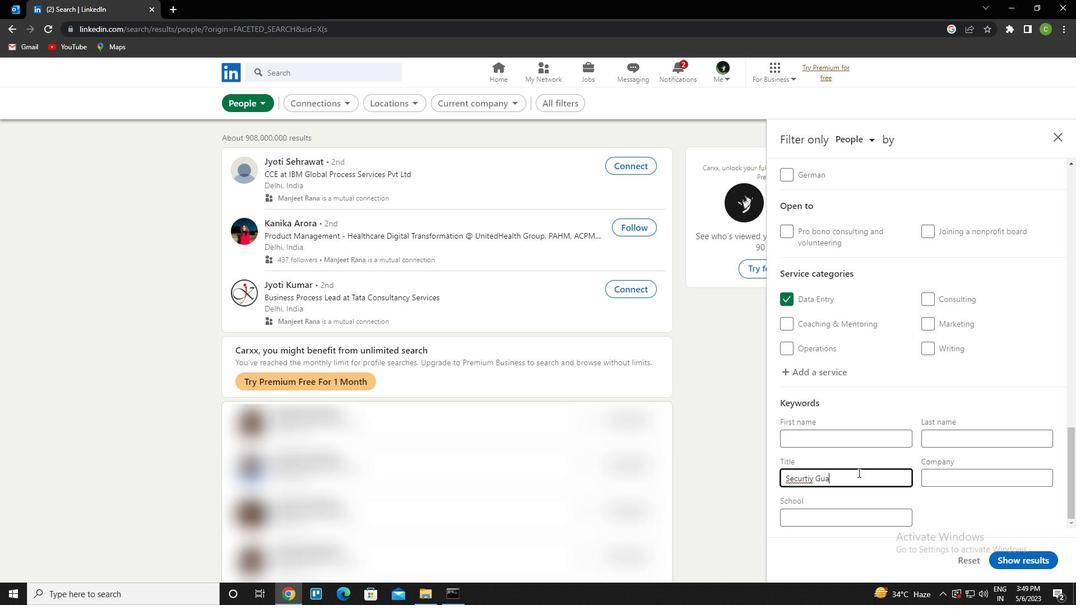 
Action: Mouse moved to (810, 477)
Screenshot: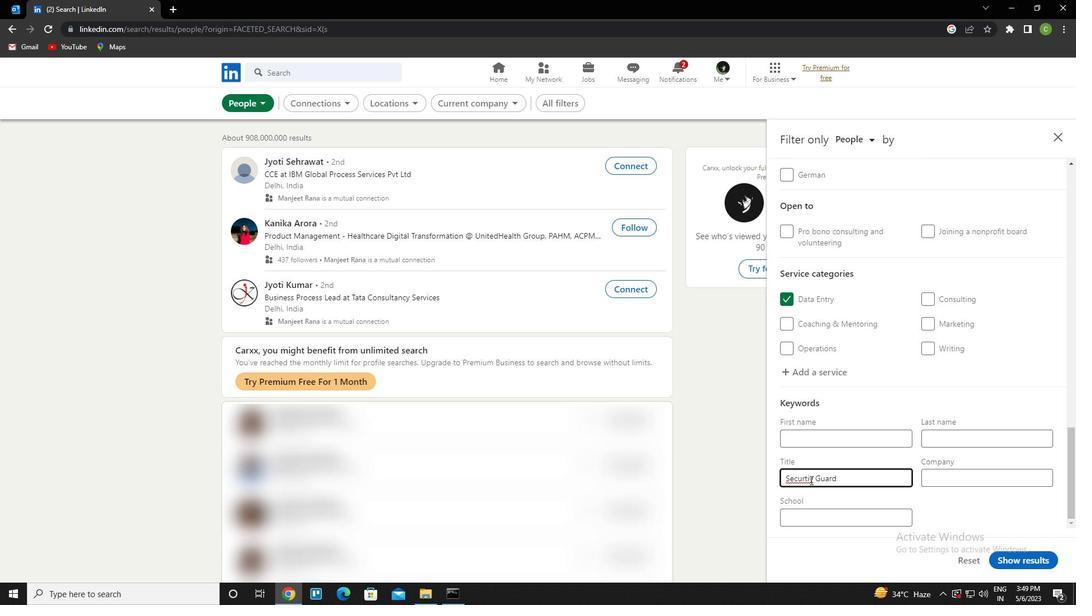 
Action: Mouse pressed left at (810, 477)
Screenshot: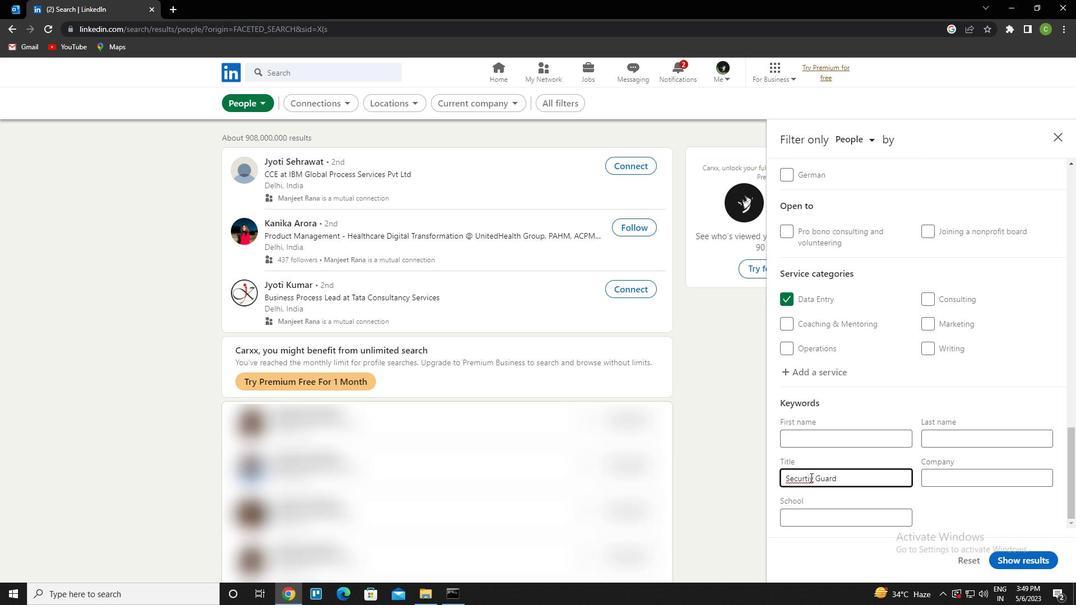 
Action: Mouse moved to (819, 482)
Screenshot: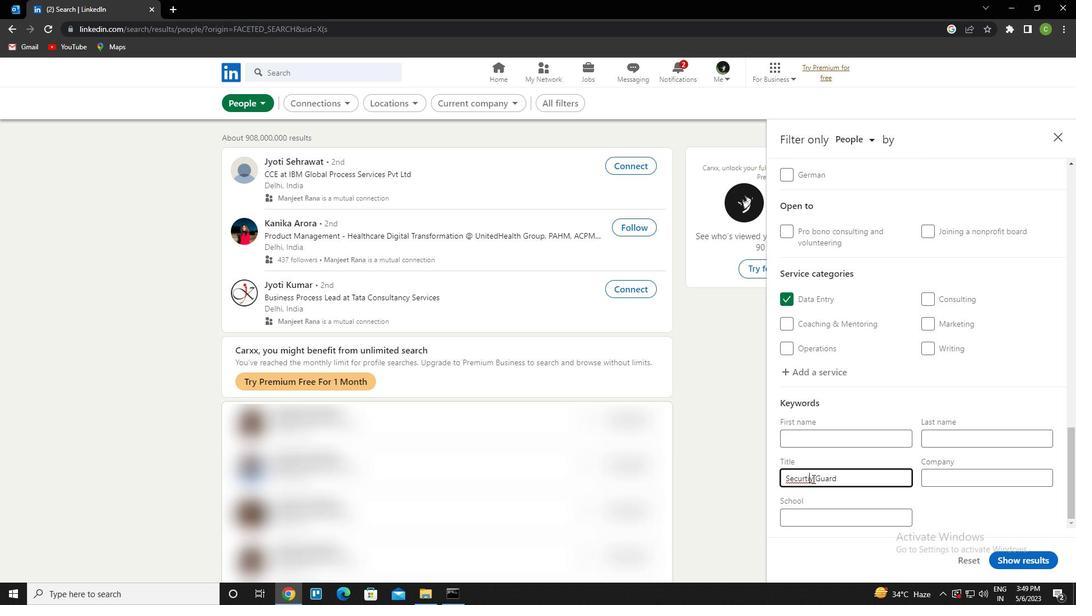 
Action: Key pressed <Key.backspace><Key.backspace>it
Screenshot: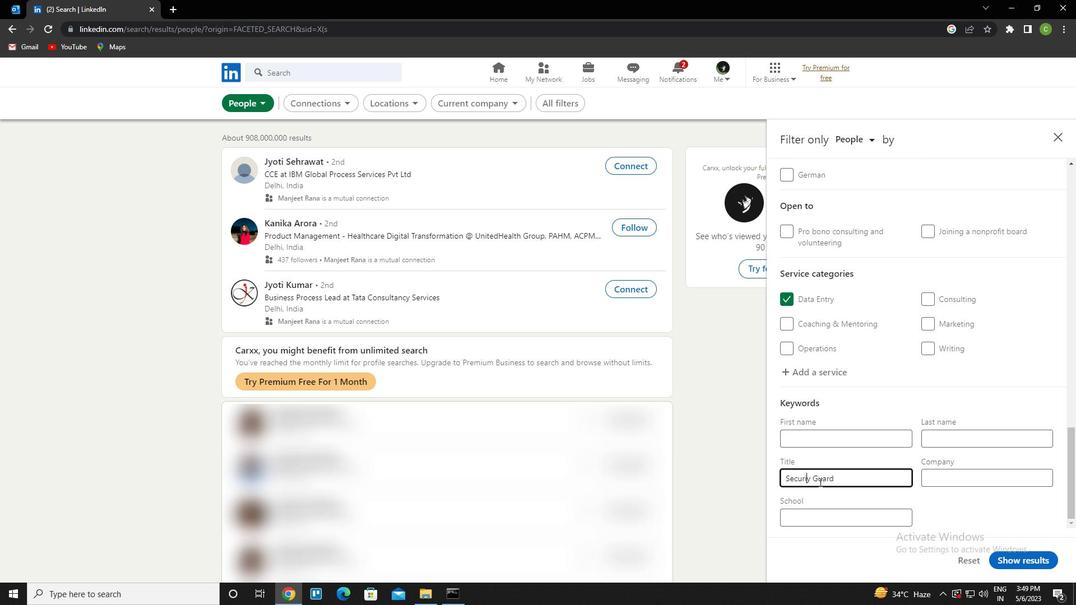 
Action: Mouse moved to (1037, 554)
Screenshot: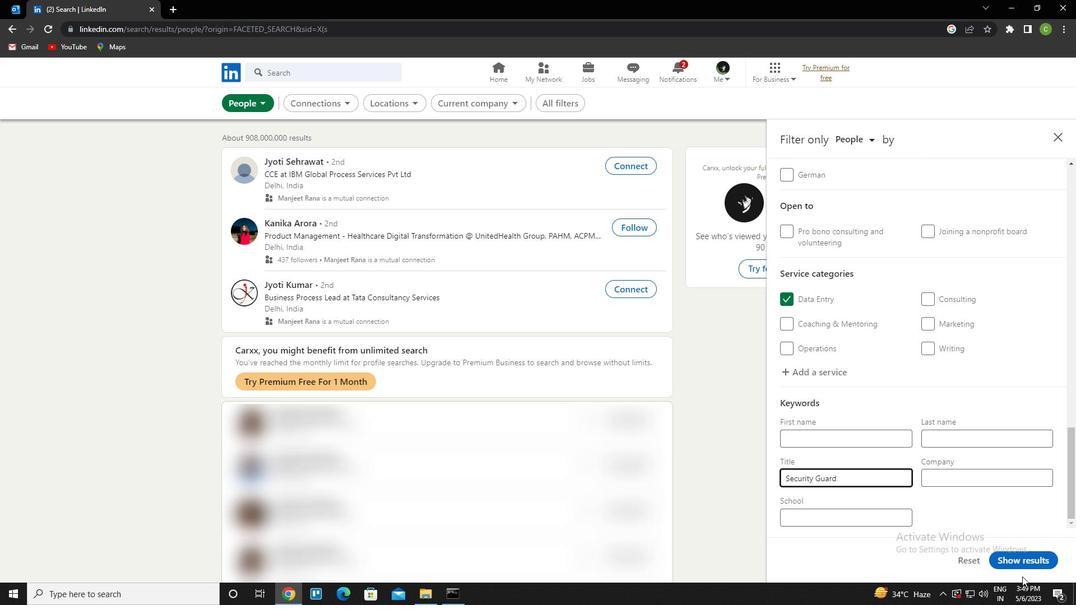 
Action: Mouse pressed left at (1037, 554)
Screenshot: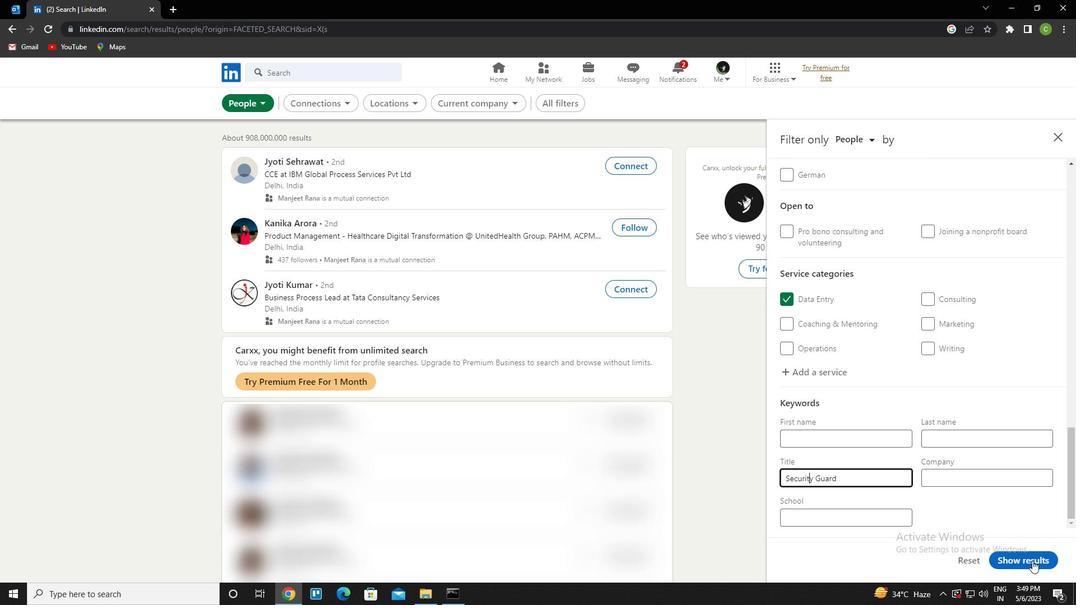 
Action: Mouse moved to (710, 378)
Screenshot: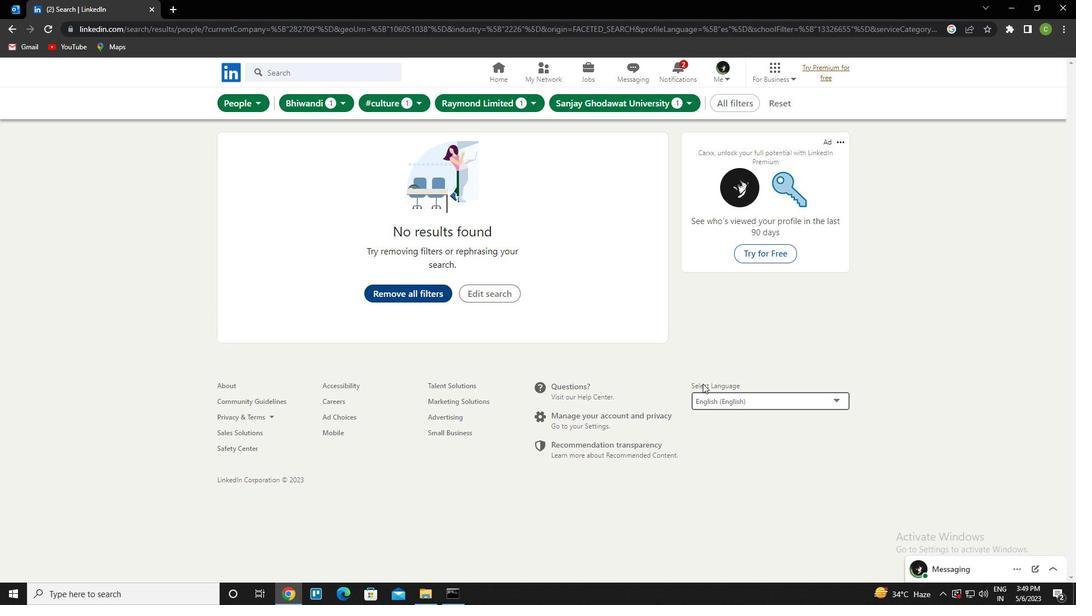 
